Task: Apply validation to custom object Provident fund.
Action: Mouse moved to (721, 48)
Screenshot: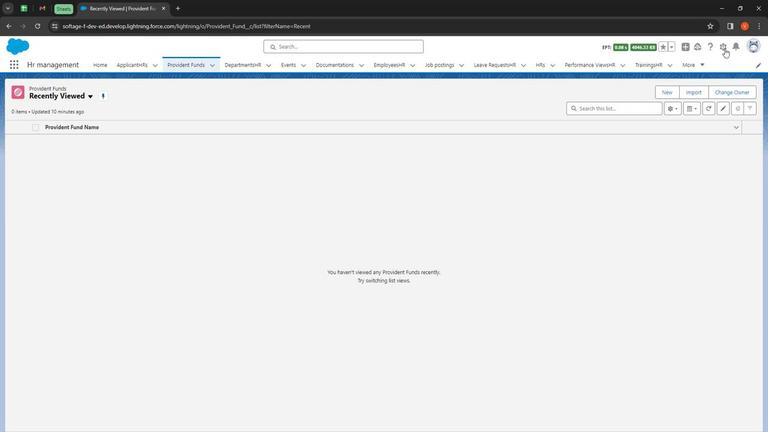 
Action: Mouse pressed left at (721, 48)
Screenshot: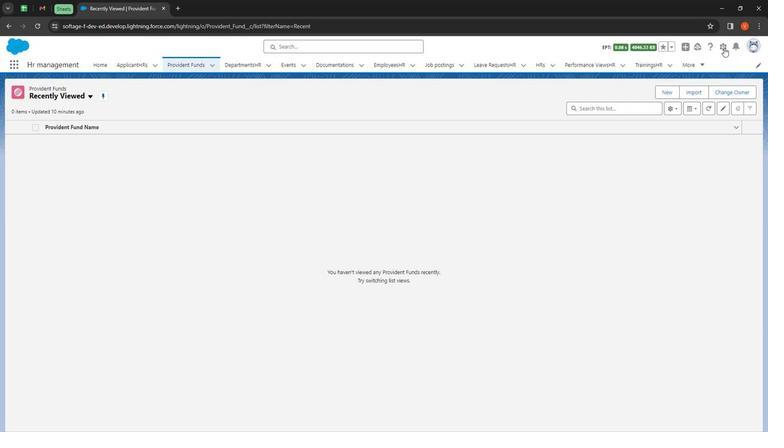 
Action: Mouse moved to (705, 70)
Screenshot: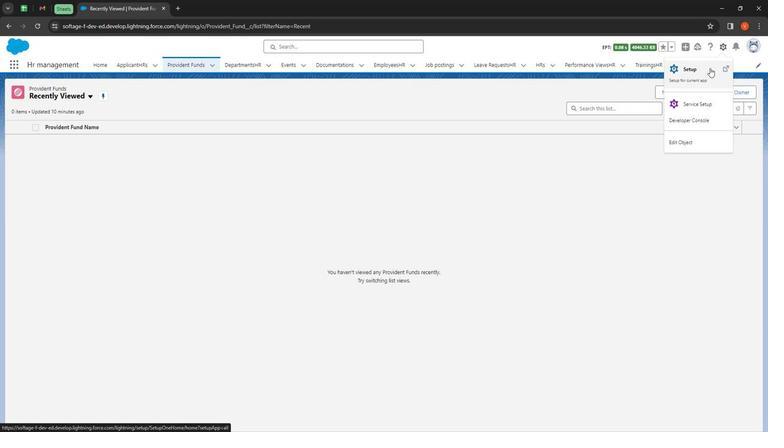 
Action: Mouse pressed left at (705, 70)
Screenshot: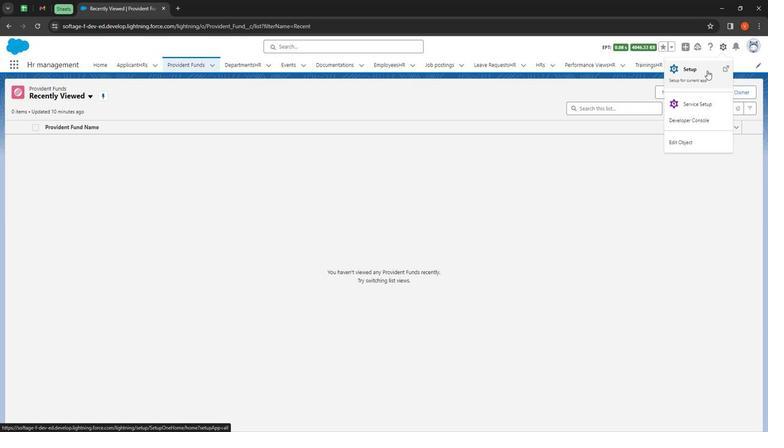 
Action: Mouse moved to (91, 65)
Screenshot: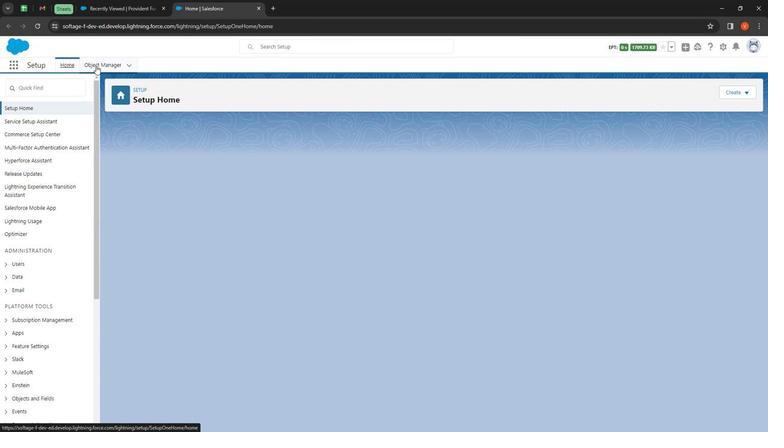 
Action: Mouse pressed left at (91, 65)
Screenshot: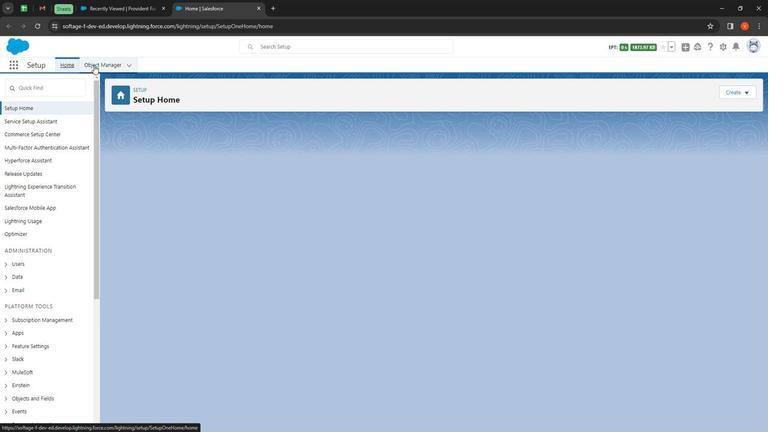 
Action: Mouse moved to (217, 197)
Screenshot: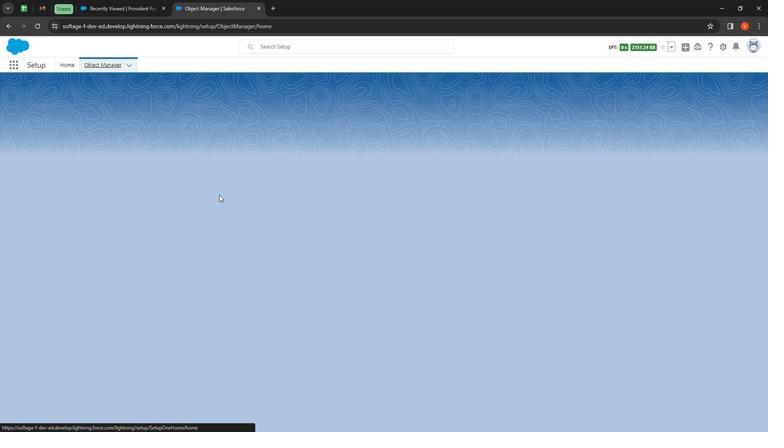 
Action: Mouse scrolled (217, 197) with delta (0, 0)
Screenshot: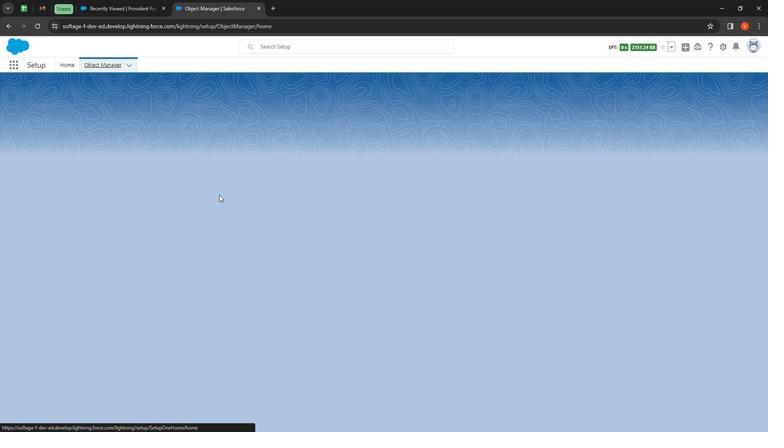 
Action: Mouse moved to (217, 199)
Screenshot: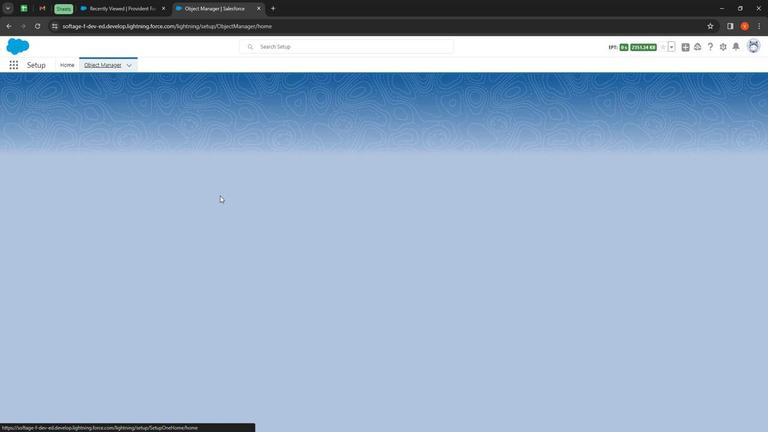 
Action: Mouse scrolled (217, 198) with delta (0, 0)
Screenshot: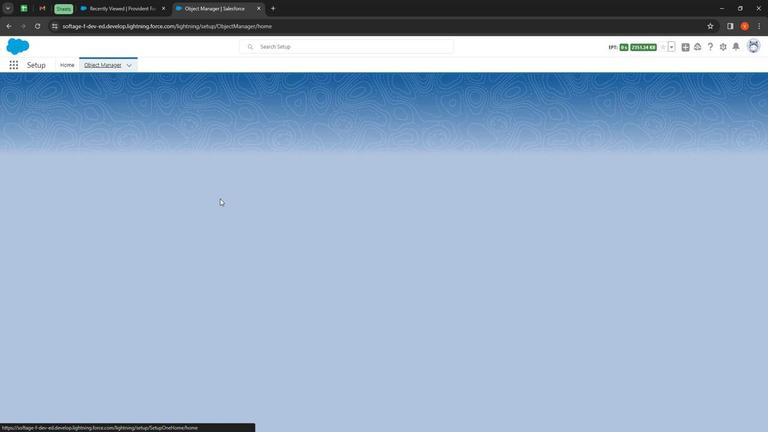 
Action: Mouse moved to (217, 199)
Screenshot: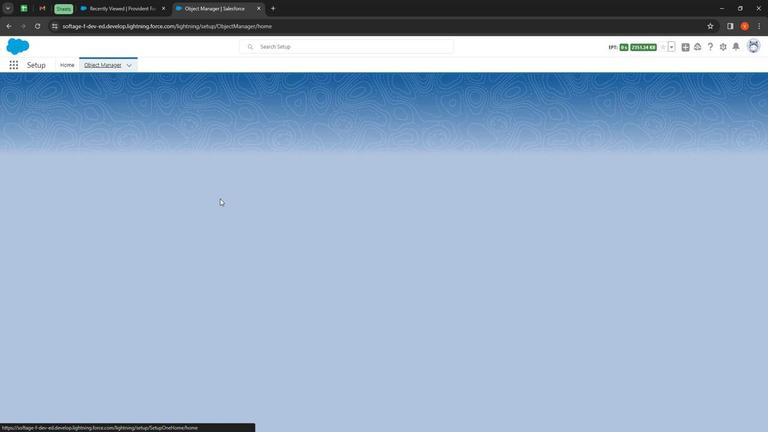 
Action: Mouse scrolled (217, 199) with delta (0, 0)
Screenshot: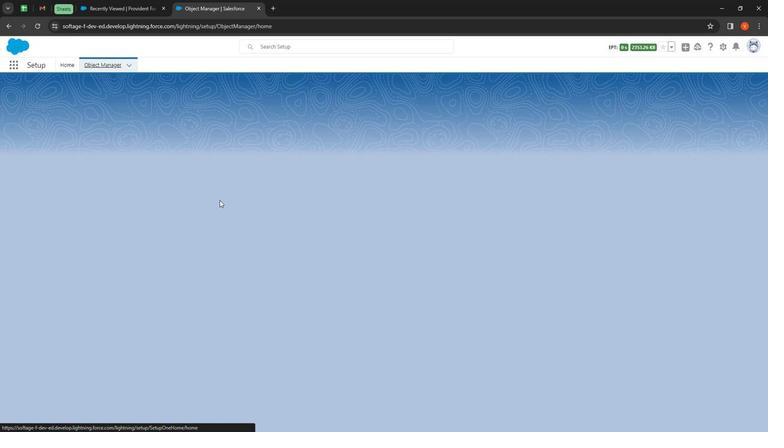 
Action: Mouse moved to (180, 201)
Screenshot: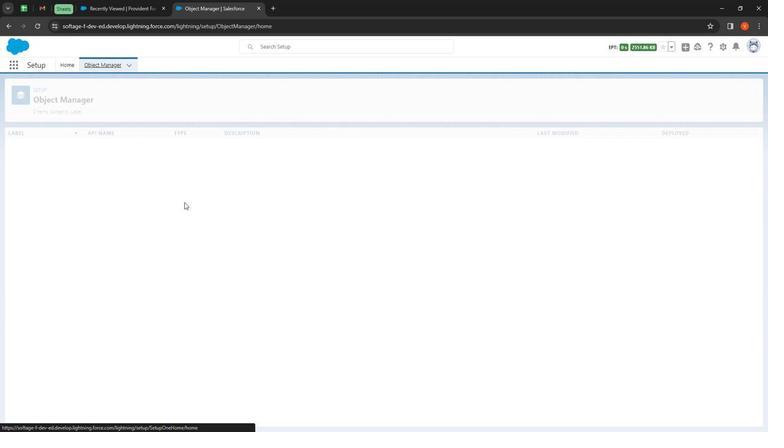 
Action: Mouse scrolled (180, 201) with delta (0, 0)
Screenshot: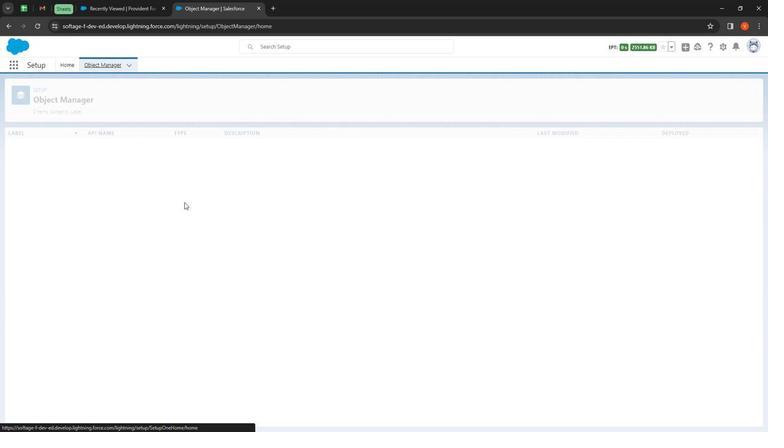 
Action: Mouse moved to (164, 204)
Screenshot: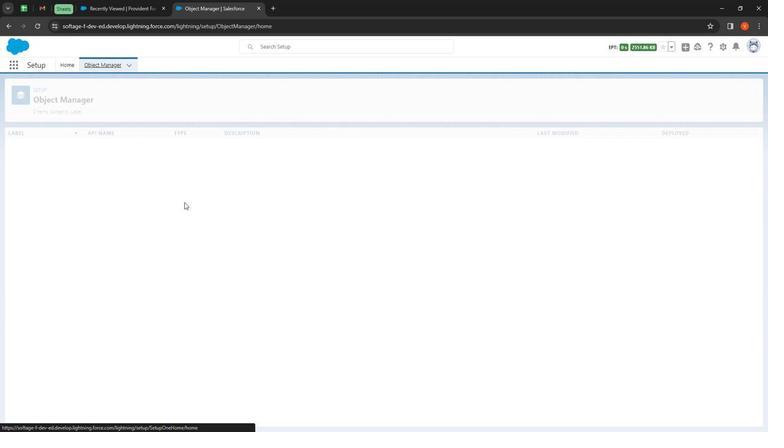 
Action: Mouse scrolled (164, 204) with delta (0, 0)
Screenshot: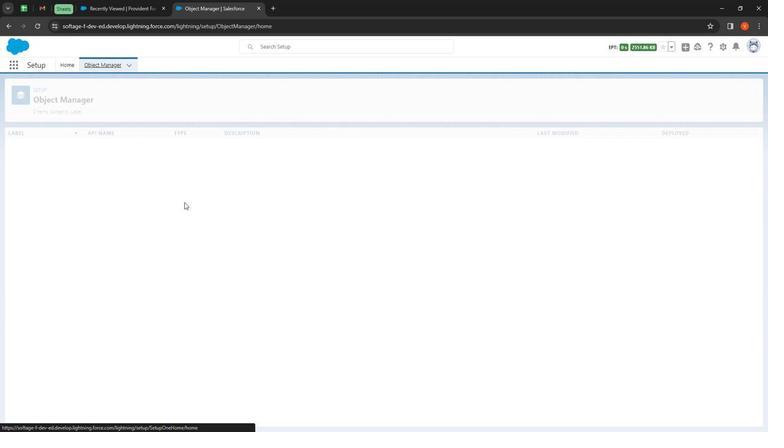 
Action: Mouse moved to (158, 204)
Screenshot: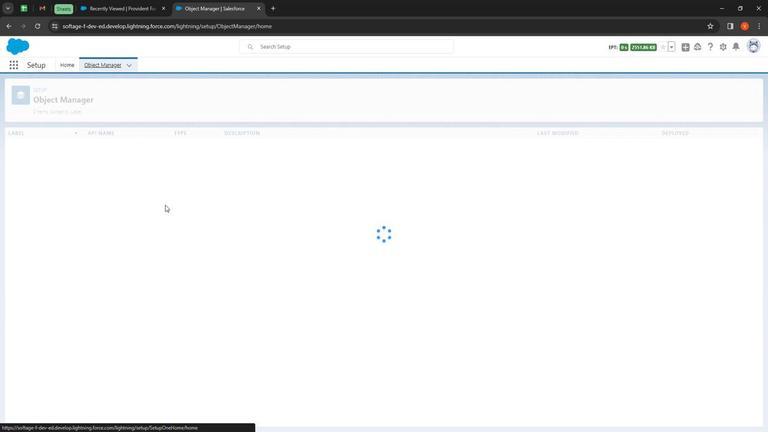 
Action: Mouse scrolled (158, 204) with delta (0, 0)
Screenshot: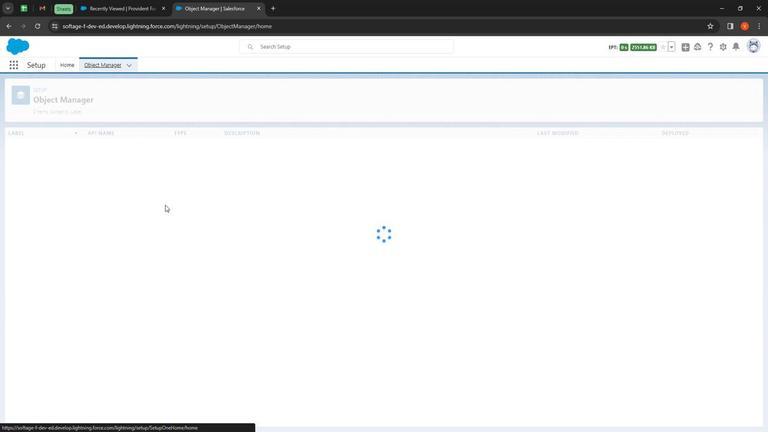 
Action: Mouse moved to (152, 202)
Screenshot: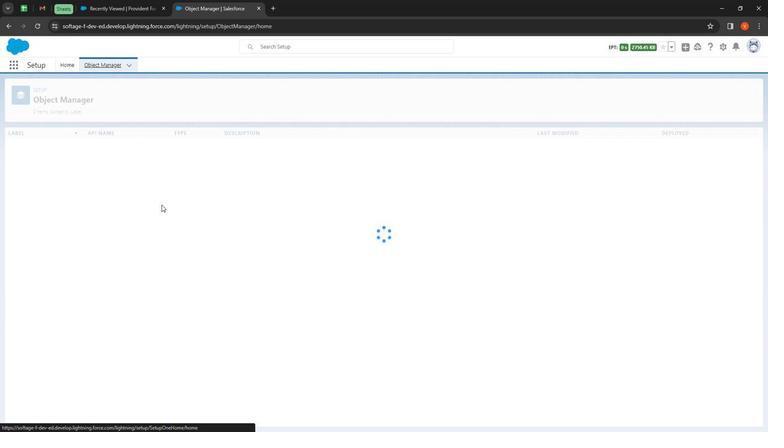 
Action: Mouse scrolled (152, 202) with delta (0, 0)
Screenshot: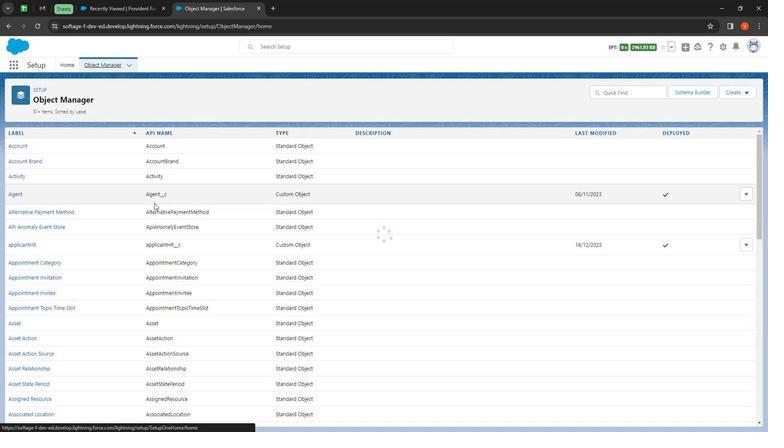 
Action: Mouse scrolled (152, 202) with delta (0, 0)
Screenshot: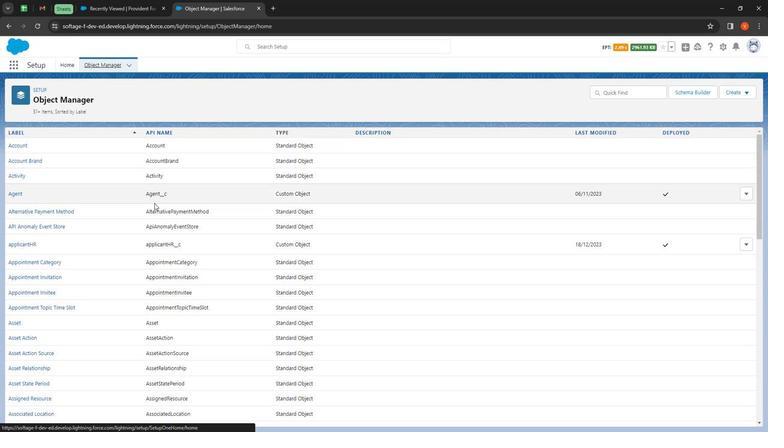 
Action: Mouse scrolled (152, 202) with delta (0, 0)
Screenshot: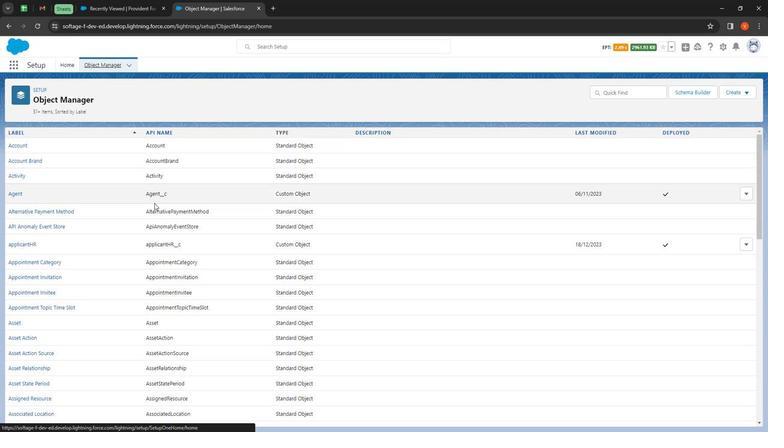 
Action: Mouse scrolled (152, 202) with delta (0, 0)
Screenshot: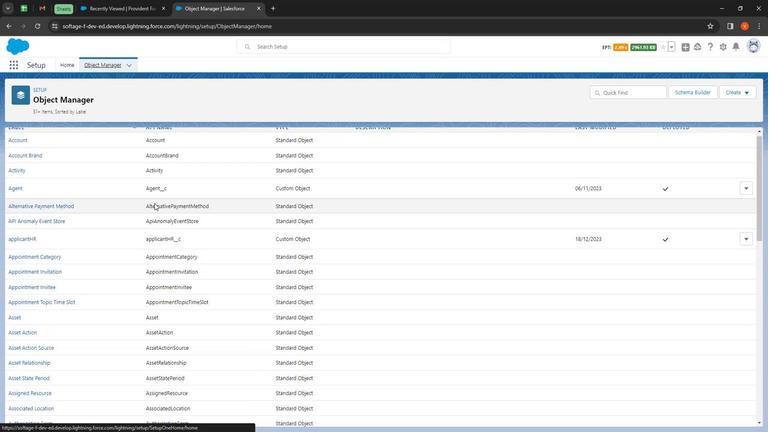 
Action: Mouse scrolled (152, 202) with delta (0, 0)
Screenshot: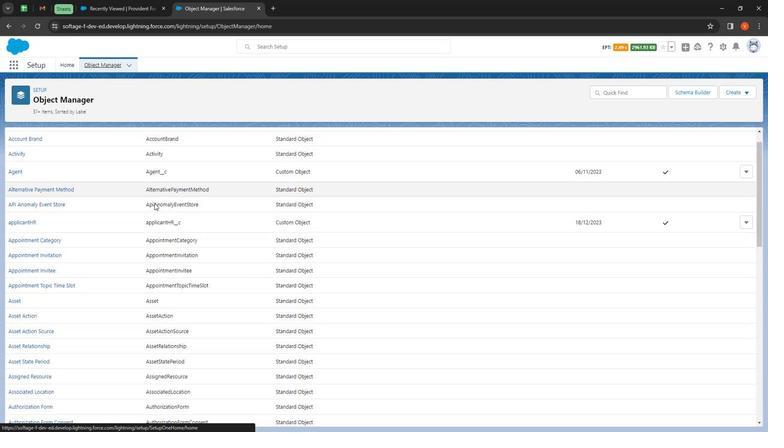 
Action: Mouse scrolled (152, 202) with delta (0, 0)
Screenshot: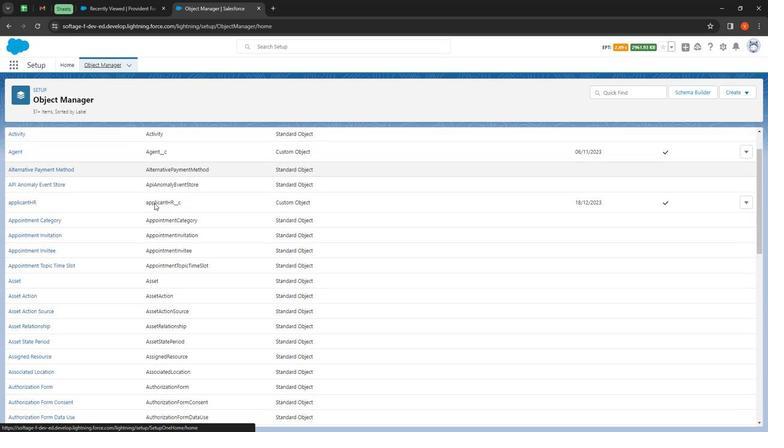 
Action: Mouse scrolled (152, 202) with delta (0, 0)
Screenshot: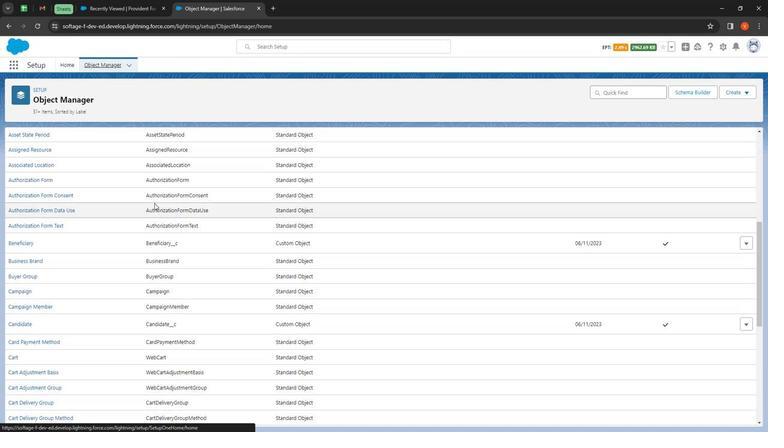 
Action: Mouse scrolled (152, 202) with delta (0, 0)
Screenshot: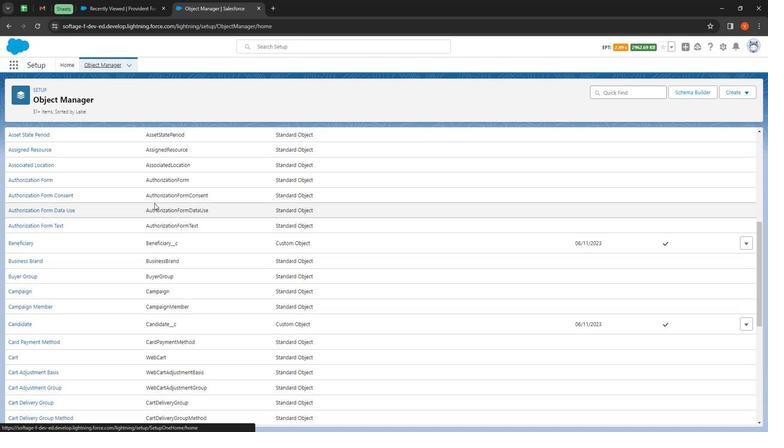 
Action: Mouse scrolled (152, 202) with delta (0, 0)
Screenshot: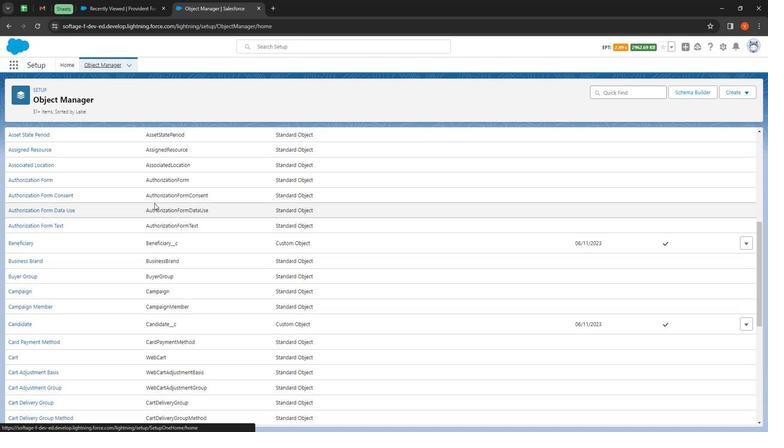 
Action: Mouse scrolled (152, 202) with delta (0, 0)
Screenshot: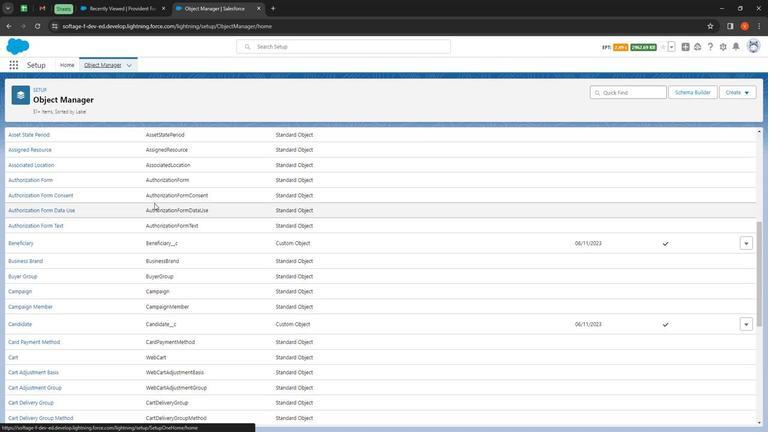 
Action: Mouse scrolled (152, 202) with delta (0, 0)
Screenshot: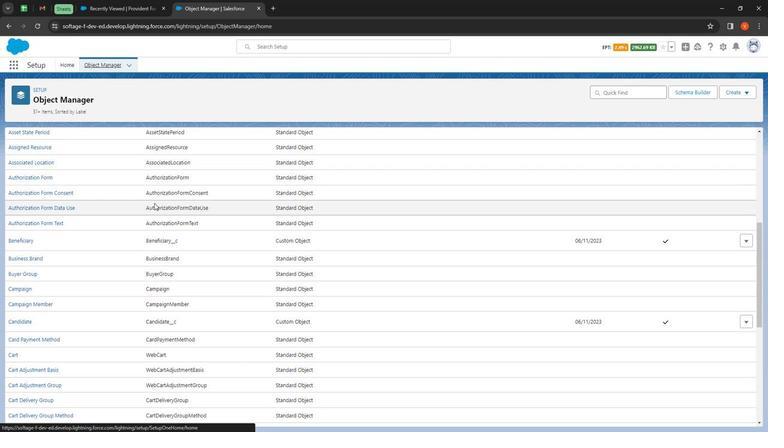 
Action: Mouse scrolled (152, 202) with delta (0, 0)
Screenshot: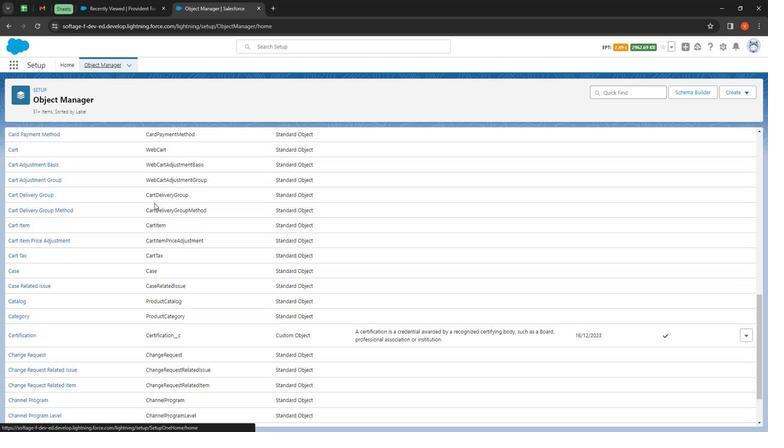 
Action: Mouse scrolled (152, 202) with delta (0, 0)
Screenshot: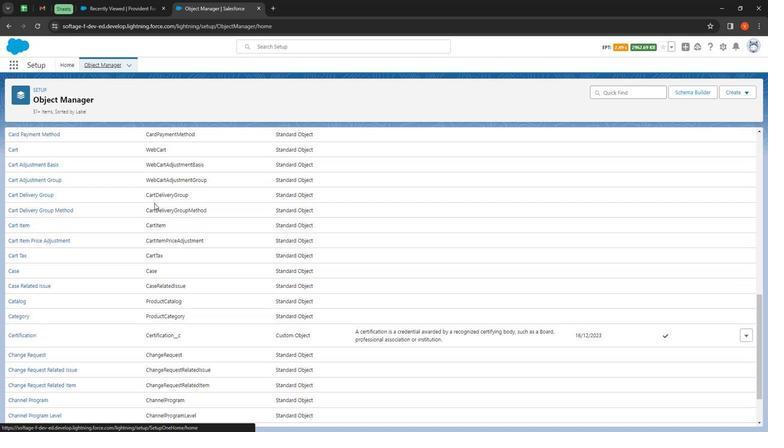 
Action: Mouse scrolled (152, 202) with delta (0, 0)
Screenshot: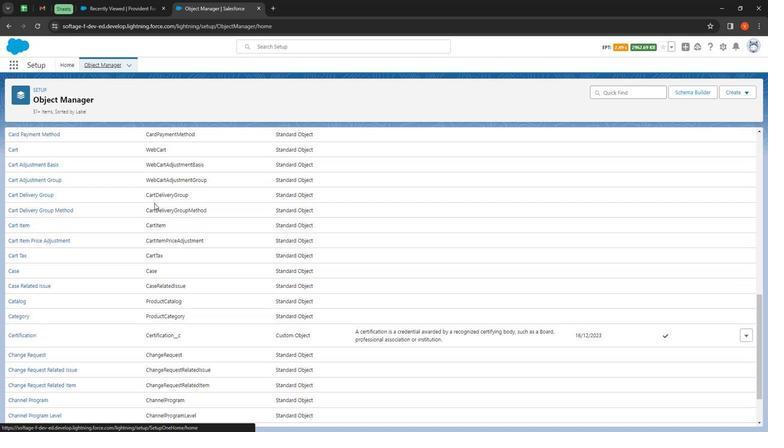 
Action: Mouse scrolled (152, 202) with delta (0, 0)
Screenshot: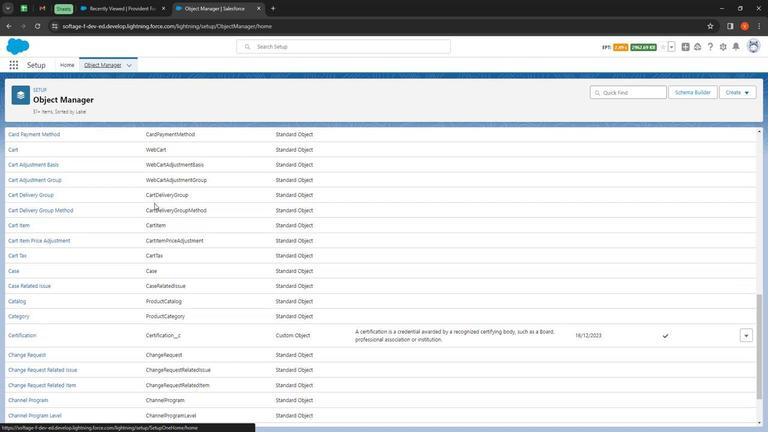 
Action: Mouse scrolled (152, 202) with delta (0, 0)
Screenshot: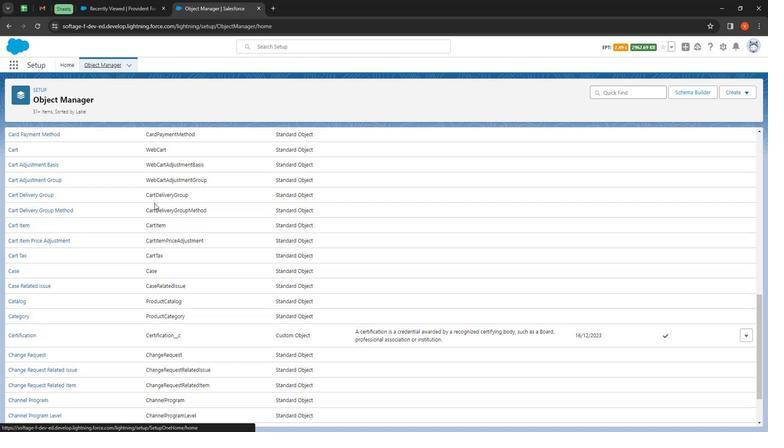 
Action: Mouse moved to (152, 202)
Screenshot: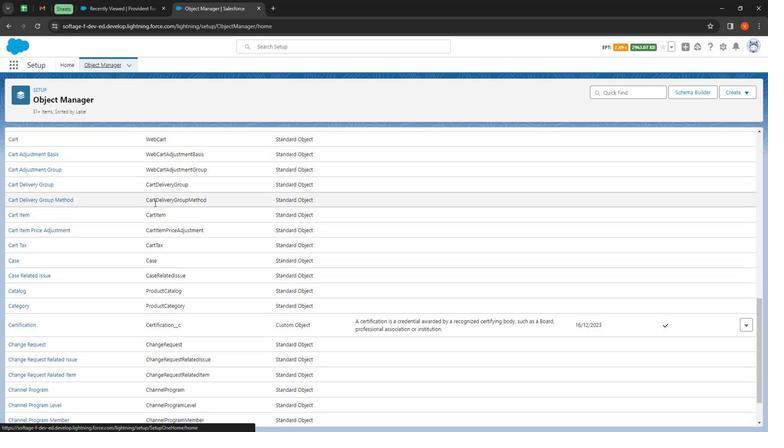 
Action: Mouse scrolled (152, 202) with delta (0, 0)
Screenshot: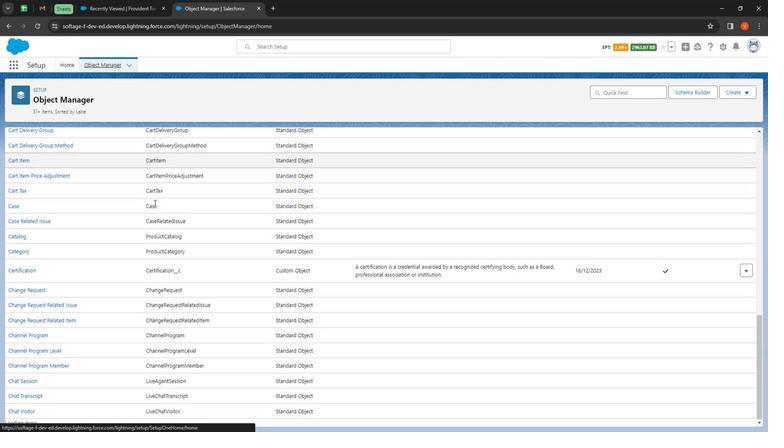 
Action: Mouse scrolled (152, 202) with delta (0, 0)
Screenshot: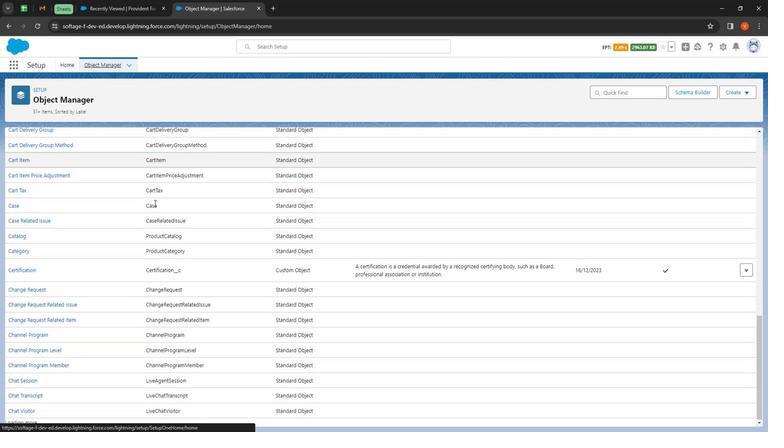 
Action: Mouse scrolled (152, 202) with delta (0, 0)
Screenshot: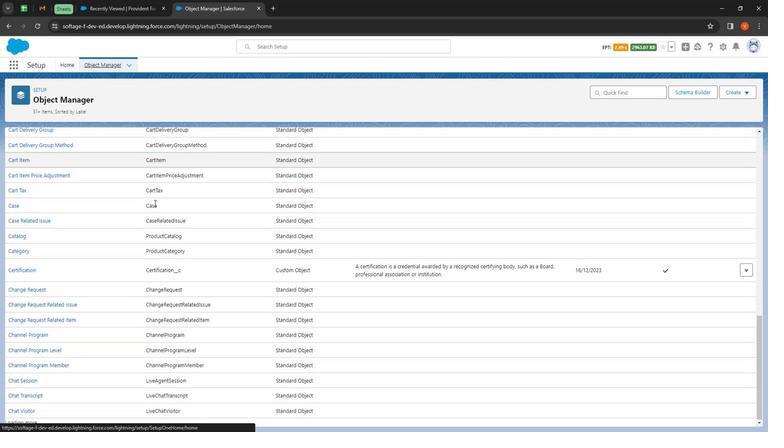 
Action: Mouse scrolled (152, 202) with delta (0, 0)
Screenshot: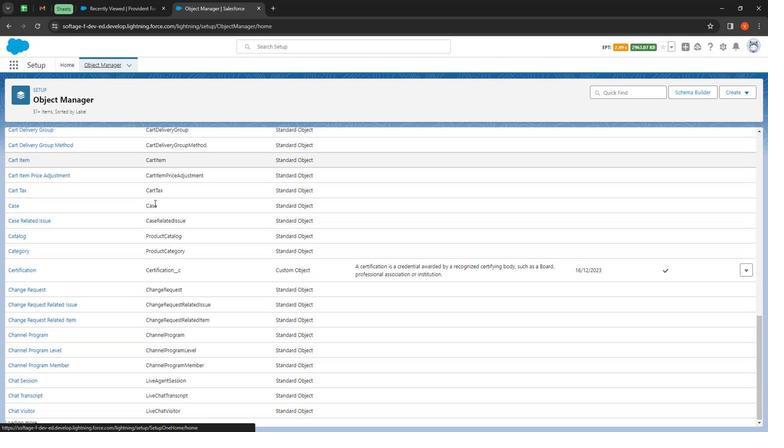 
Action: Mouse scrolled (152, 202) with delta (0, 0)
Screenshot: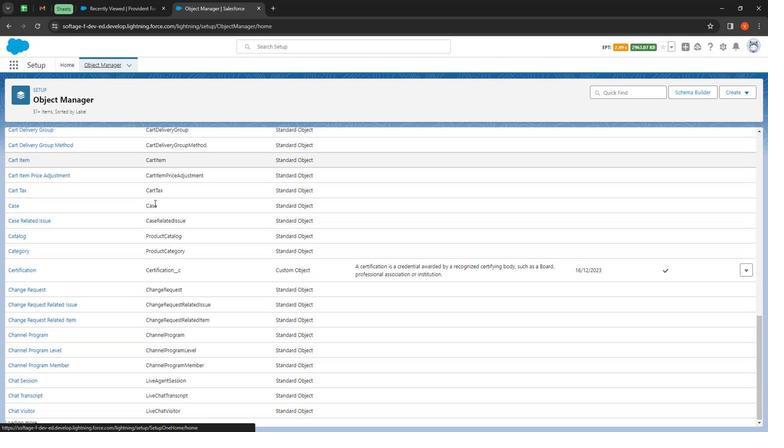 
Action: Mouse scrolled (152, 202) with delta (0, 0)
Screenshot: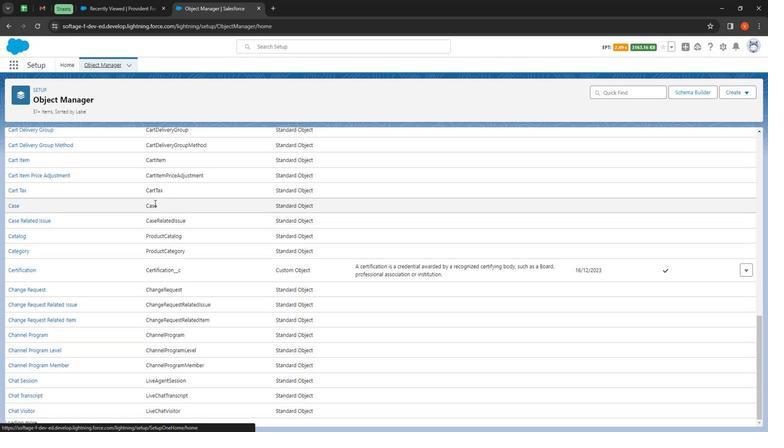 
Action: Mouse scrolled (152, 202) with delta (0, 0)
Screenshot: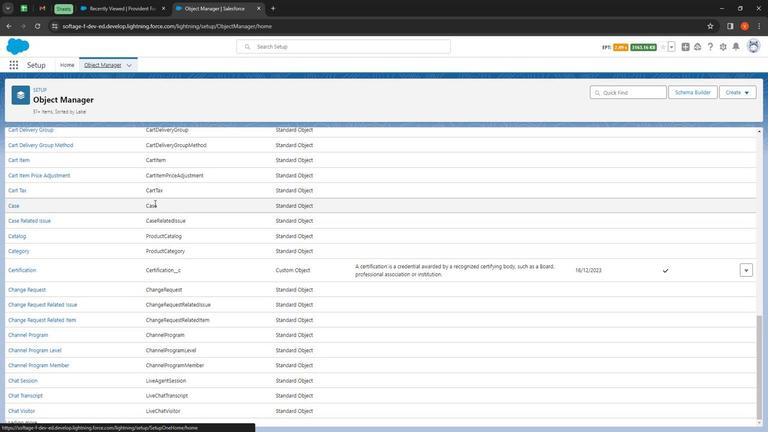 
Action: Mouse scrolled (152, 202) with delta (0, 0)
Screenshot: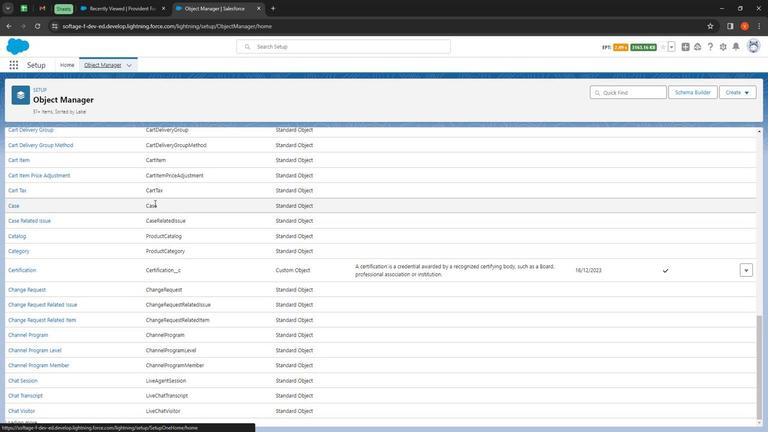 
Action: Mouse scrolled (152, 202) with delta (0, 0)
Screenshot: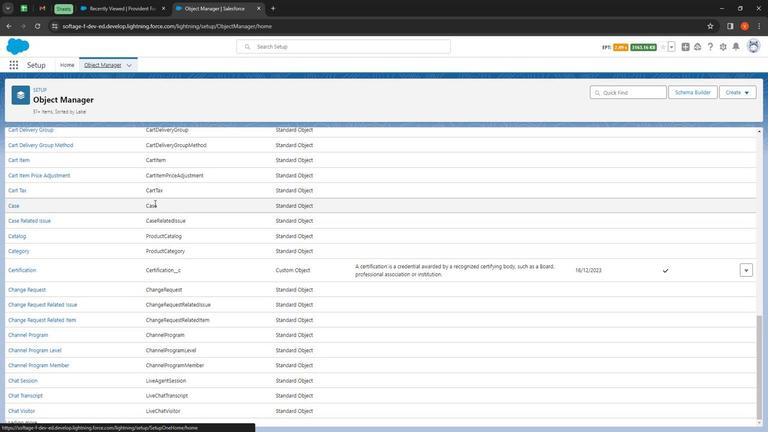
Action: Mouse scrolled (152, 202) with delta (0, 0)
Screenshot: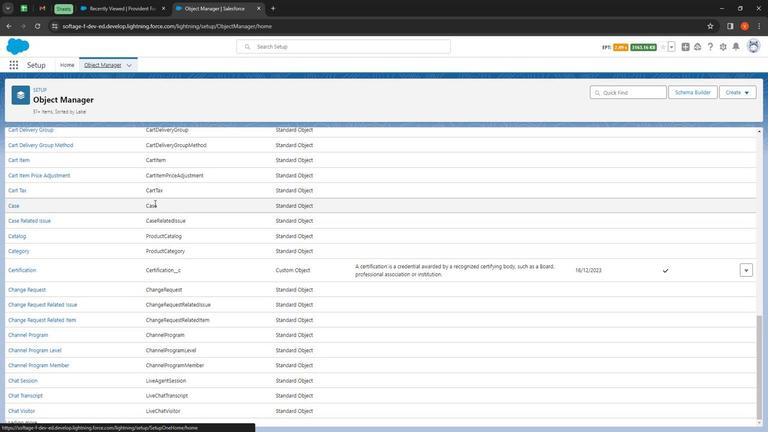 
Action: Mouse scrolled (152, 202) with delta (0, 0)
Screenshot: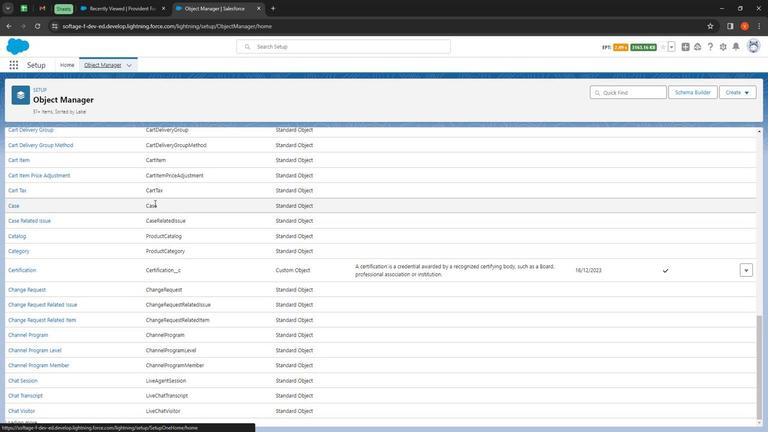 
Action: Mouse scrolled (152, 202) with delta (0, 0)
Screenshot: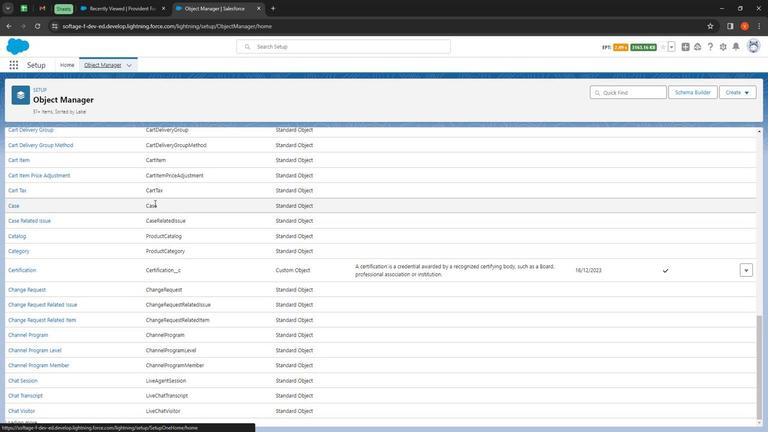 
Action: Mouse scrolled (152, 202) with delta (0, 0)
Screenshot: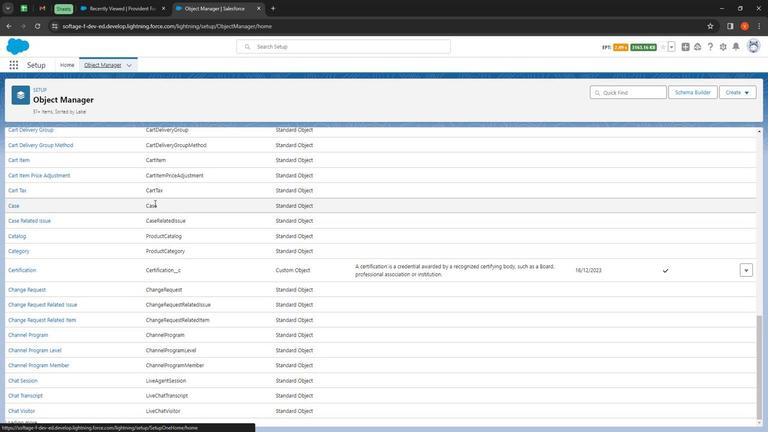 
Action: Mouse moved to (152, 202)
Screenshot: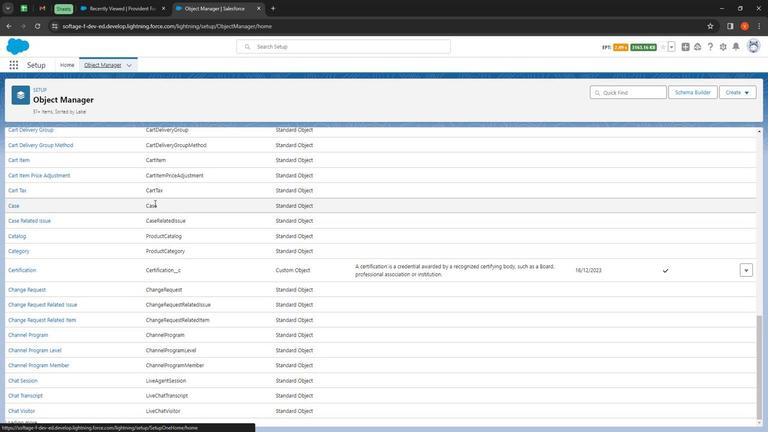
Action: Mouse scrolled (152, 202) with delta (0, 0)
Screenshot: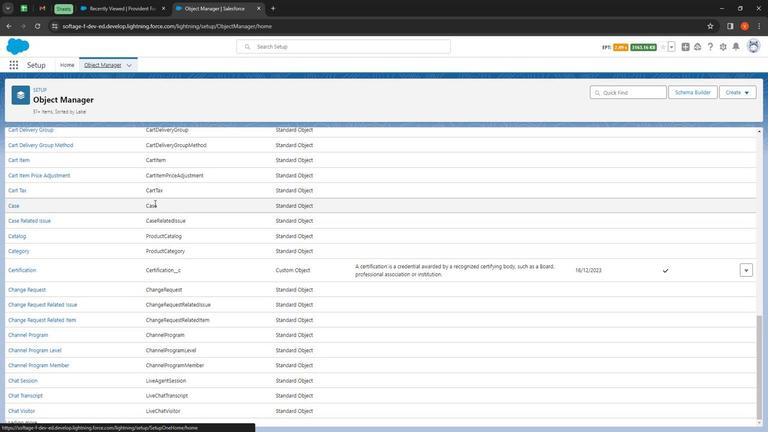
Action: Mouse scrolled (152, 202) with delta (0, 0)
Screenshot: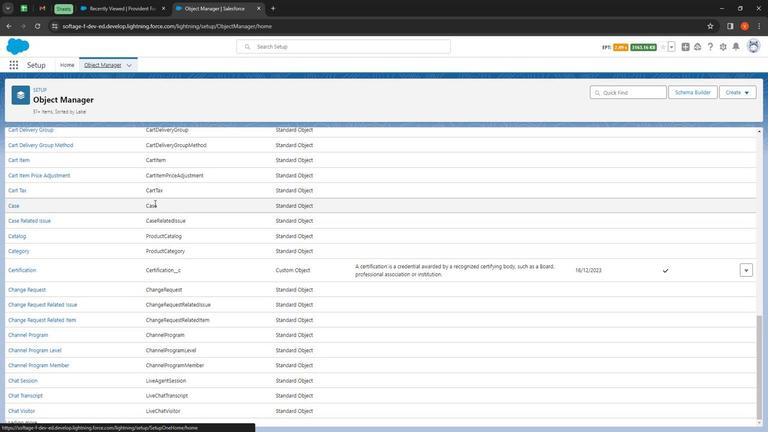 
Action: Mouse scrolled (152, 202) with delta (0, 0)
Screenshot: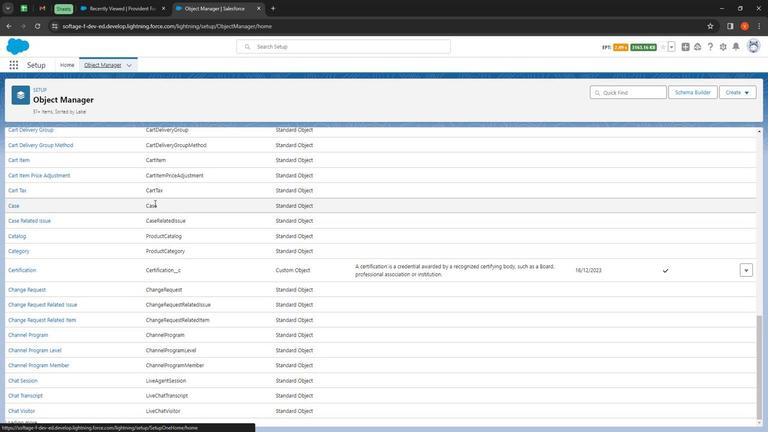 
Action: Mouse scrolled (152, 202) with delta (0, 0)
Screenshot: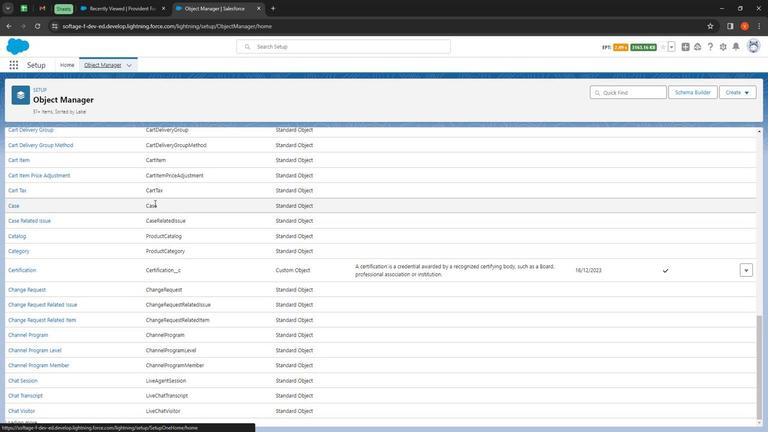 
Action: Mouse scrolled (152, 202) with delta (0, 0)
Screenshot: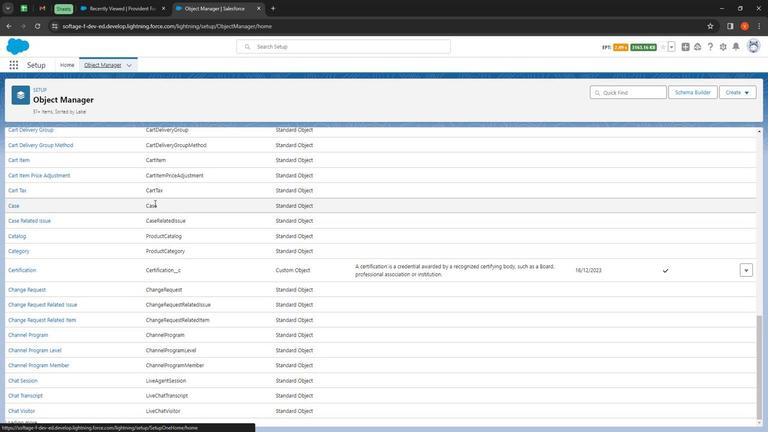 
Action: Mouse moved to (152, 202)
Screenshot: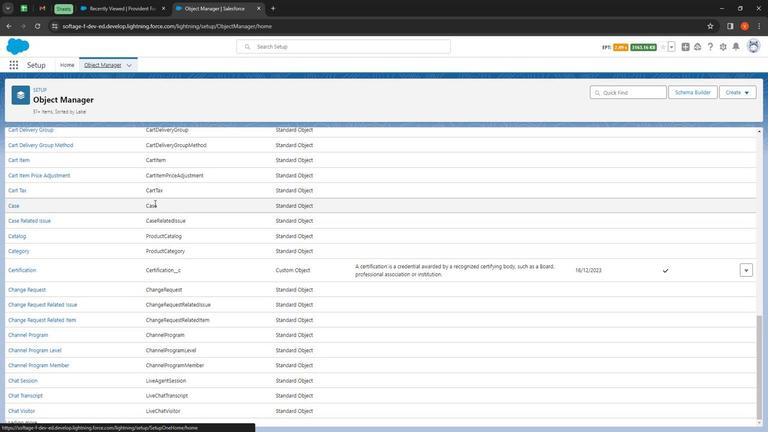 
Action: Mouse scrolled (152, 202) with delta (0, 0)
Screenshot: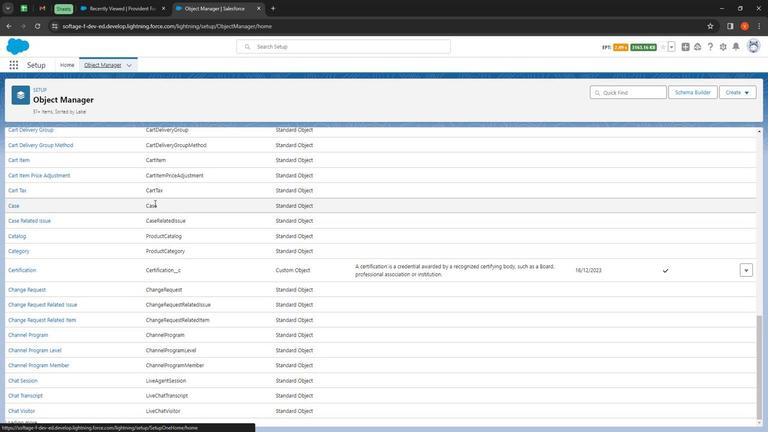 
Action: Mouse moved to (152, 202)
Screenshot: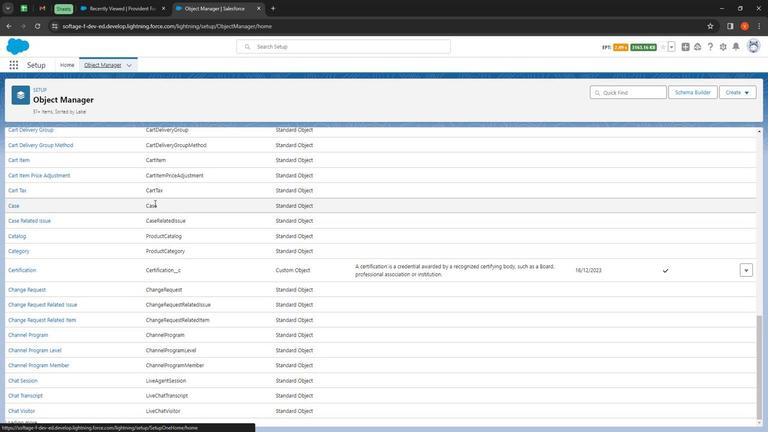 
Action: Mouse scrolled (152, 201) with delta (0, 0)
Screenshot: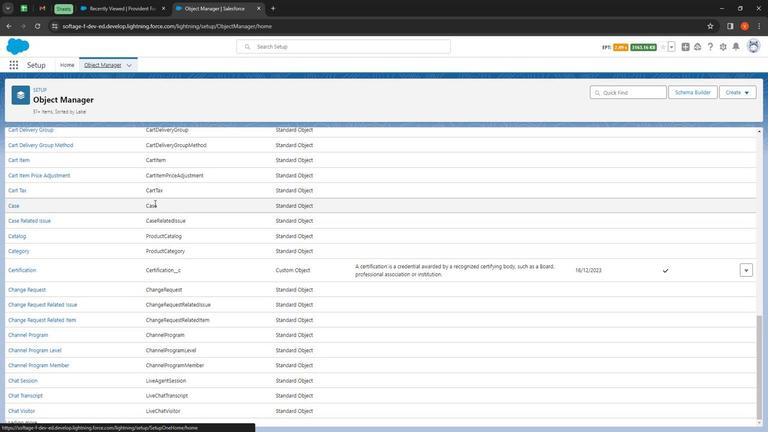 
Action: Mouse scrolled (152, 201) with delta (0, 0)
Screenshot: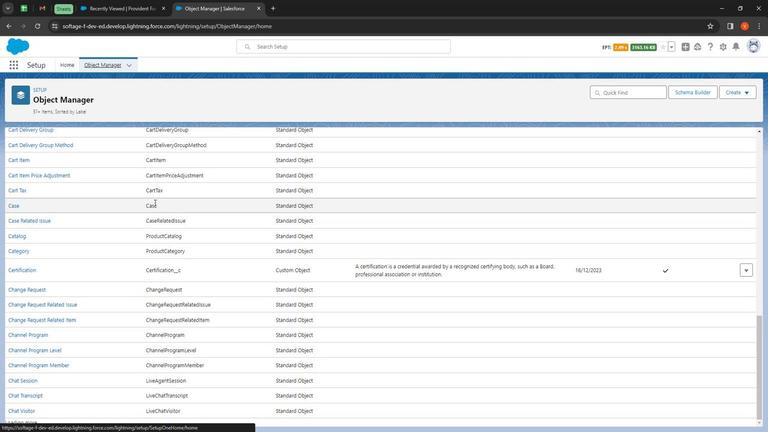 
Action: Mouse scrolled (152, 201) with delta (0, 0)
Screenshot: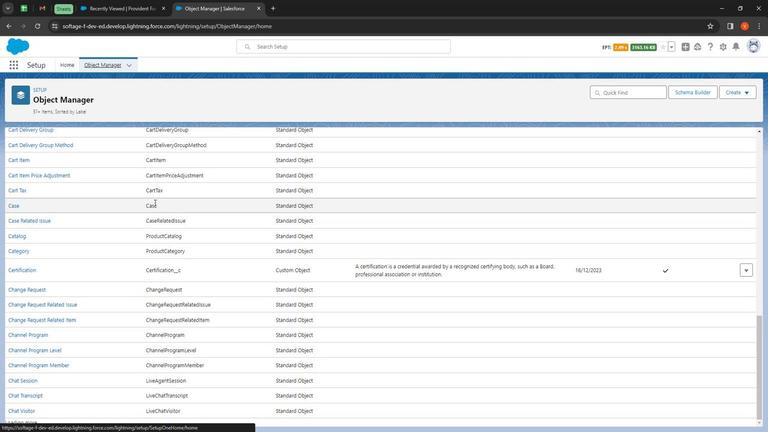 
Action: Mouse moved to (151, 201)
Screenshot: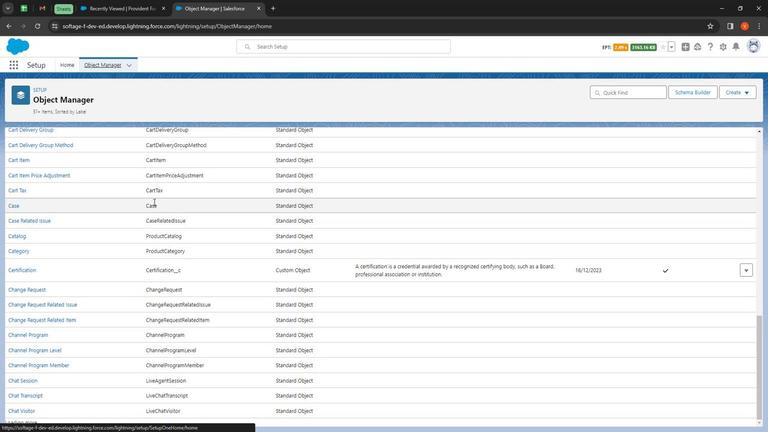 
Action: Mouse scrolled (151, 201) with delta (0, 0)
Screenshot: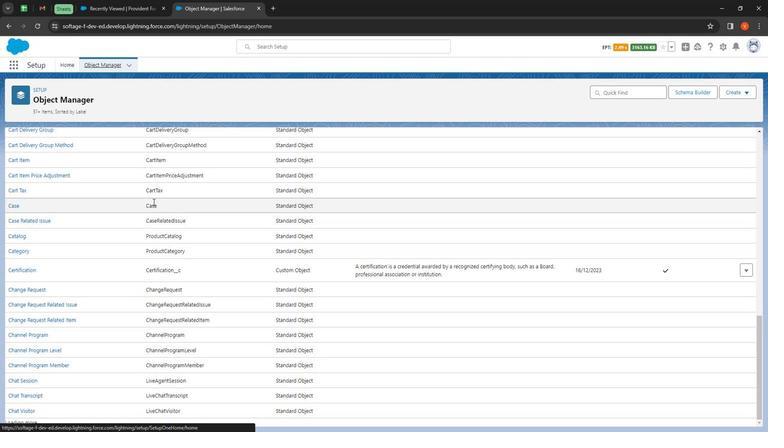 
Action: Mouse scrolled (151, 201) with delta (0, 0)
Screenshot: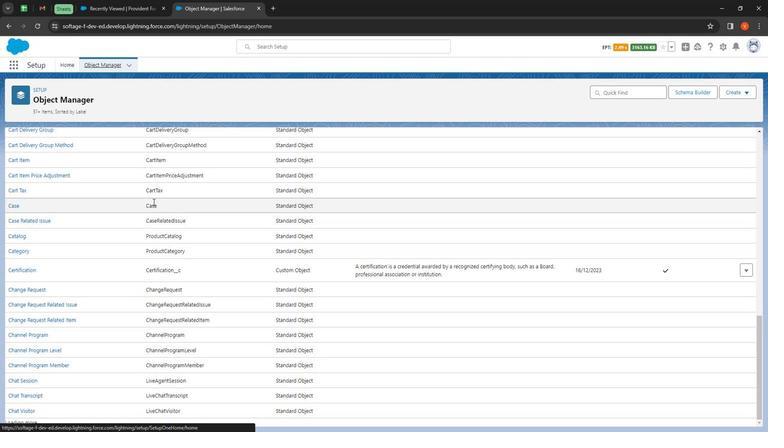 
Action: Mouse scrolled (151, 201) with delta (0, 0)
Screenshot: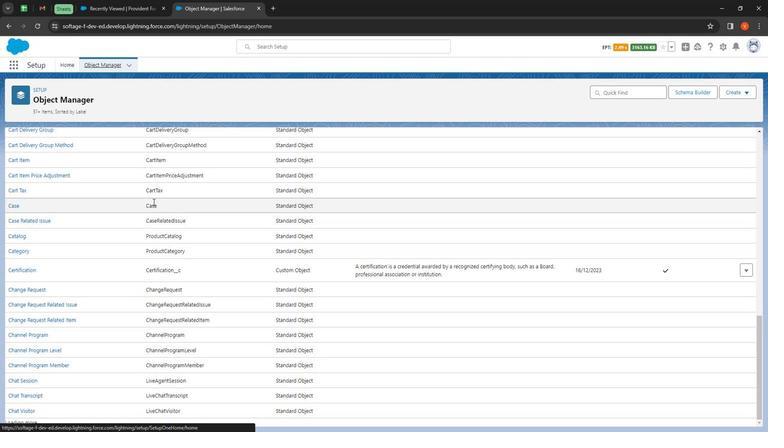 
Action: Mouse scrolled (151, 201) with delta (0, 0)
Screenshot: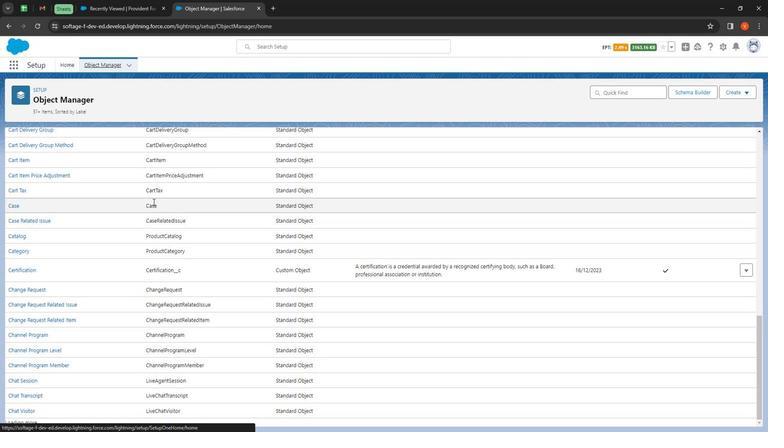 
Action: Mouse scrolled (151, 201) with delta (0, 0)
Screenshot: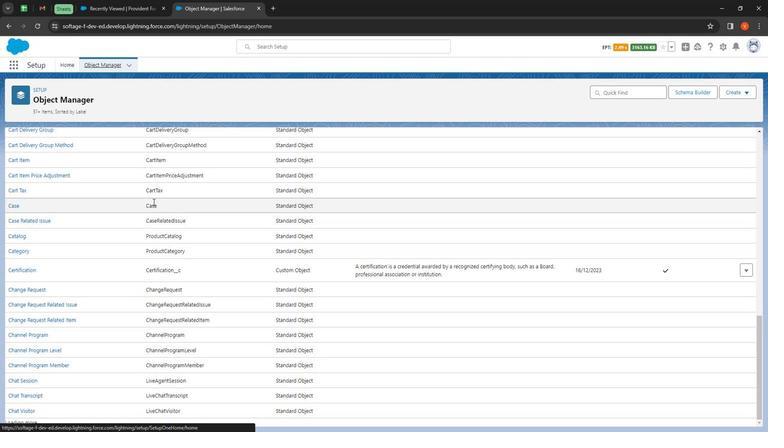
Action: Mouse moved to (198, 201)
Screenshot: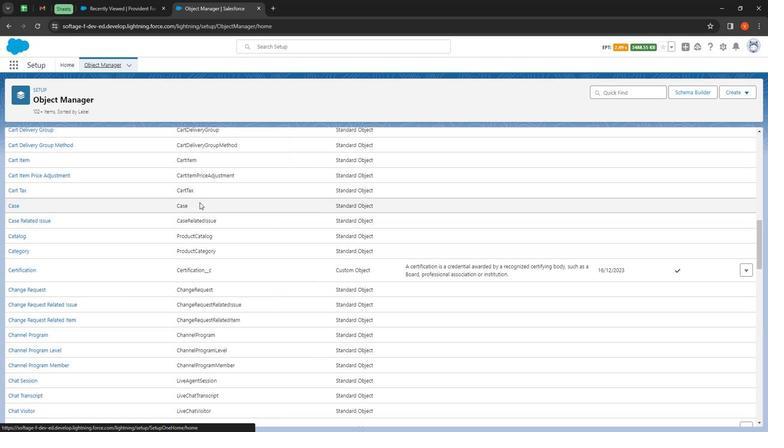 
Action: Mouse scrolled (198, 201) with delta (0, 0)
Screenshot: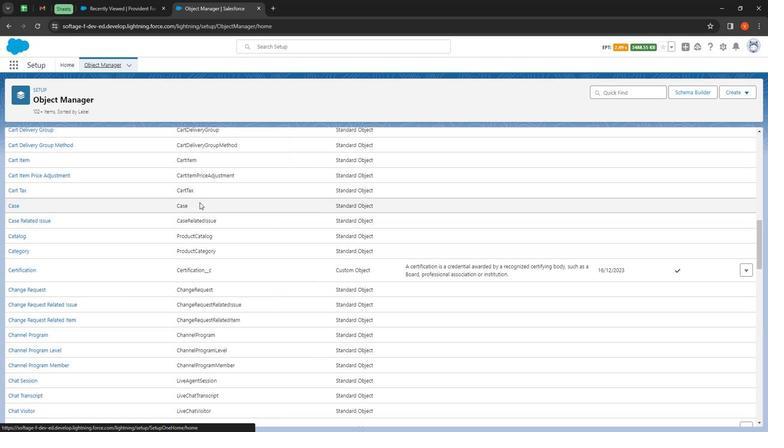 
Action: Mouse moved to (198, 202)
Screenshot: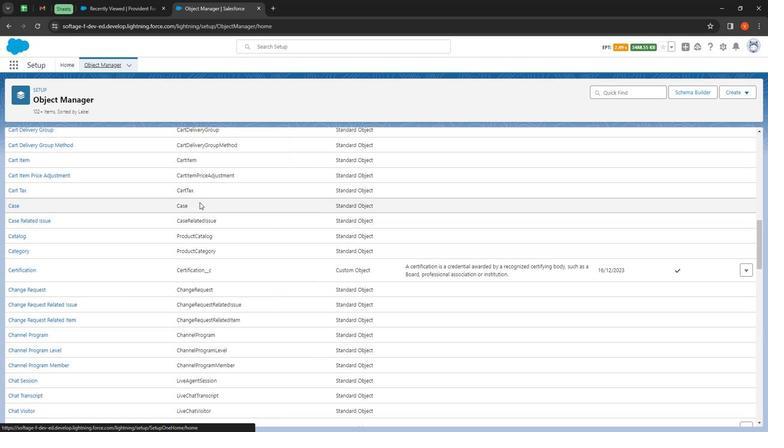 
Action: Mouse scrolled (198, 201) with delta (0, 0)
Screenshot: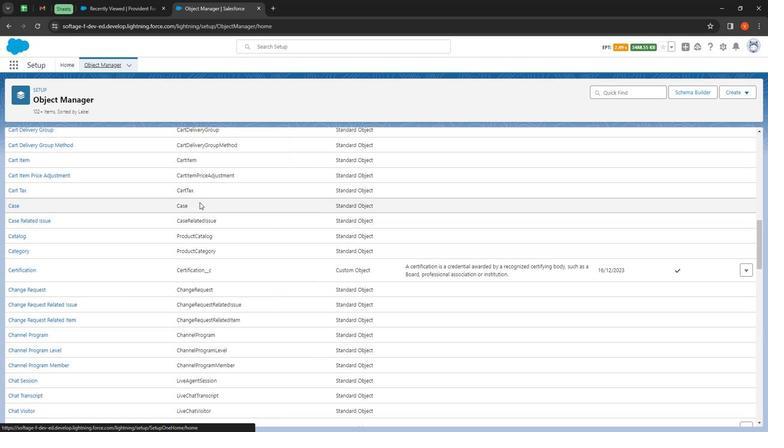 
Action: Mouse moved to (198, 202)
Screenshot: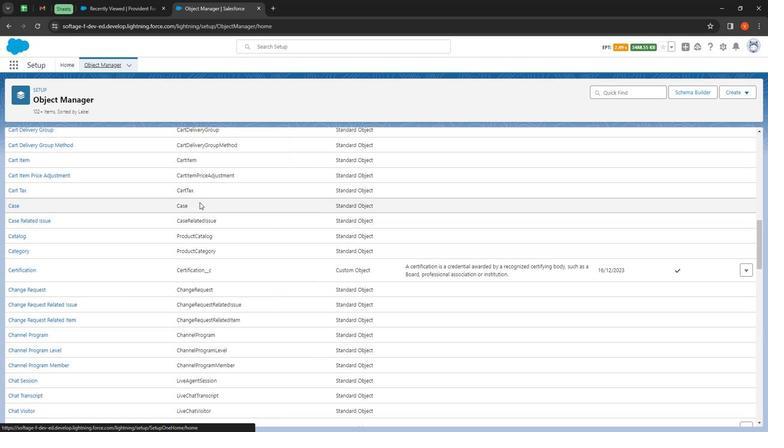 
Action: Mouse scrolled (198, 202) with delta (0, 0)
Screenshot: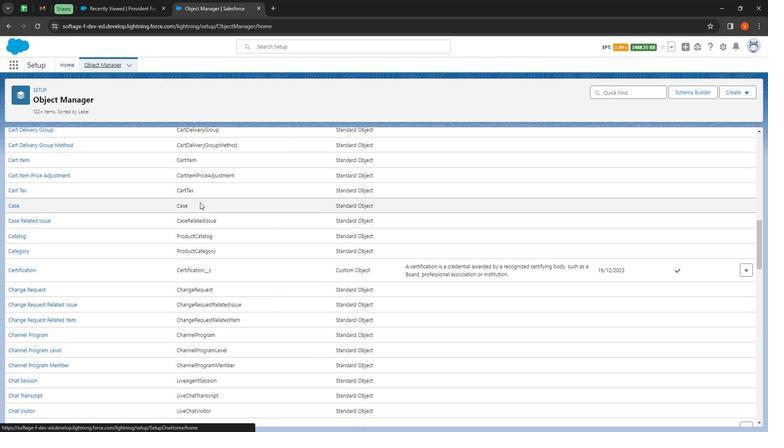 
Action: Mouse moved to (199, 205)
Screenshot: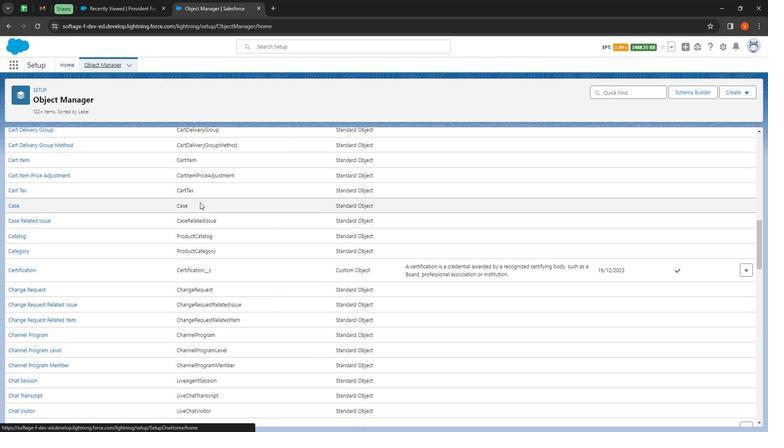 
Action: Mouse scrolled (199, 204) with delta (0, 0)
Screenshot: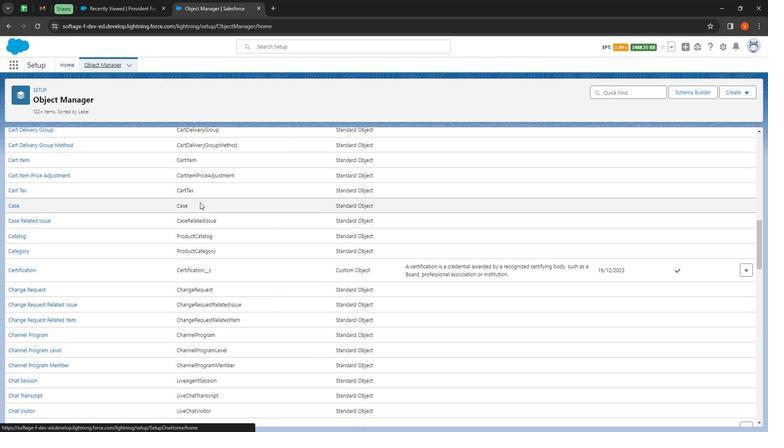 
Action: Mouse moved to (201, 206)
Screenshot: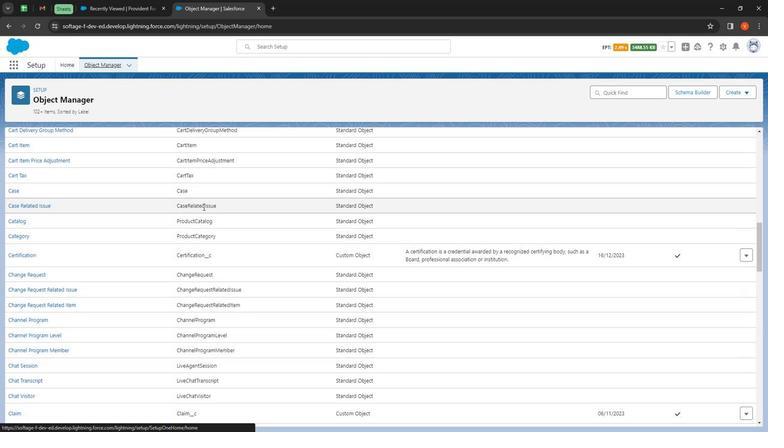 
Action: Mouse scrolled (201, 205) with delta (0, 0)
Screenshot: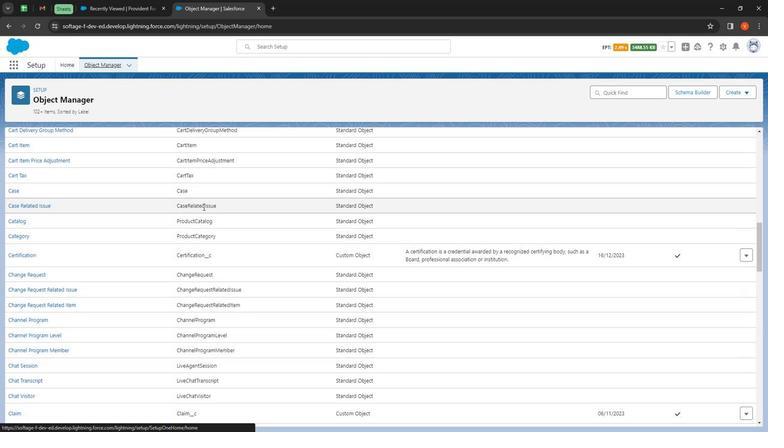 
Action: Mouse moved to (300, 220)
Screenshot: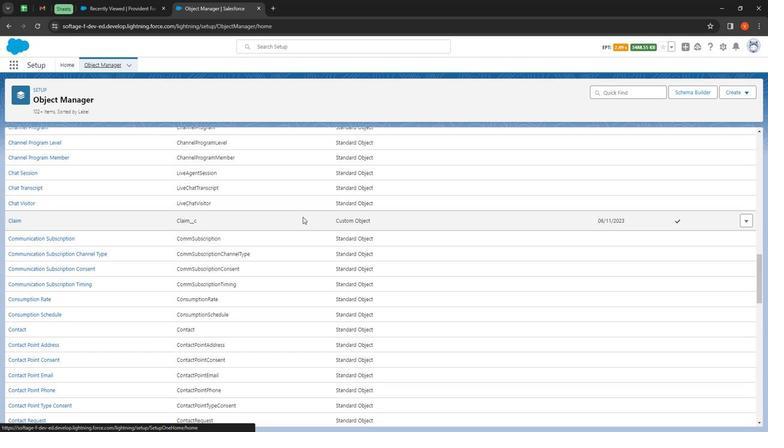 
Action: Mouse scrolled (300, 220) with delta (0, 0)
Screenshot: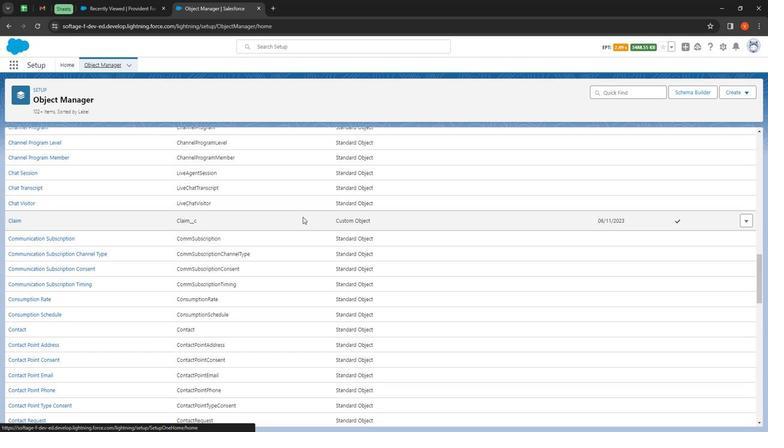 
Action: Mouse moved to (300, 222)
Screenshot: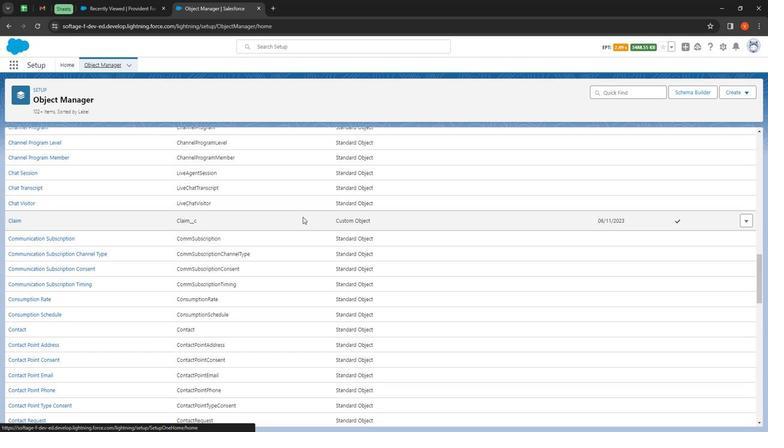 
Action: Mouse scrolled (300, 221) with delta (0, 0)
Screenshot: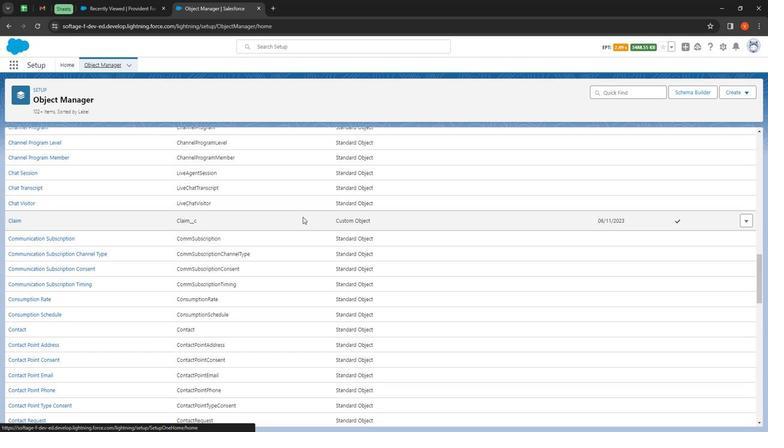 
Action: Mouse moved to (300, 222)
Screenshot: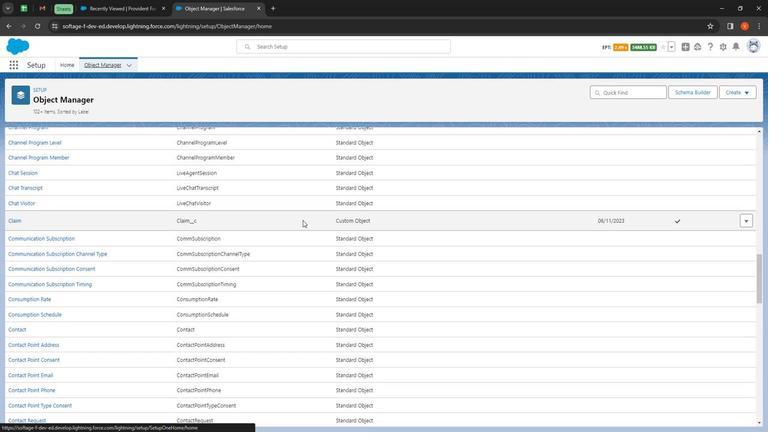 
Action: Mouse scrolled (300, 222) with delta (0, 0)
Screenshot: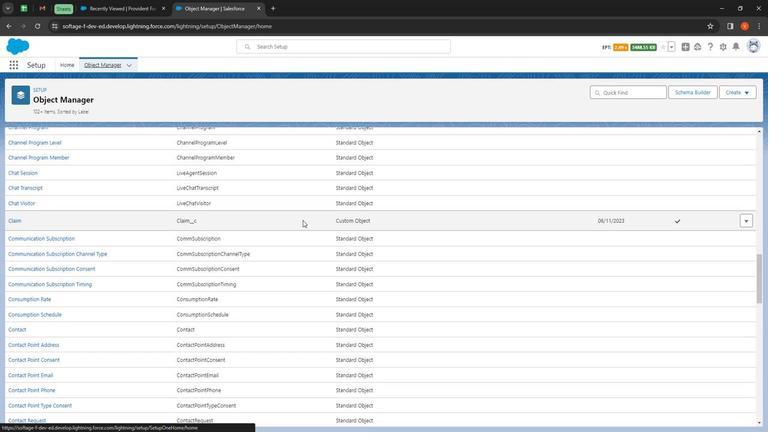 
Action: Mouse moved to (300, 222)
Screenshot: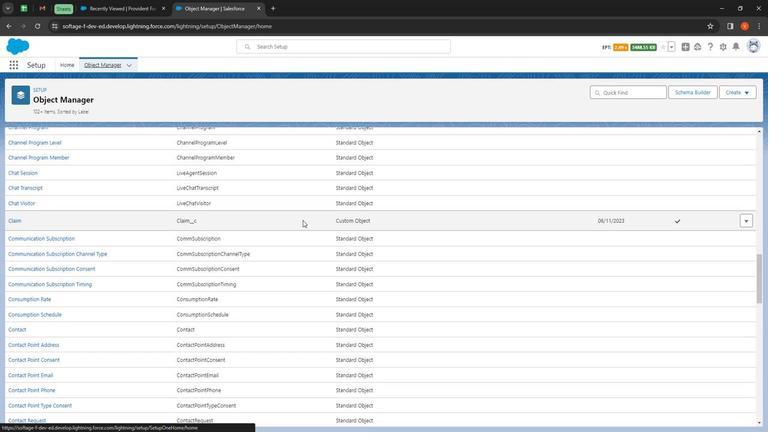 
Action: Mouse scrolled (300, 222) with delta (0, 0)
Screenshot: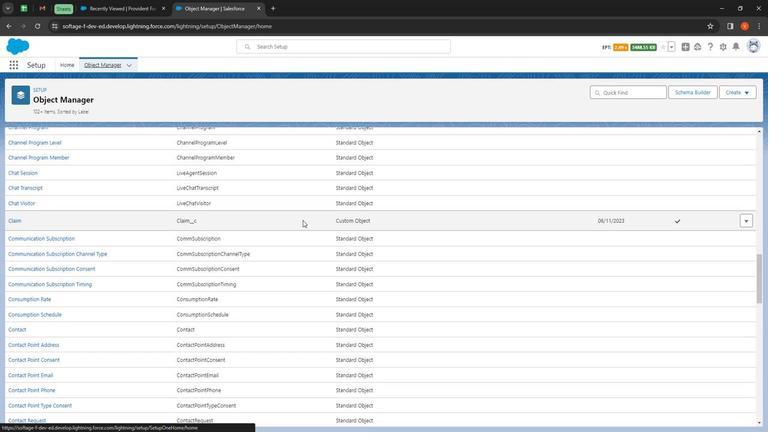 
Action: Mouse moved to (300, 222)
Screenshot: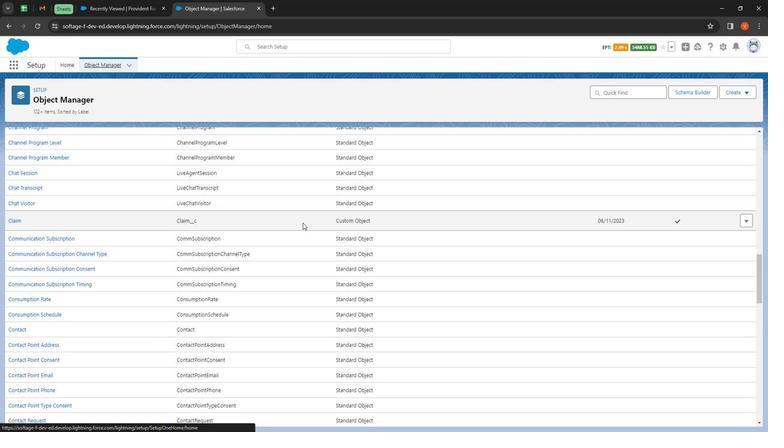 
Action: Mouse scrolled (300, 222) with delta (0, 0)
Screenshot: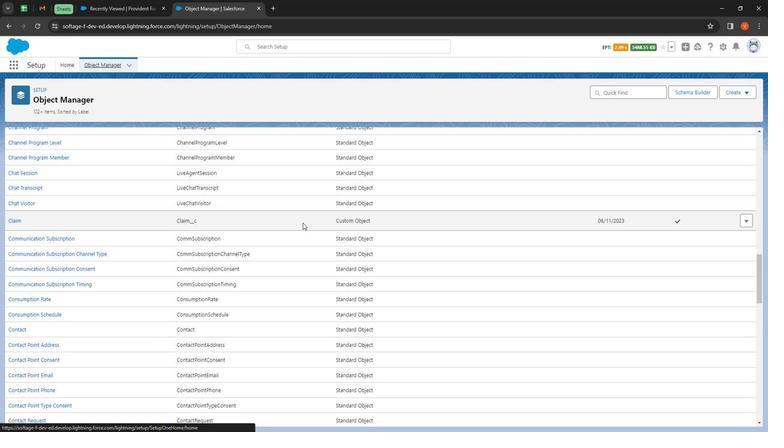 
Action: Mouse moved to (301, 223)
Screenshot: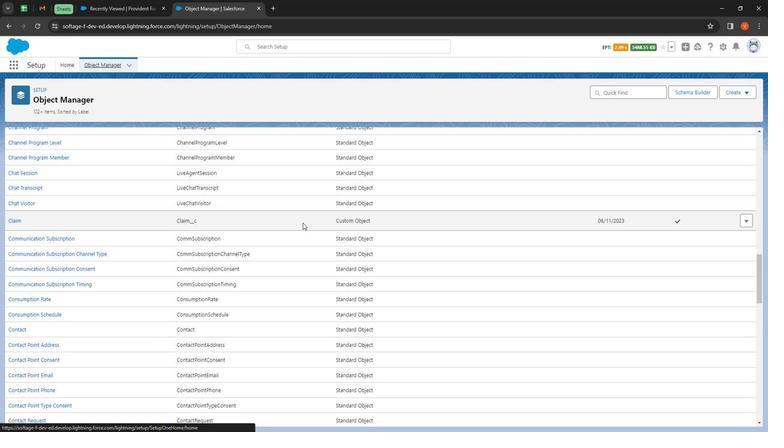 
Action: Mouse scrolled (301, 223) with delta (0, 0)
Screenshot: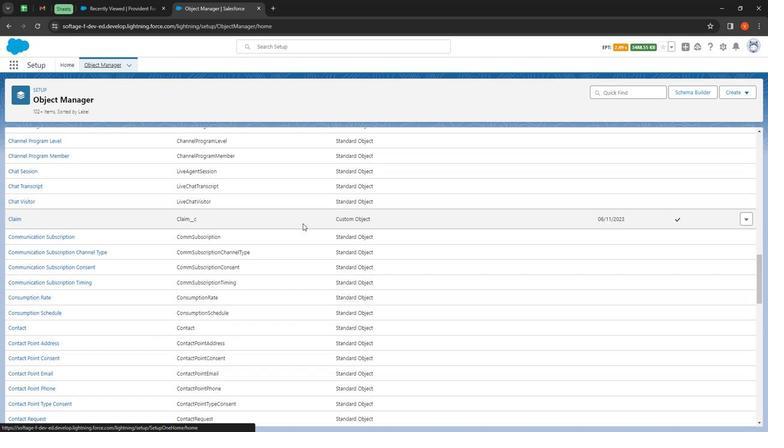 
Action: Mouse moved to (226, 214)
Screenshot: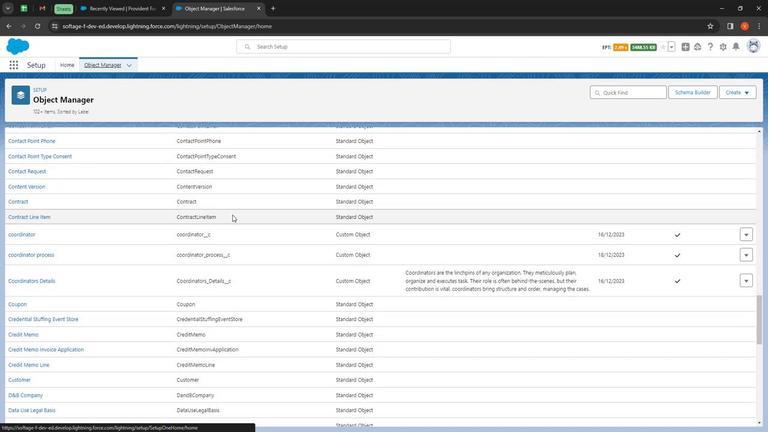 
Action: Mouse scrolled (226, 214) with delta (0, 0)
Screenshot: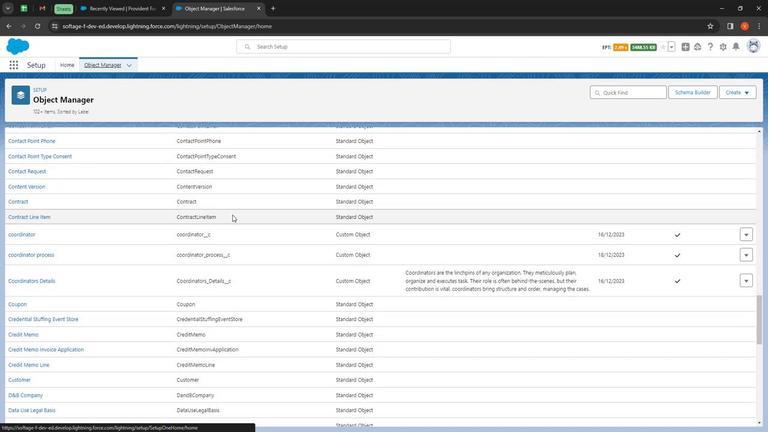 
Action: Mouse moved to (226, 214)
Screenshot: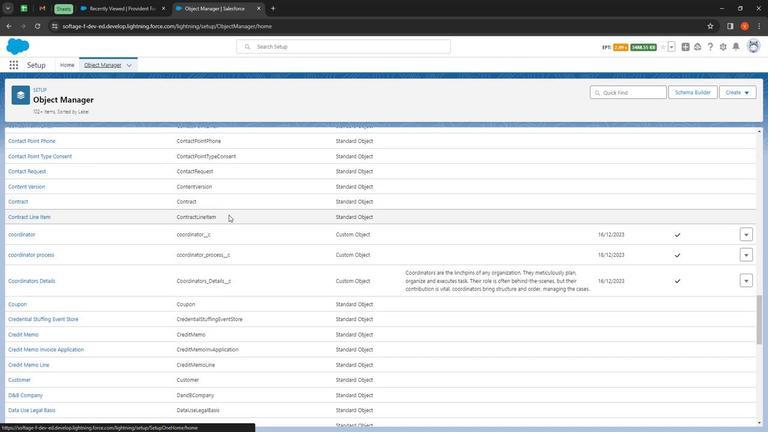 
Action: Mouse scrolled (226, 214) with delta (0, 0)
Screenshot: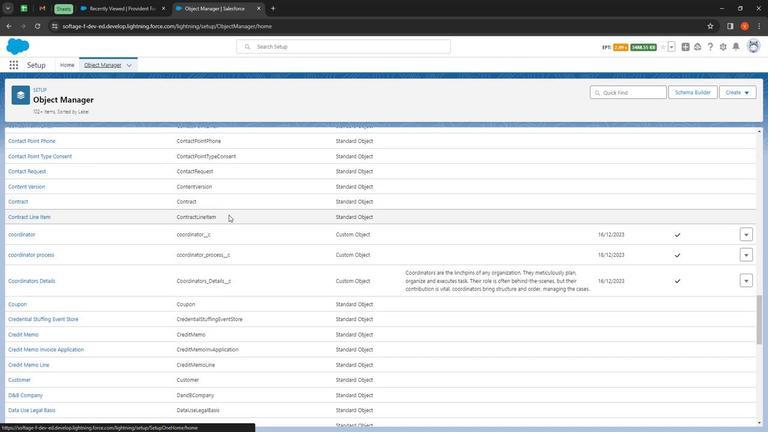 
Action: Mouse moved to (226, 216)
Screenshot: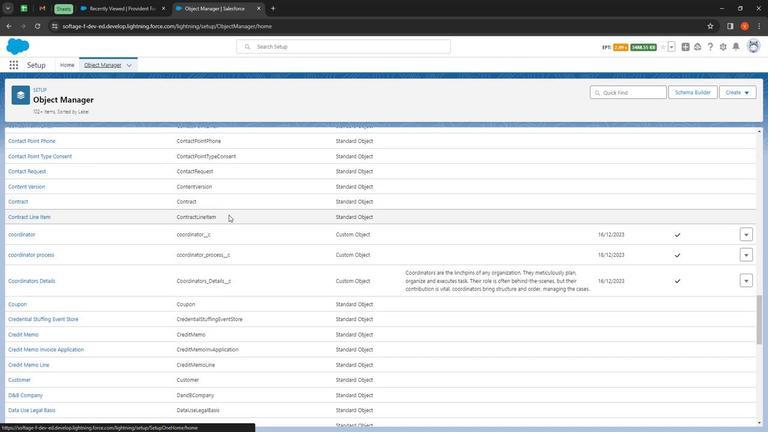 
Action: Mouse scrolled (226, 215) with delta (0, 0)
Screenshot: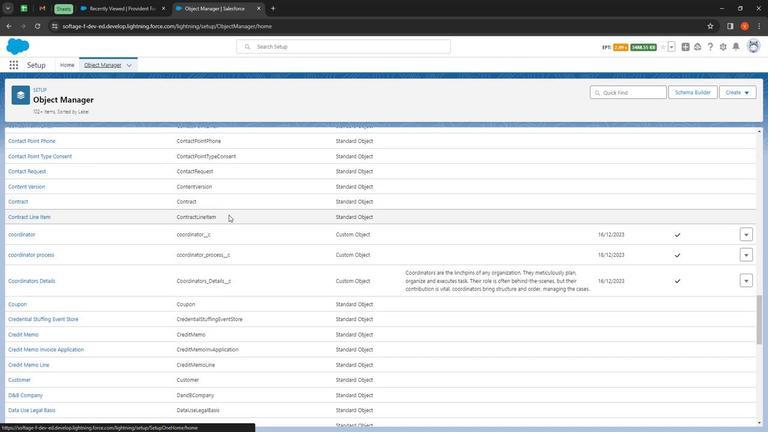 
Action: Mouse moved to (226, 216)
Screenshot: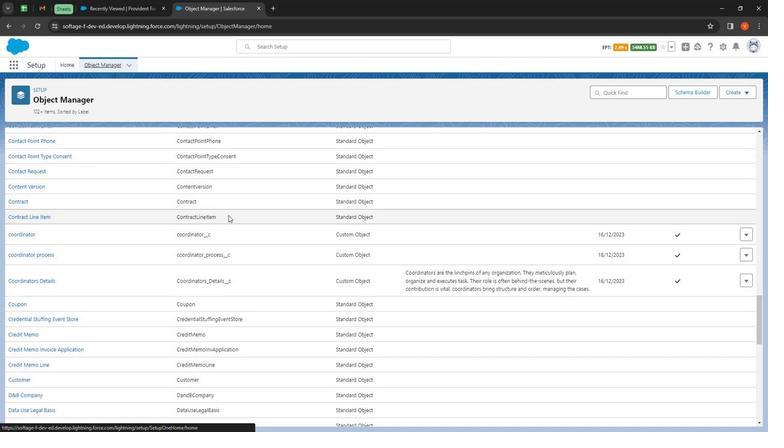
Action: Mouse scrolled (226, 216) with delta (0, 0)
Screenshot: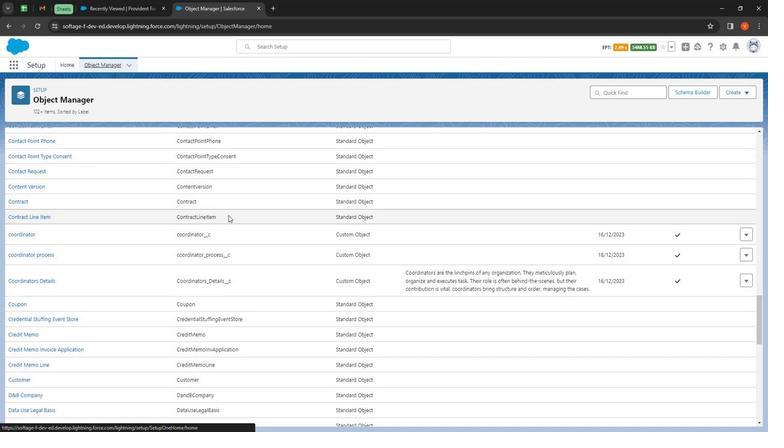 
Action: Mouse moved to (226, 217)
Screenshot: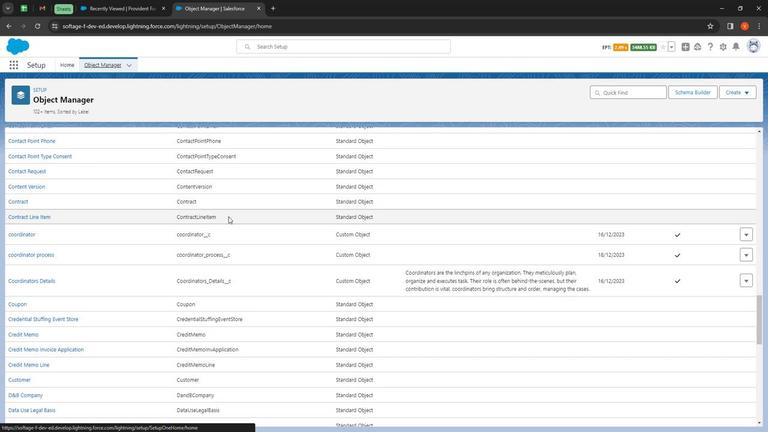 
Action: Mouse scrolled (226, 217) with delta (0, 0)
Screenshot: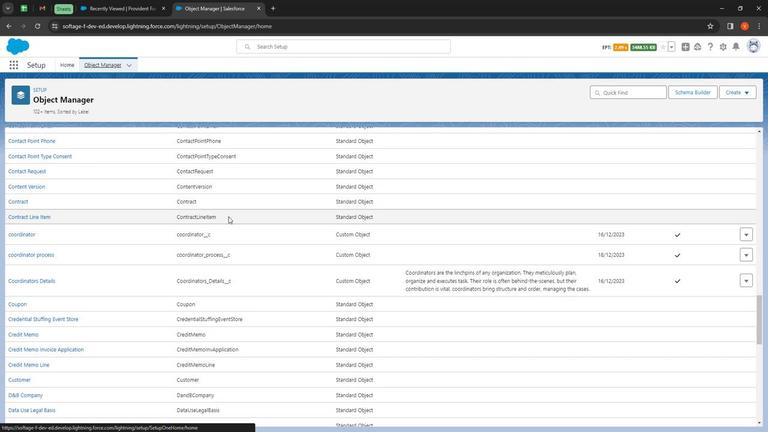 
Action: Mouse moved to (242, 213)
Screenshot: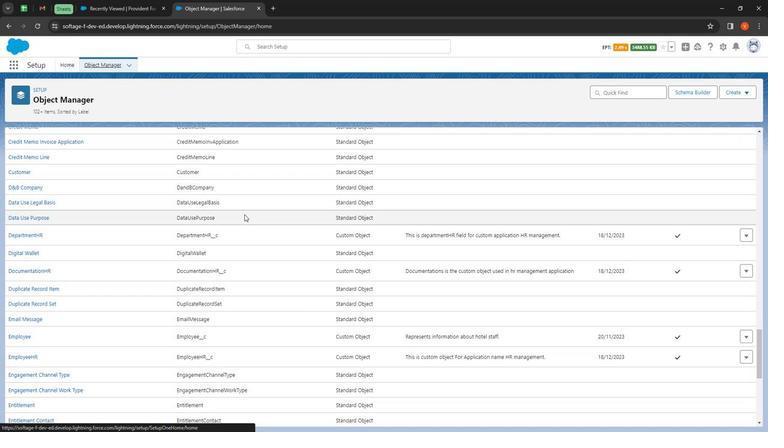 
Action: Mouse scrolled (242, 212) with delta (0, 0)
Screenshot: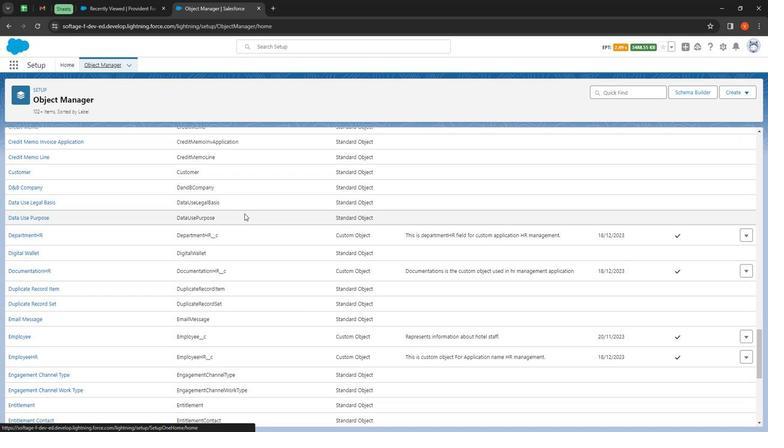 
Action: Mouse scrolled (242, 212) with delta (0, 0)
Screenshot: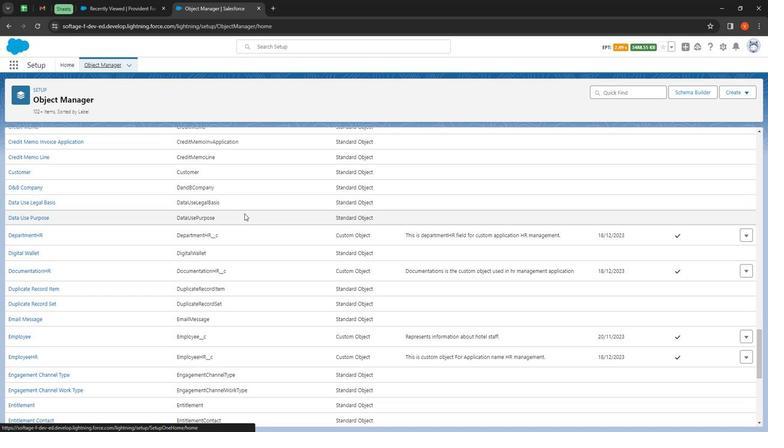 
Action: Mouse scrolled (242, 212) with delta (0, 0)
Screenshot: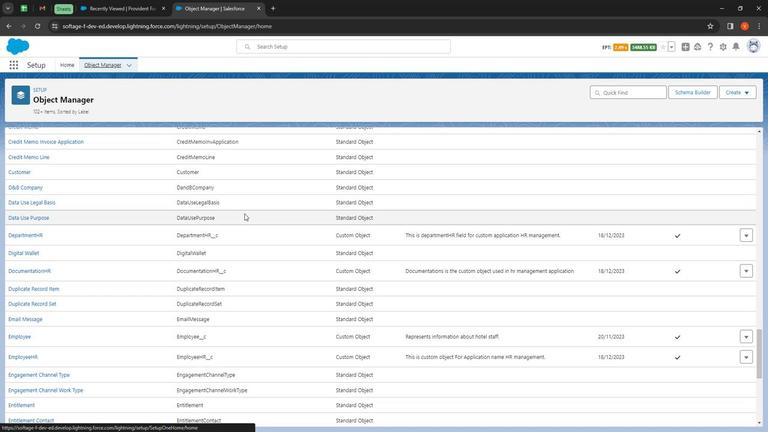 
Action: Mouse scrolled (242, 212) with delta (0, 0)
Screenshot: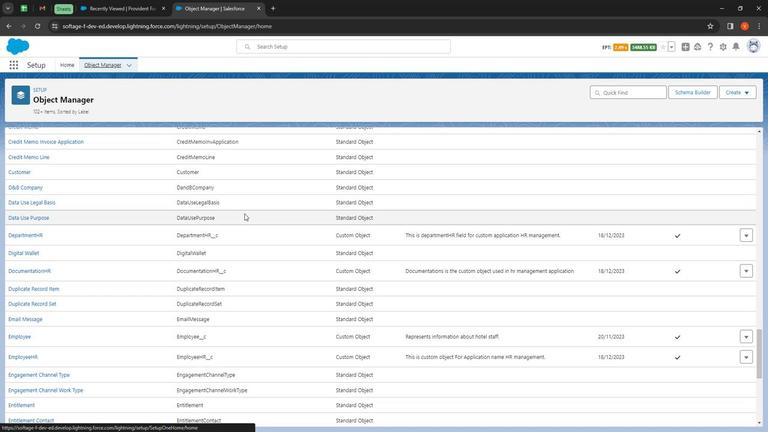 
Action: Mouse moved to (243, 213)
Screenshot: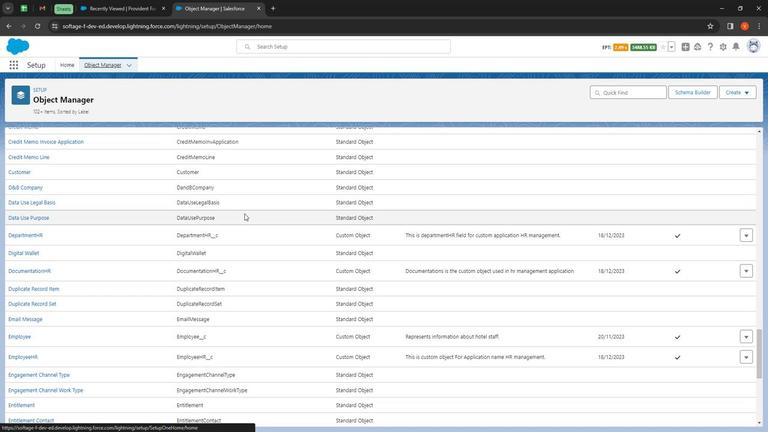 
Action: Mouse scrolled (243, 213) with delta (0, 0)
Screenshot: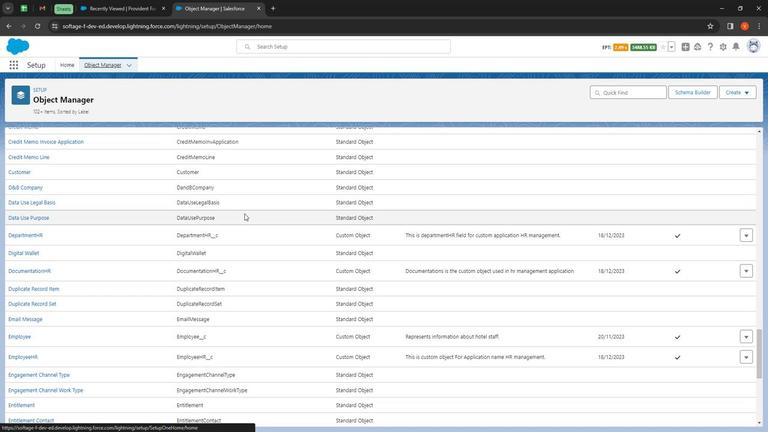 
Action: Mouse moved to (243, 214)
Screenshot: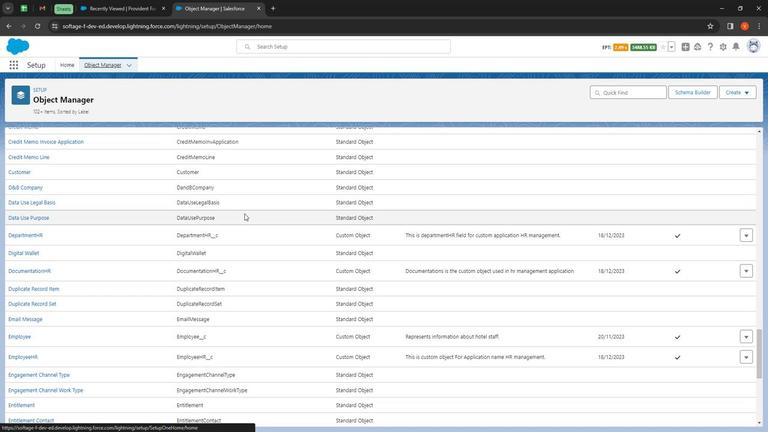 
Action: Mouse scrolled (243, 213) with delta (0, 0)
Screenshot: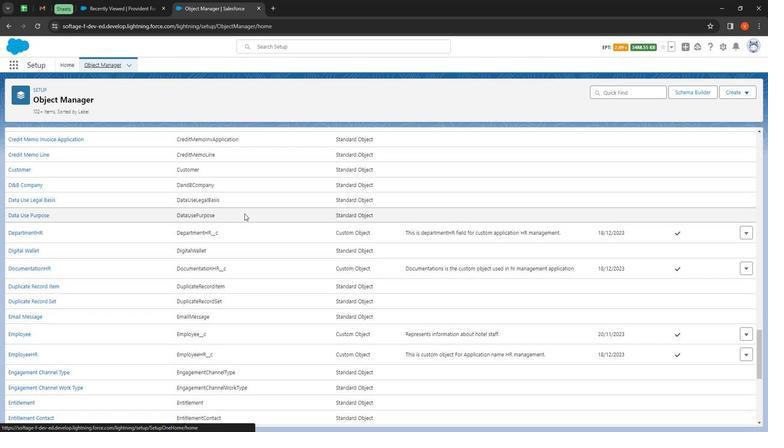 
Action: Mouse moved to (244, 214)
Screenshot: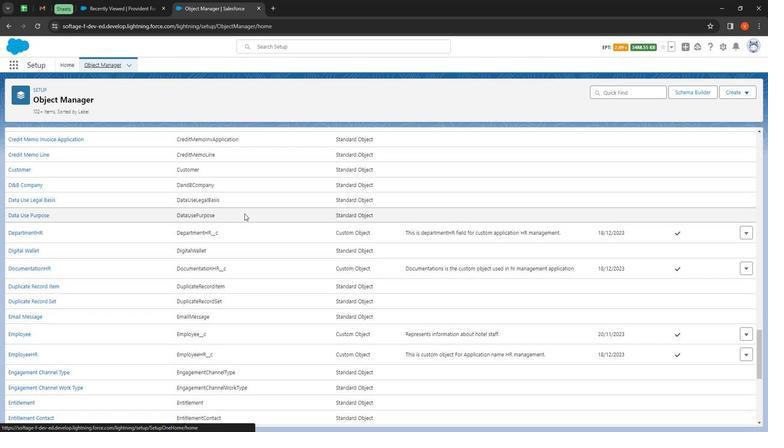 
Action: Mouse scrolled (244, 214) with delta (0, 0)
Screenshot: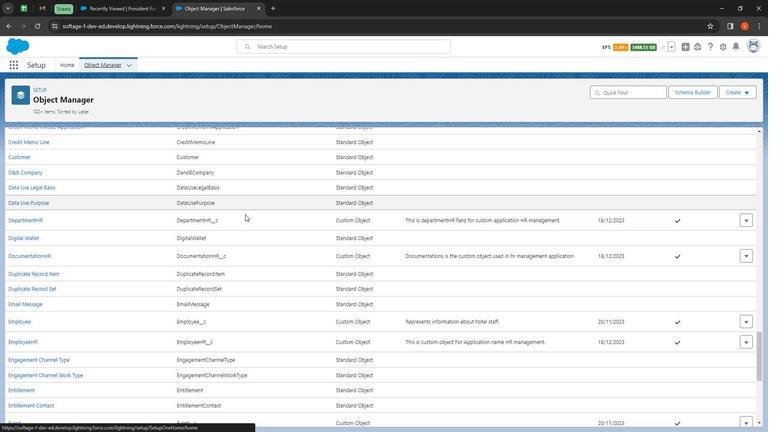 
Action: Mouse moved to (247, 212)
Screenshot: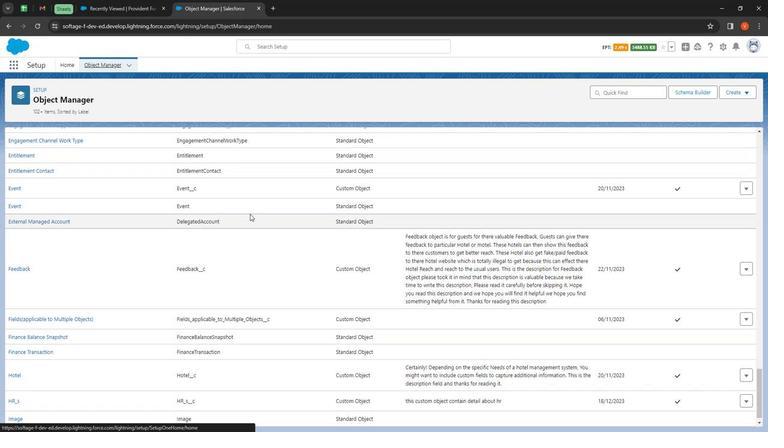 
Action: Mouse scrolled (247, 211) with delta (0, 0)
Screenshot: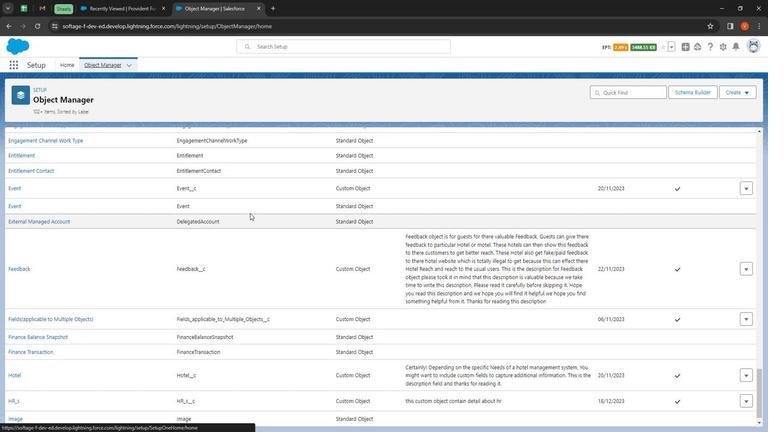 
Action: Mouse scrolled (247, 211) with delta (0, 0)
Screenshot: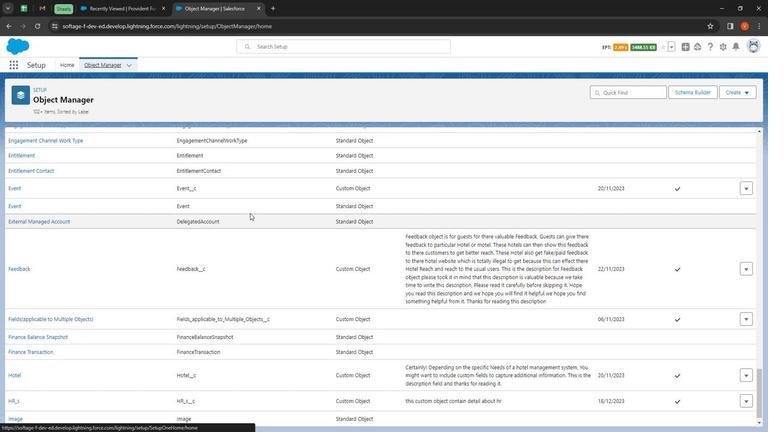 
Action: Mouse scrolled (247, 211) with delta (0, 0)
Screenshot: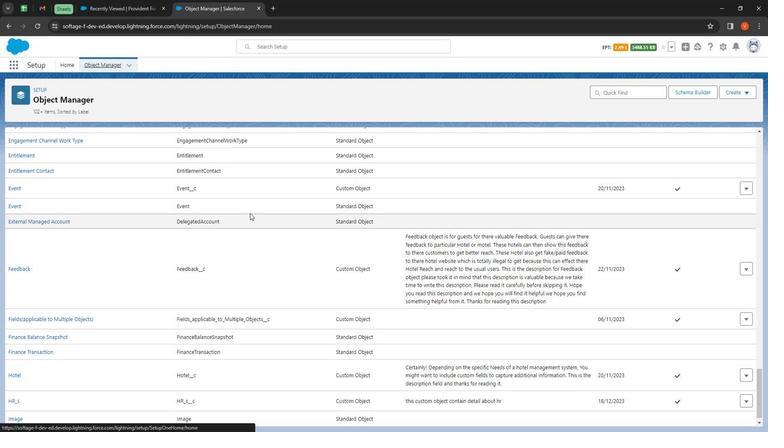 
Action: Mouse scrolled (247, 211) with delta (0, 0)
Screenshot: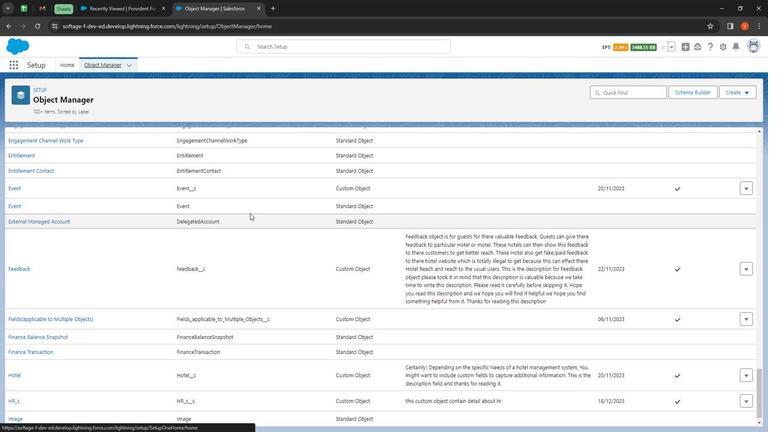 
Action: Mouse scrolled (247, 211) with delta (0, 0)
Screenshot: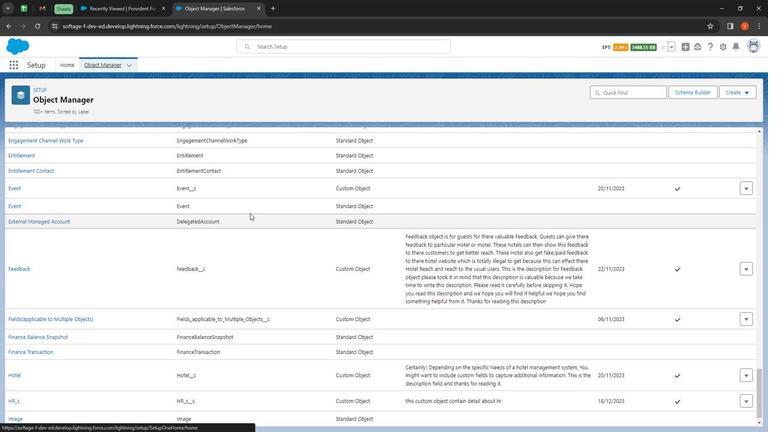 
Action: Mouse moved to (247, 212)
Screenshot: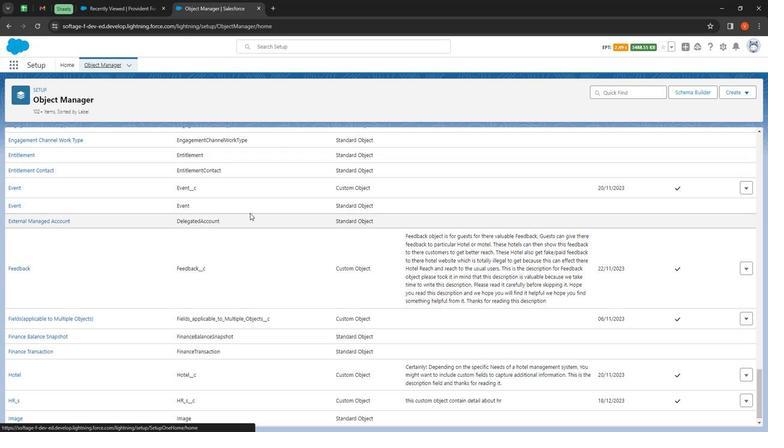 
Action: Mouse scrolled (247, 211) with delta (0, 0)
Screenshot: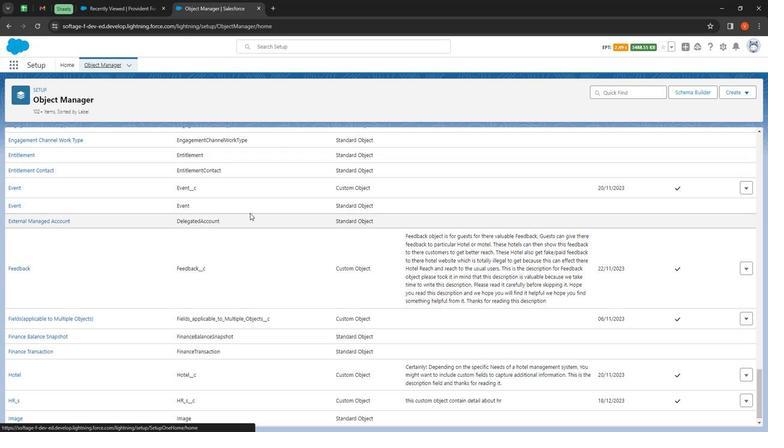 
Action: Mouse moved to (247, 213)
Screenshot: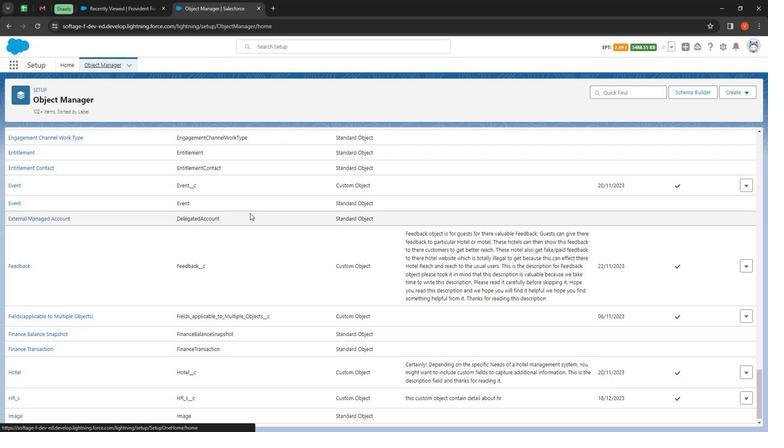 
Action: Mouse scrolled (247, 212) with delta (0, 0)
Screenshot: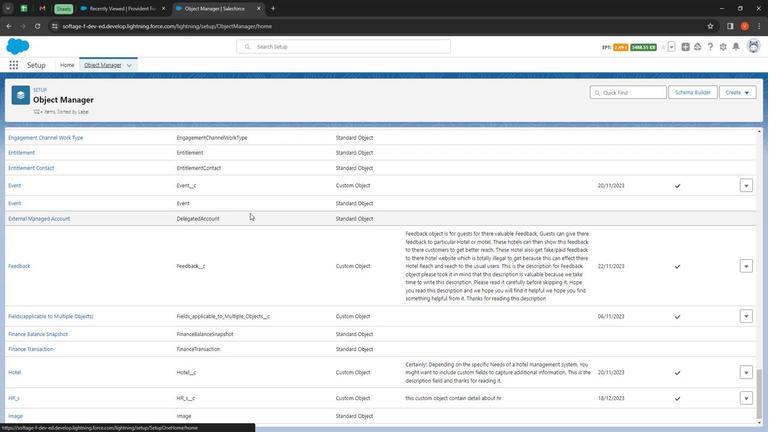 
Action: Mouse moved to (248, 213)
Screenshot: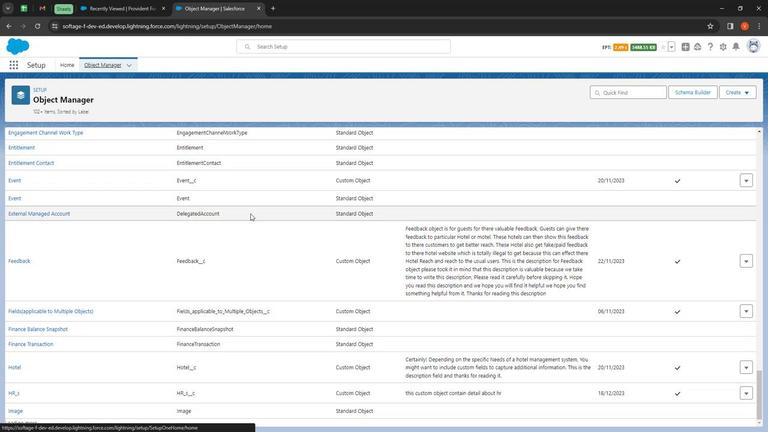 
Action: Mouse scrolled (248, 212) with delta (0, 0)
Screenshot: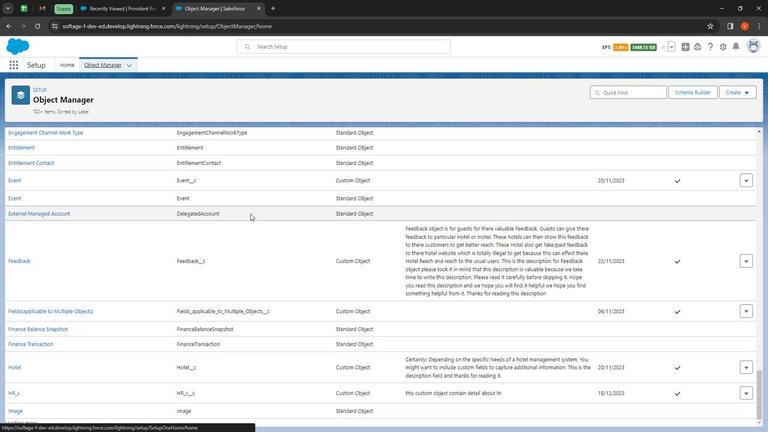 
Action: Mouse scrolled (248, 212) with delta (0, 0)
Screenshot: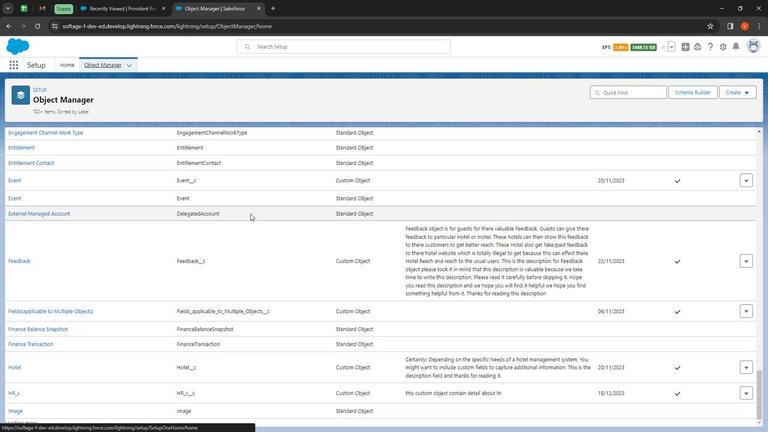 
Action: Mouse scrolled (248, 212) with delta (0, 0)
Screenshot: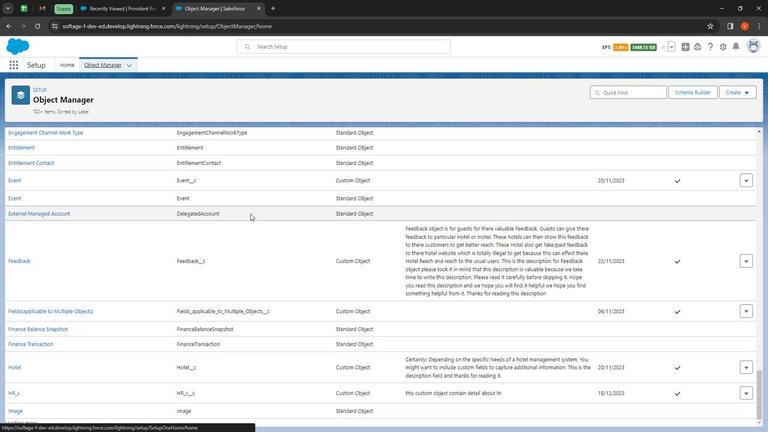 
Action: Mouse scrolled (248, 212) with delta (0, 0)
Screenshot: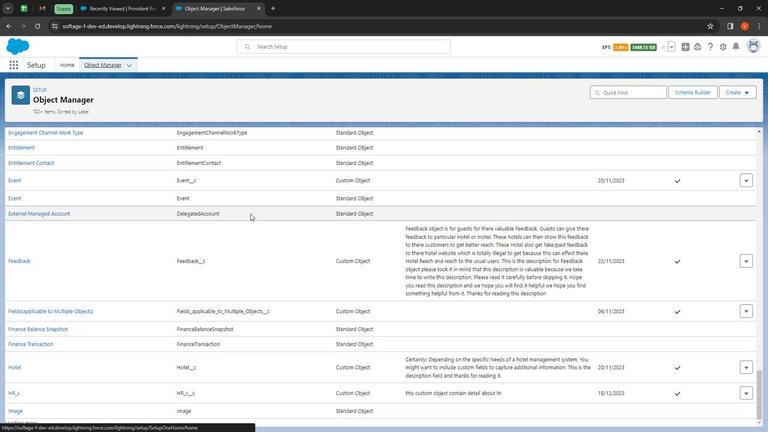 
Action: Mouse scrolled (248, 212) with delta (0, 0)
Screenshot: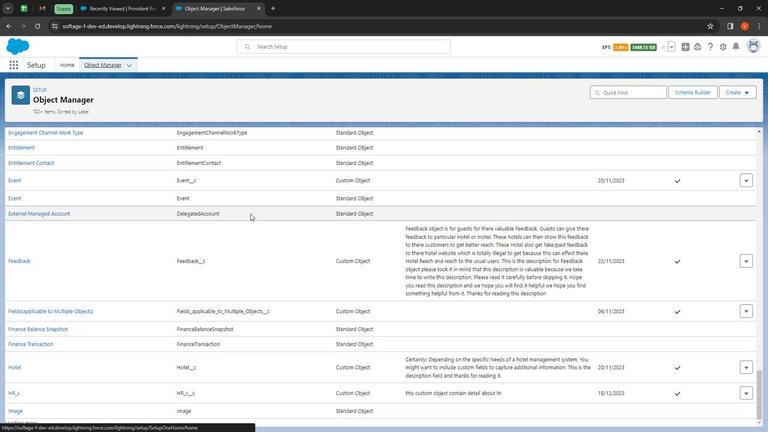 
Action: Mouse moved to (255, 207)
Screenshot: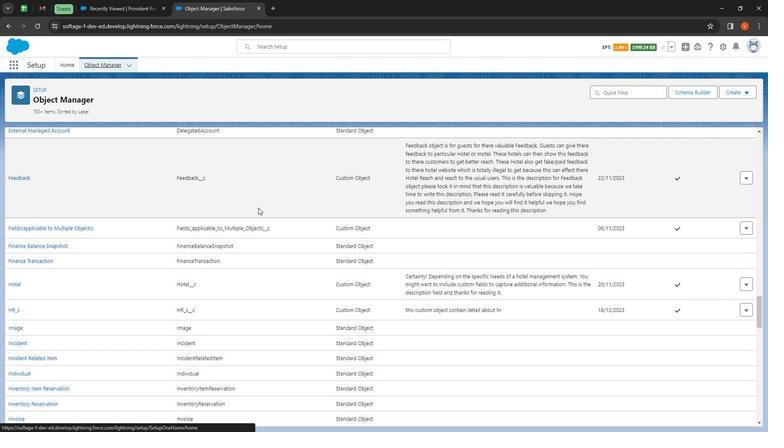 
Action: Mouse scrolled (255, 206) with delta (0, 0)
Screenshot: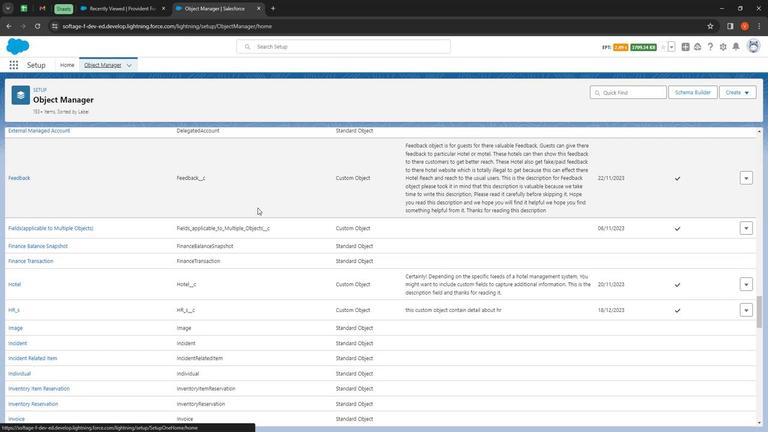 
Action: Mouse moved to (254, 207)
Screenshot: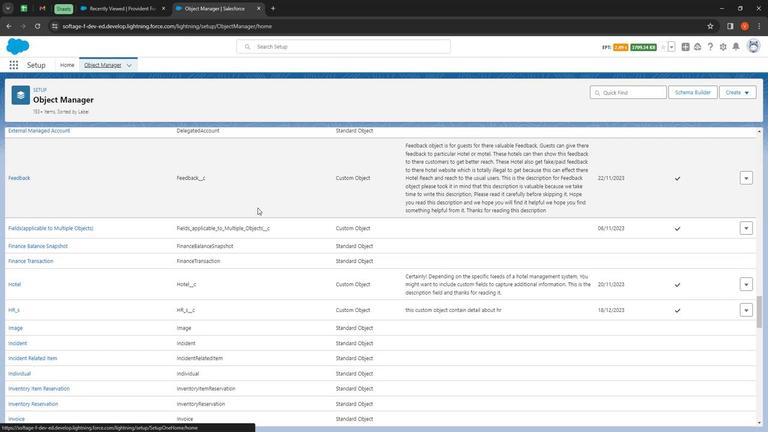 
Action: Mouse scrolled (254, 207) with delta (0, 0)
Screenshot: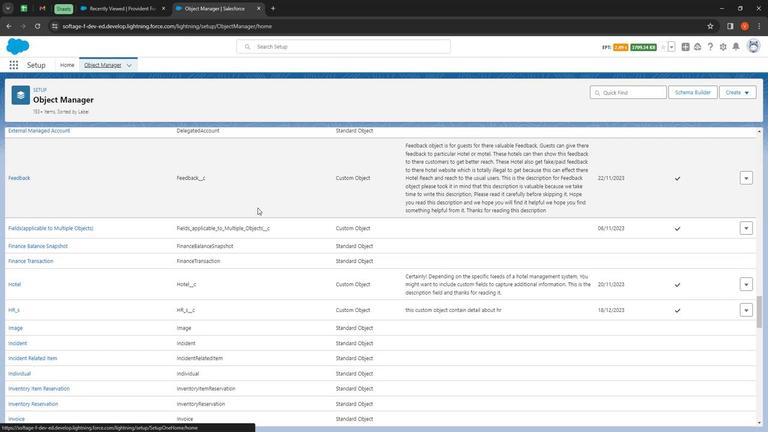 
Action: Mouse moved to (254, 208)
Screenshot: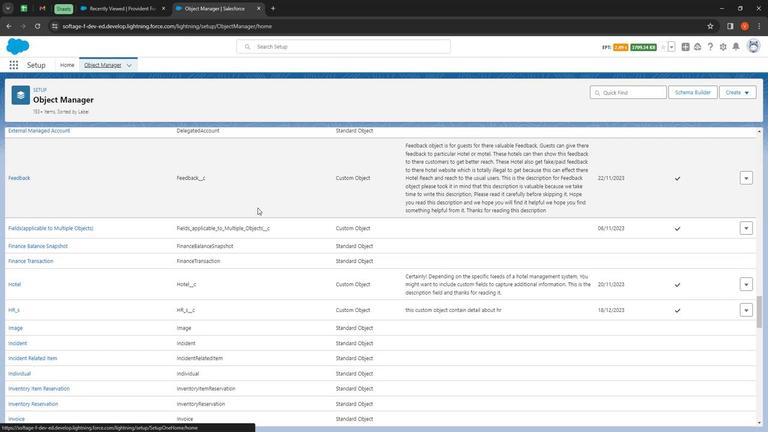 
Action: Mouse scrolled (254, 208) with delta (0, 0)
Screenshot: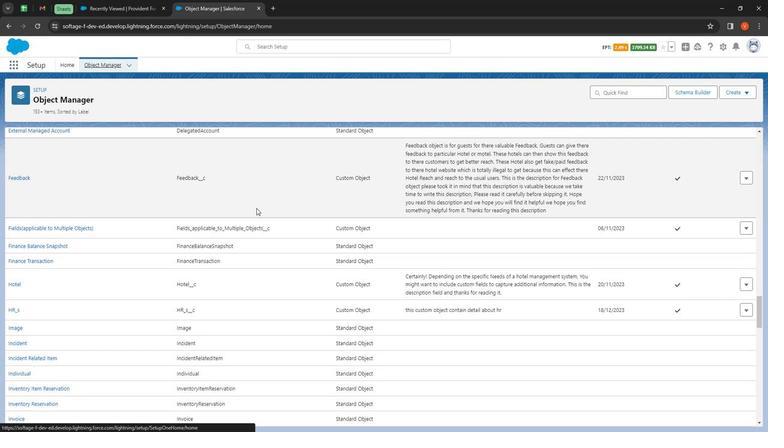 
Action: Mouse scrolled (254, 208) with delta (0, 0)
Screenshot: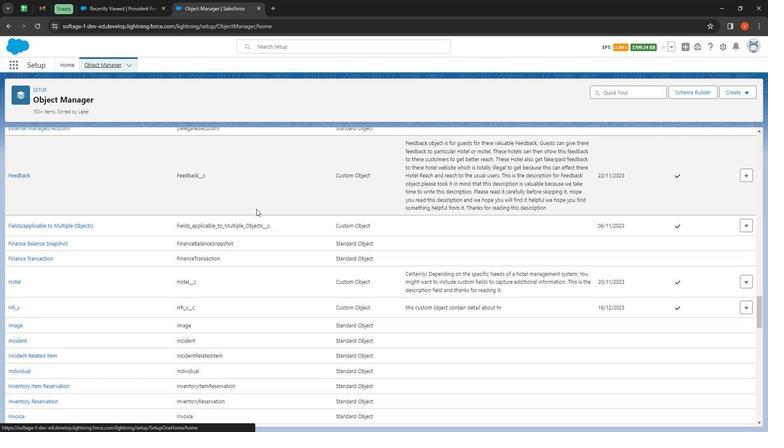 
Action: Mouse moved to (254, 208)
Screenshot: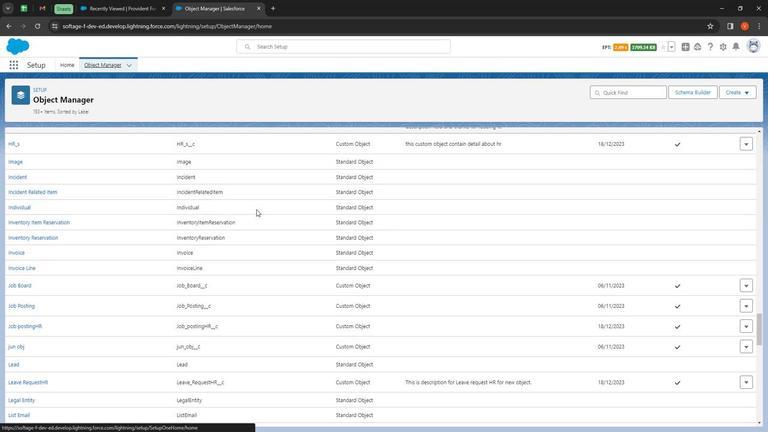 
Action: Mouse scrolled (254, 208) with delta (0, 0)
Screenshot: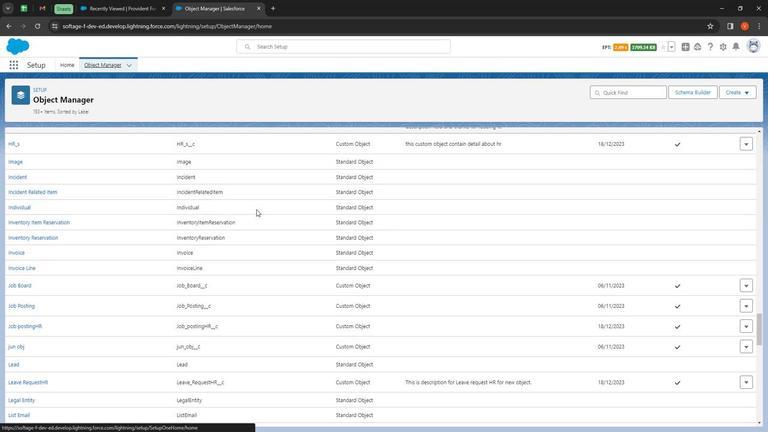 
Action: Mouse scrolled (254, 208) with delta (0, 0)
Screenshot: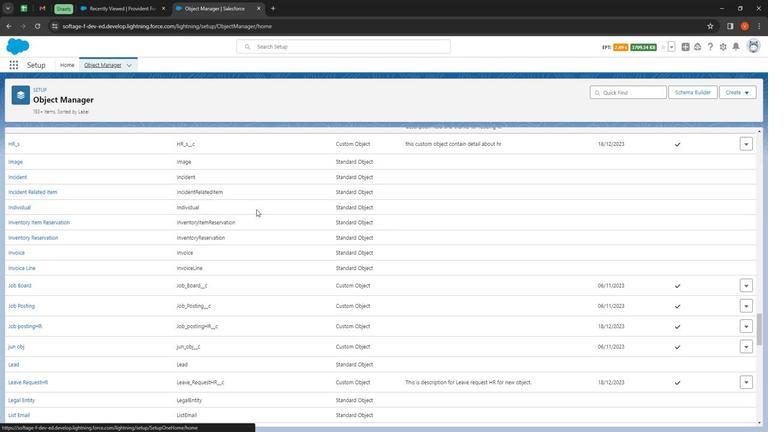 
Action: Mouse moved to (253, 209)
Screenshot: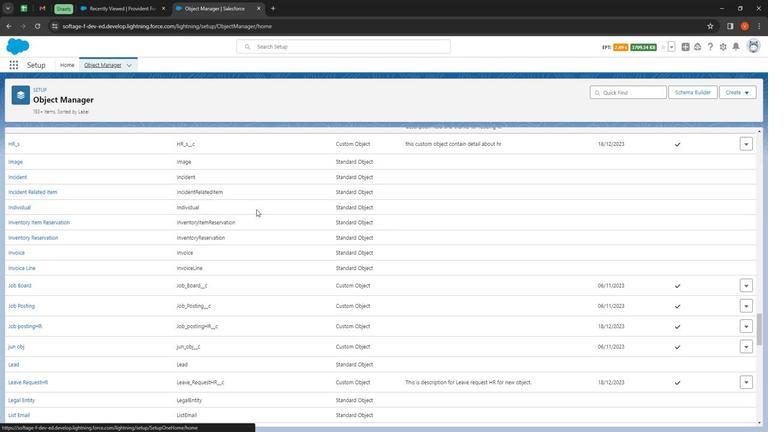 
Action: Mouse scrolled (253, 208) with delta (0, 0)
Screenshot: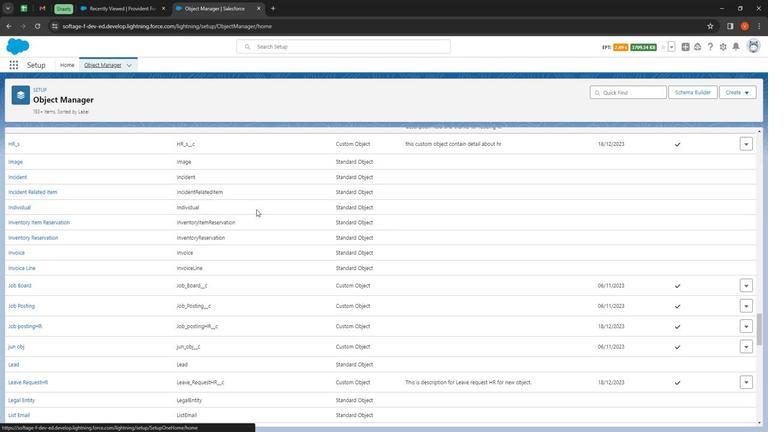 
Action: Mouse scrolled (253, 208) with delta (0, 0)
Screenshot: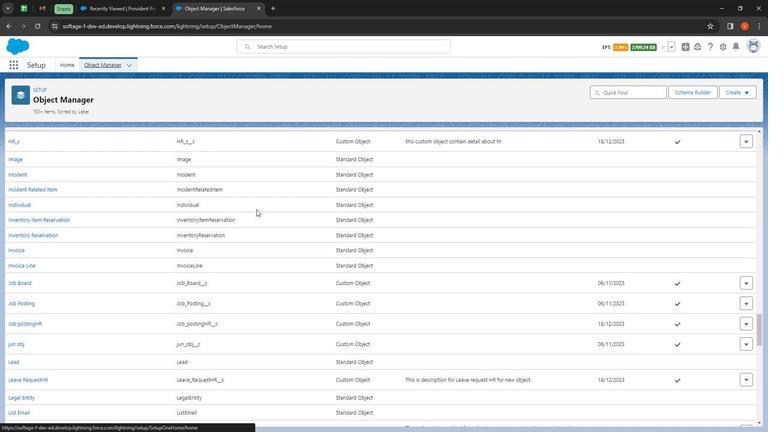 
Action: Mouse moved to (253, 209)
Screenshot: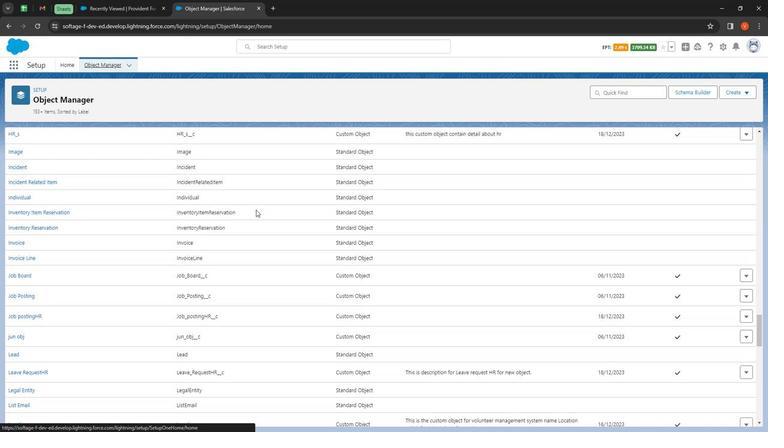 
Action: Mouse scrolled (253, 208) with delta (0, 0)
Screenshot: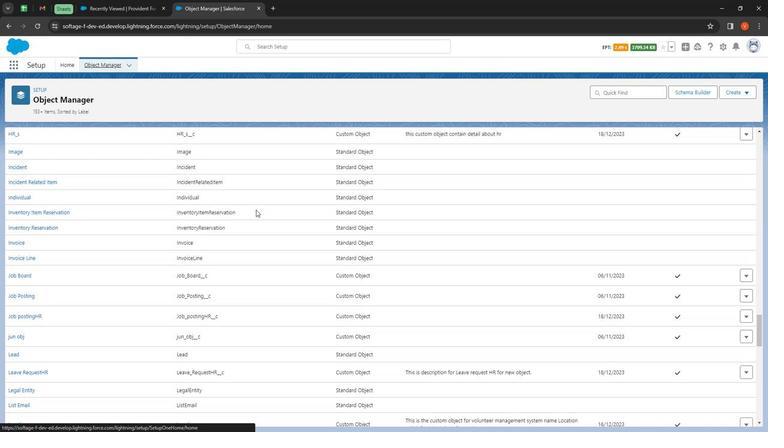 
Action: Mouse scrolled (253, 208) with delta (0, 0)
Screenshot: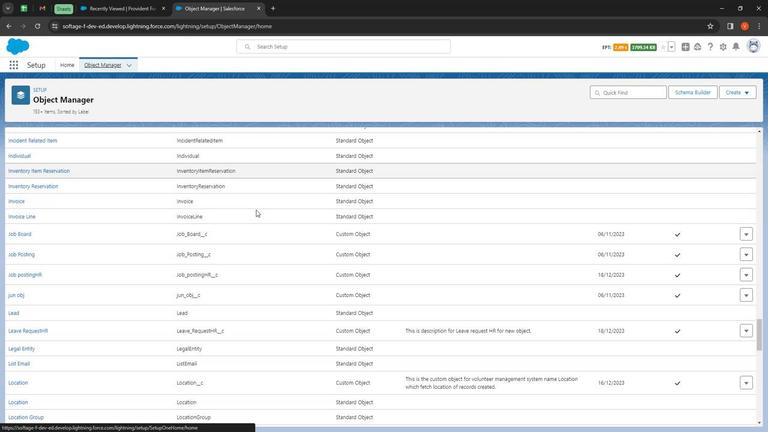 
Action: Mouse moved to (253, 209)
Screenshot: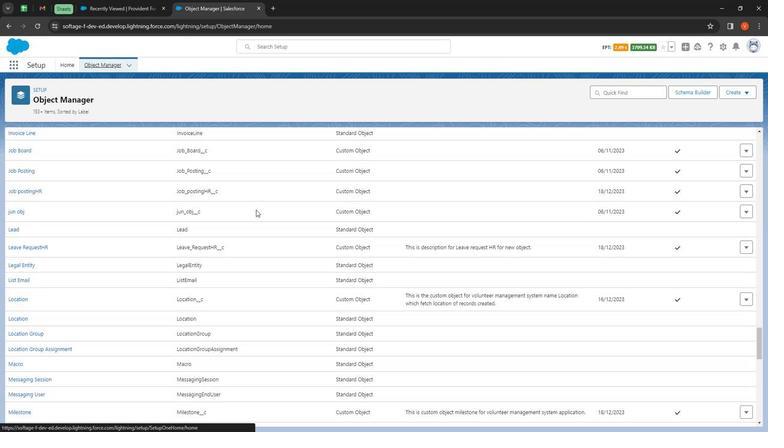 
Action: Mouse scrolled (253, 208) with delta (0, 0)
Screenshot: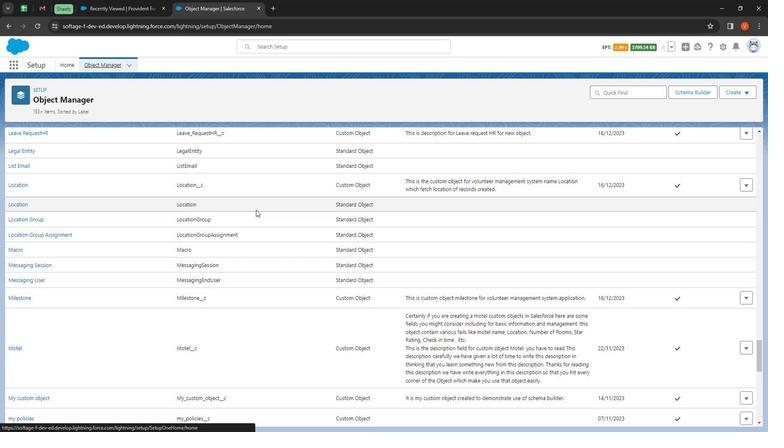 
Action: Mouse scrolled (253, 208) with delta (0, 0)
Screenshot: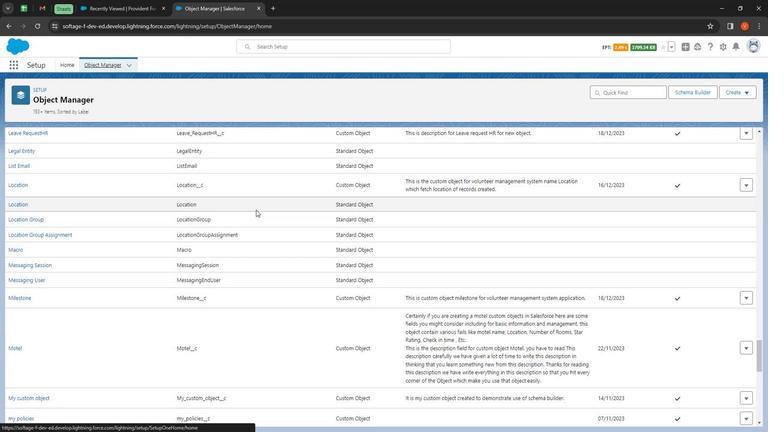 
Action: Mouse moved to (253, 209)
Screenshot: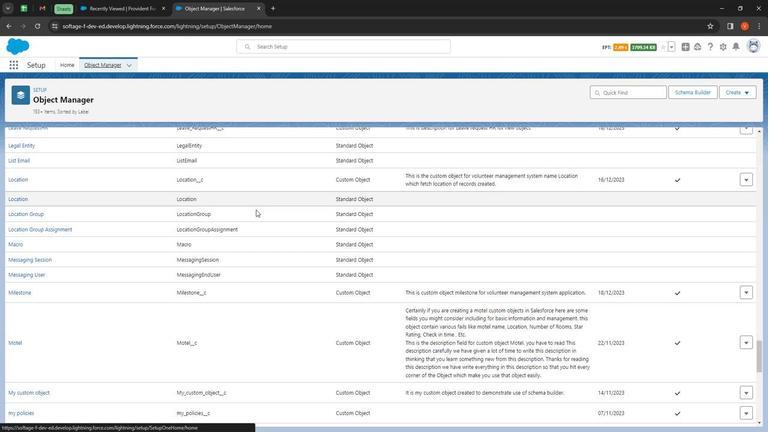 
Action: Mouse scrolled (253, 209) with delta (0, 0)
Screenshot: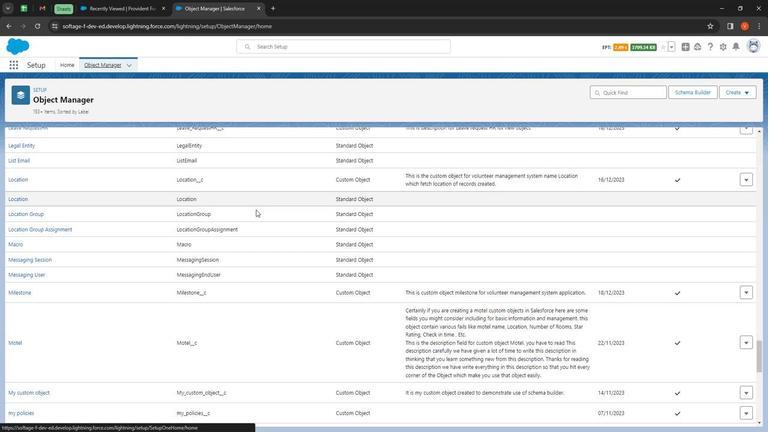 
Action: Mouse scrolled (253, 209) with delta (0, 0)
Screenshot: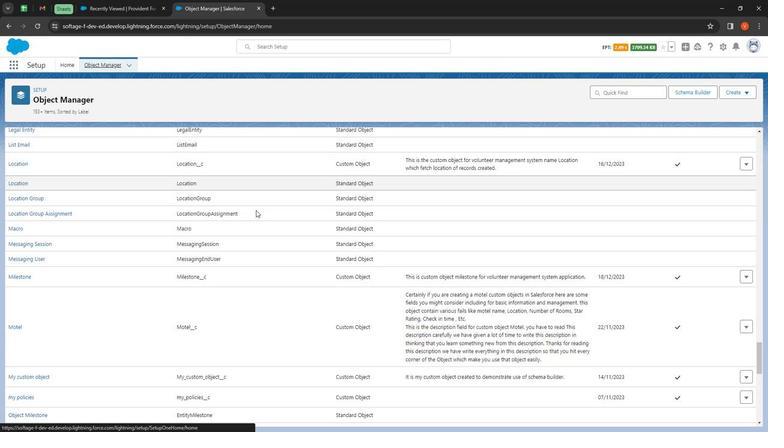 
Action: Mouse moved to (253, 210)
Screenshot: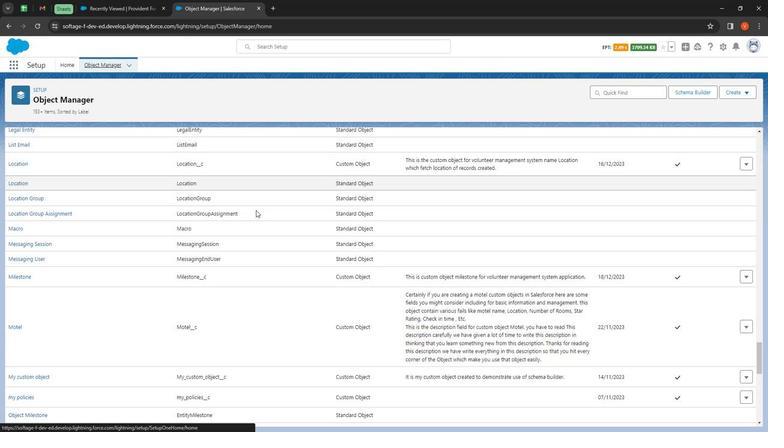 
Action: Mouse scrolled (253, 209) with delta (0, 0)
Screenshot: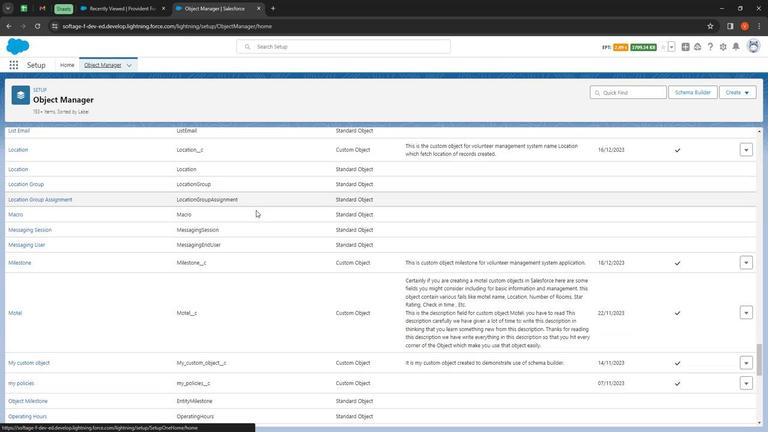 
Action: Mouse moved to (255, 209)
Screenshot: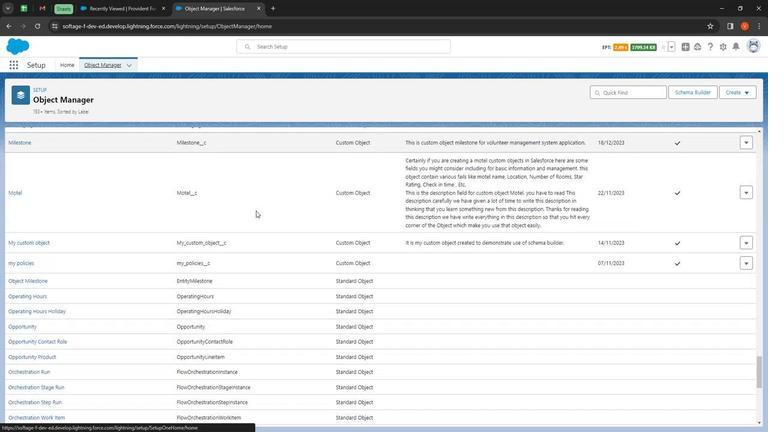 
Action: Mouse scrolled (255, 208) with delta (0, 0)
Screenshot: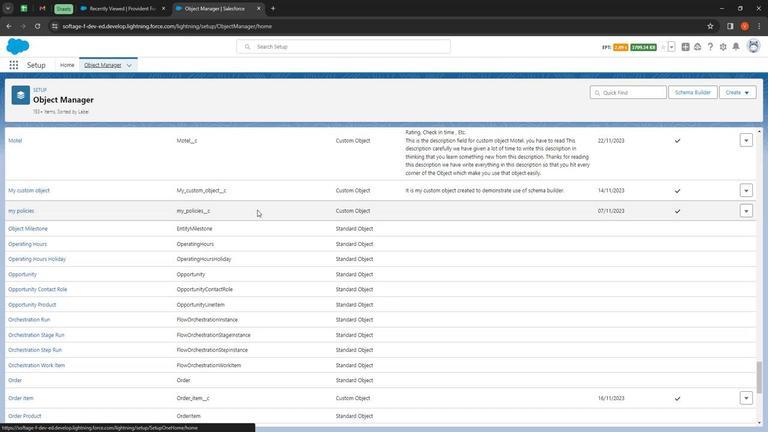 
Action: Mouse moved to (255, 208)
Screenshot: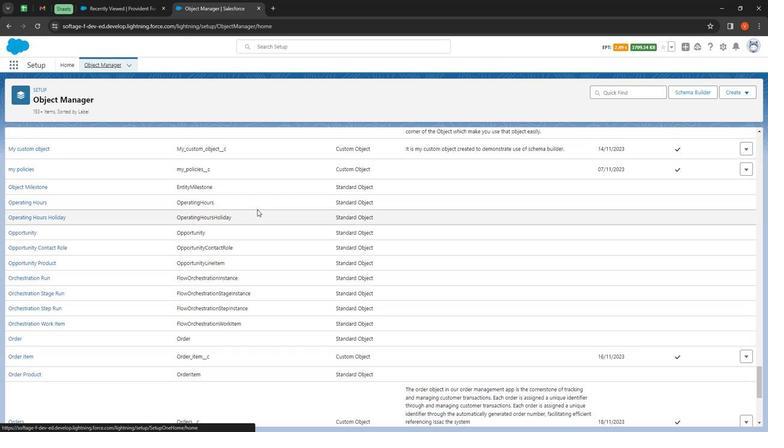
Action: Mouse scrolled (255, 208) with delta (0, 0)
Screenshot: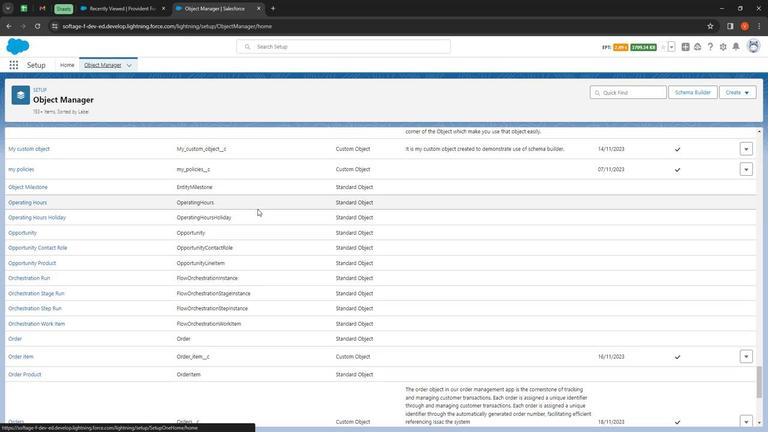 
Action: Mouse scrolled (255, 208) with delta (0, 0)
Screenshot: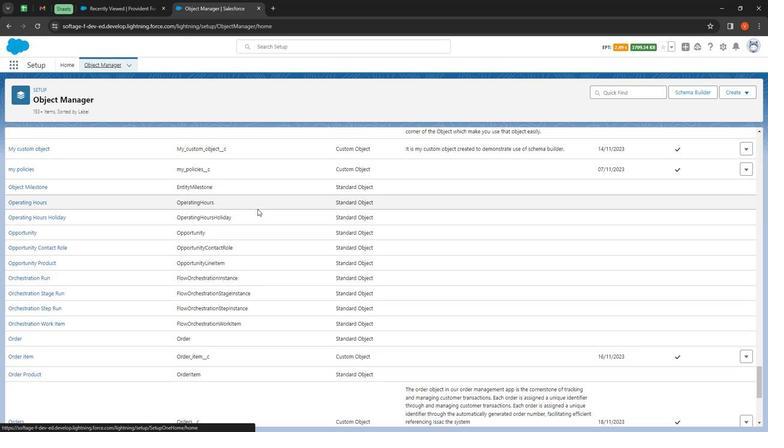
Action: Mouse scrolled (255, 208) with delta (0, 0)
Screenshot: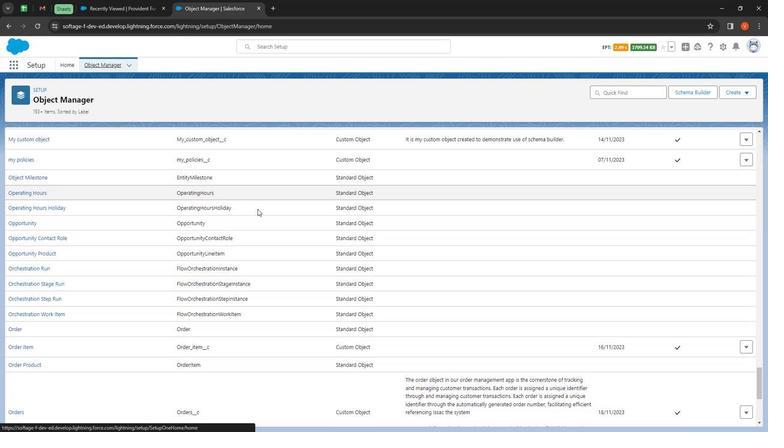
Action: Mouse scrolled (255, 208) with delta (0, 0)
Screenshot: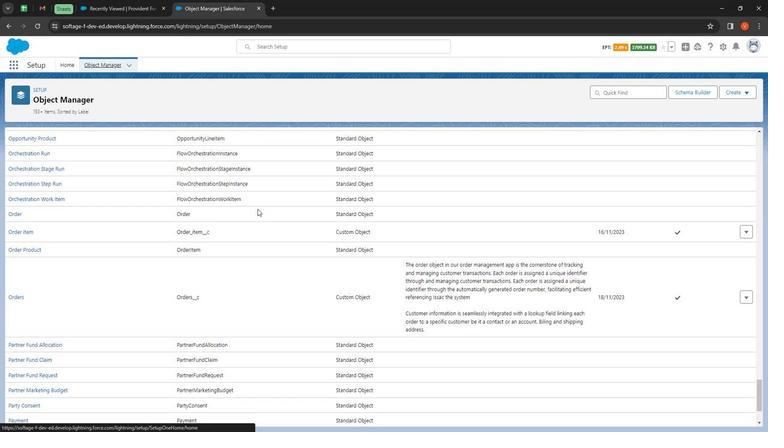 
Action: Mouse moved to (255, 208)
Screenshot: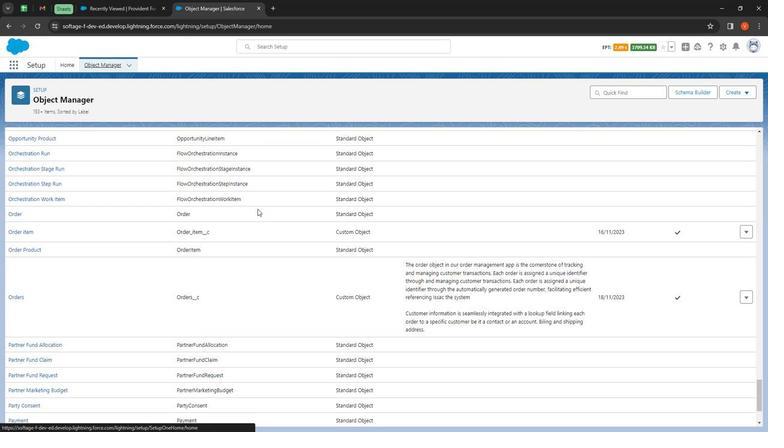 
Action: Mouse scrolled (255, 208) with delta (0, 0)
Screenshot: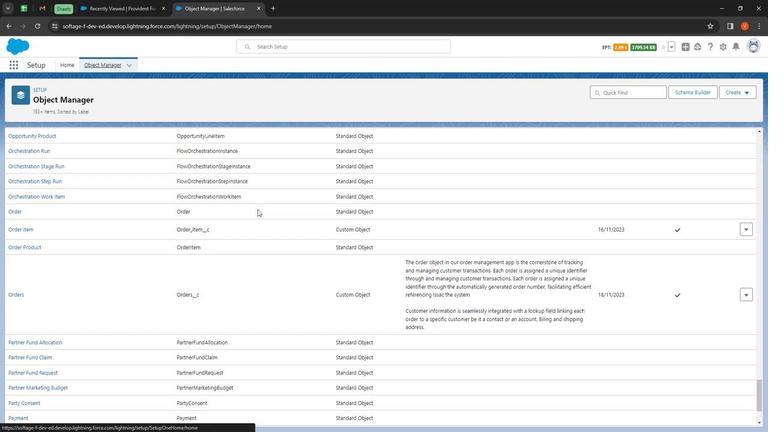 
Action: Mouse scrolled (255, 208) with delta (0, 0)
Screenshot: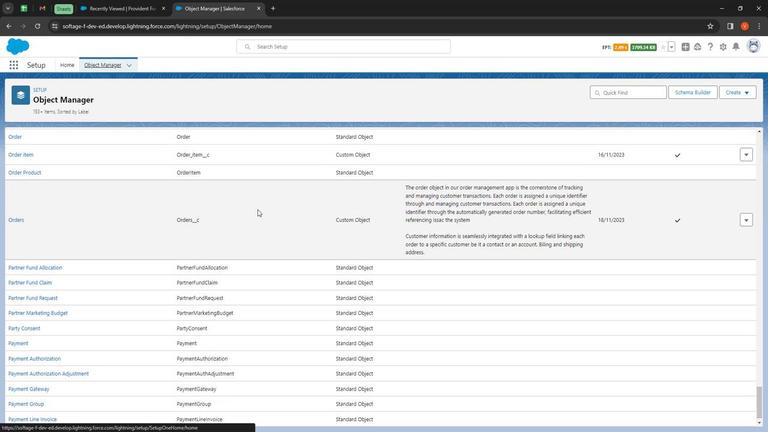 
Action: Mouse scrolled (255, 208) with delta (0, 0)
Screenshot: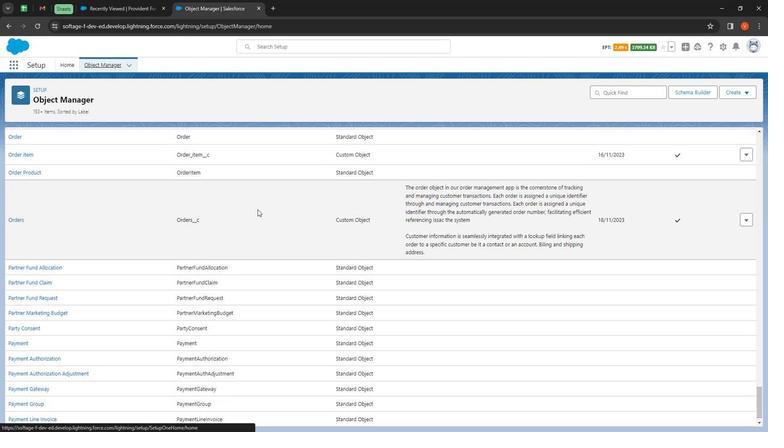 
Action: Mouse scrolled (255, 208) with delta (0, 0)
Screenshot: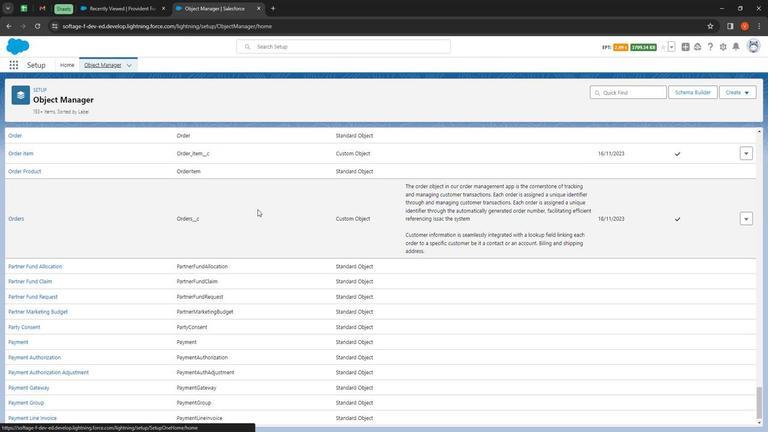 
Action: Mouse moved to (187, 258)
Screenshot: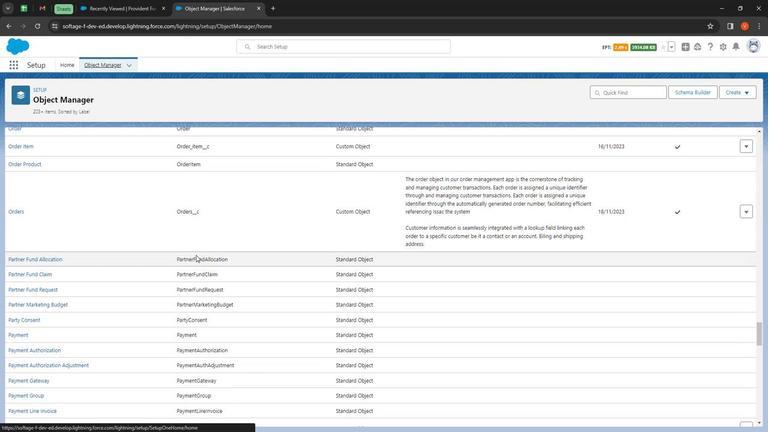 
Action: Mouse scrolled (187, 258) with delta (0, 0)
Screenshot: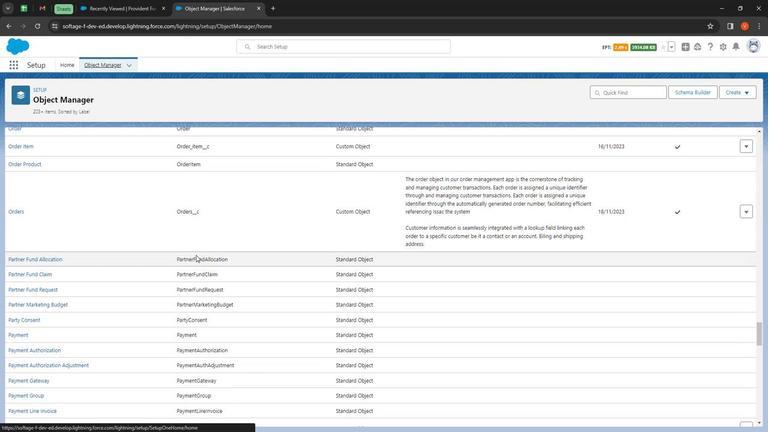 
Action: Mouse moved to (82, 239)
Screenshot: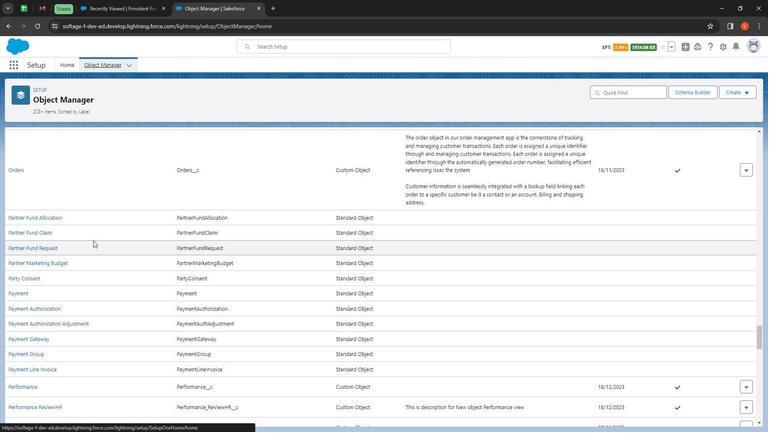
Action: Mouse scrolled (82, 238) with delta (0, 0)
Screenshot: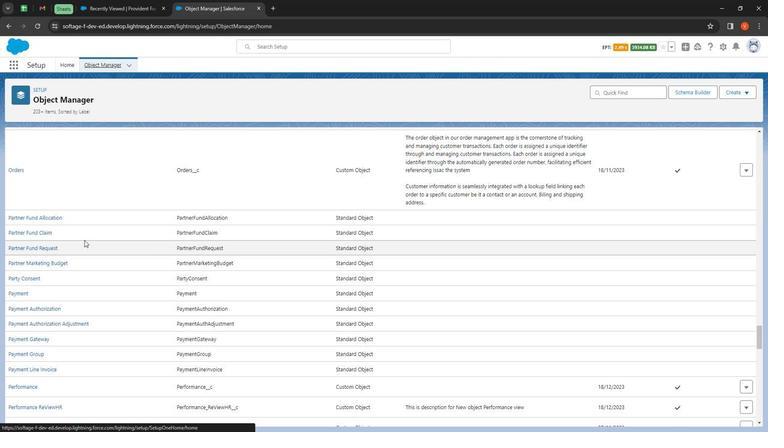 
Action: Mouse moved to (96, 219)
Screenshot: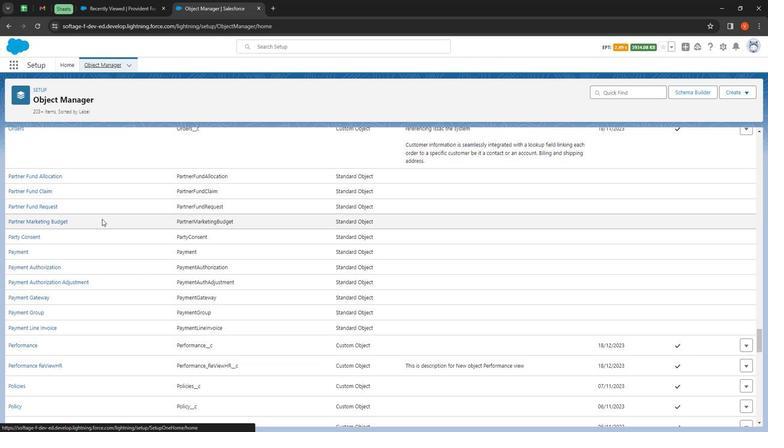 
Action: Mouse scrolled (96, 218) with delta (0, 0)
Screenshot: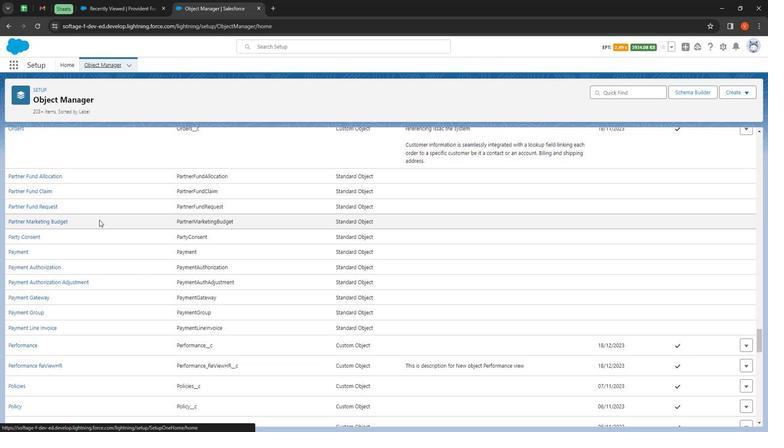 
Action: Mouse moved to (127, 220)
Screenshot: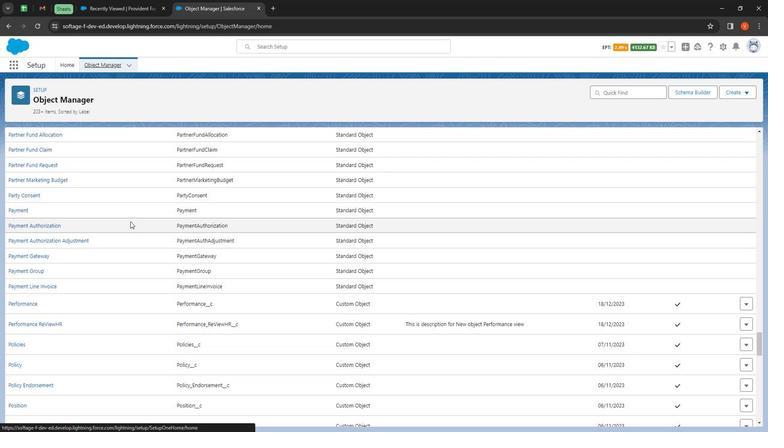 
Action: Mouse scrolled (127, 220) with delta (0, 0)
Screenshot: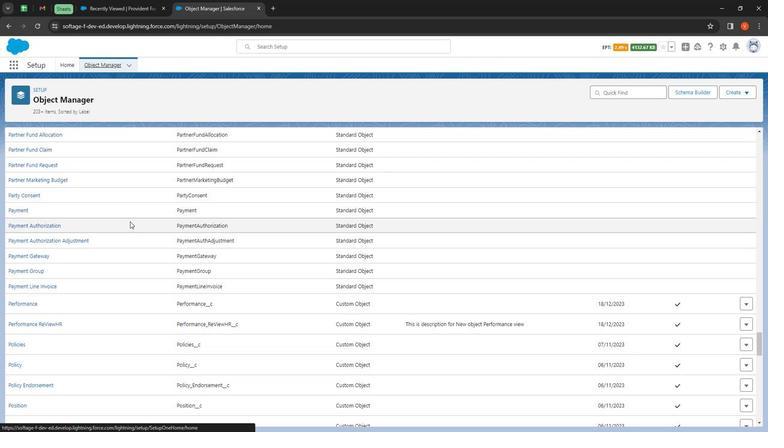 
Action: Mouse moved to (128, 220)
Screenshot: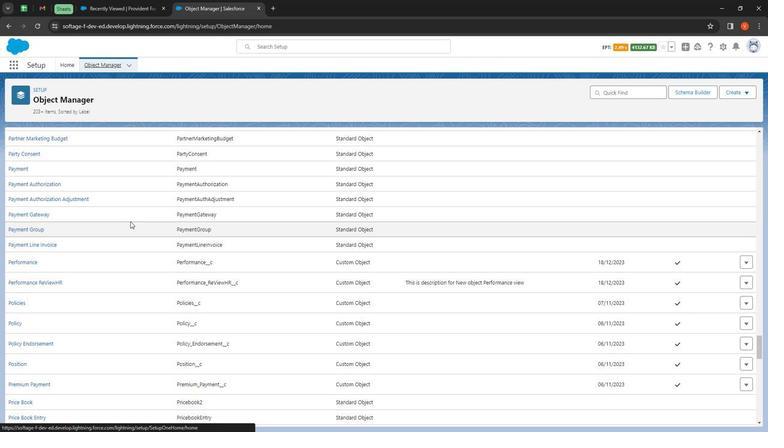 
Action: Mouse scrolled (128, 220) with delta (0, 0)
Screenshot: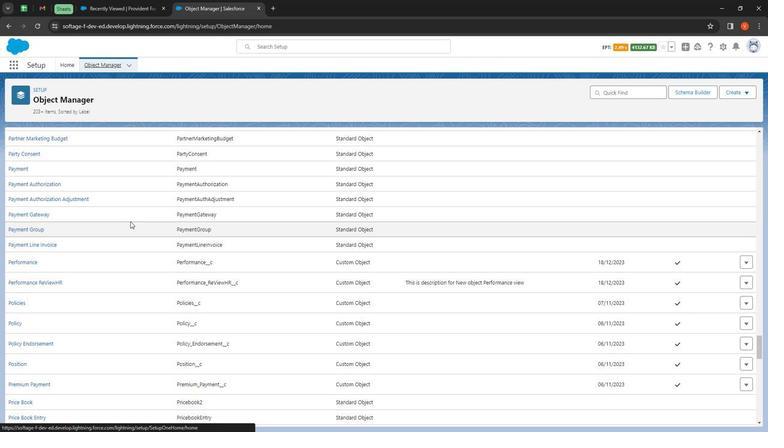 
Action: Mouse moved to (124, 219)
Screenshot: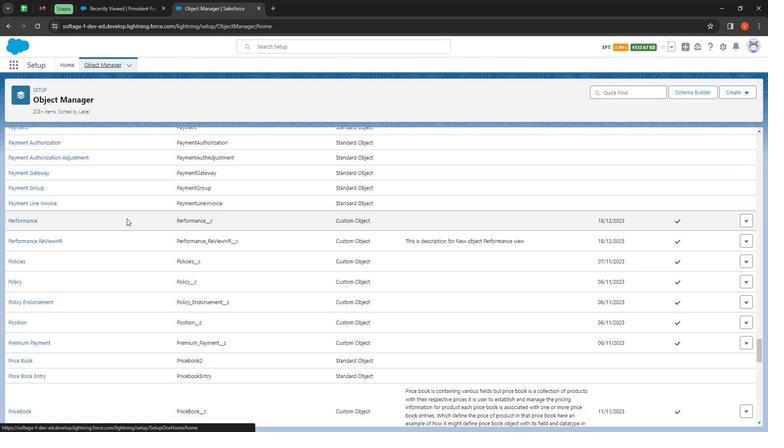 
Action: Mouse scrolled (124, 218) with delta (0, 0)
Screenshot: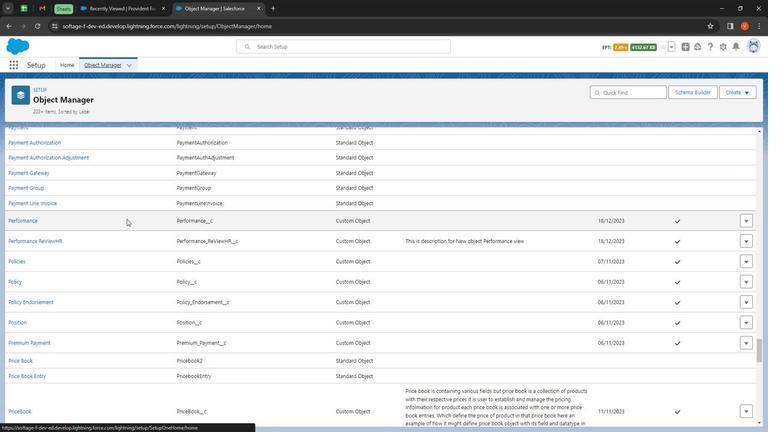 
Action: Mouse moved to (105, 220)
Screenshot: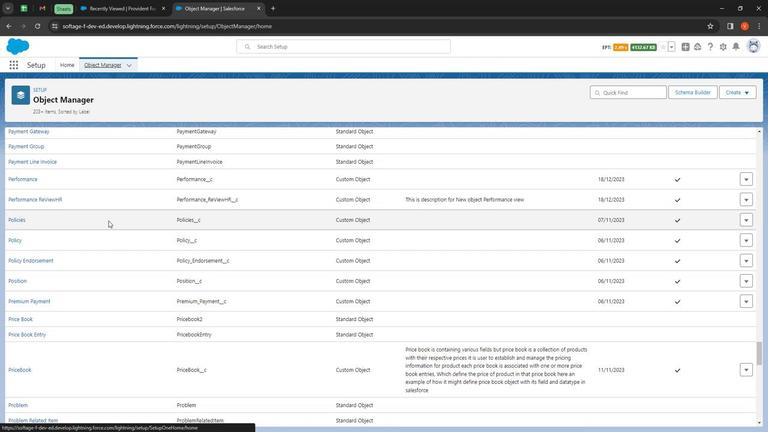 
Action: Mouse scrolled (105, 219) with delta (0, 0)
Screenshot: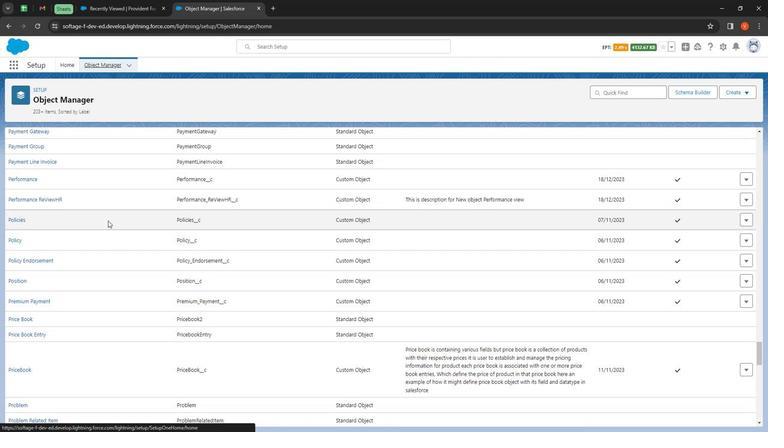 
Action: Mouse moved to (105, 220)
Screenshot: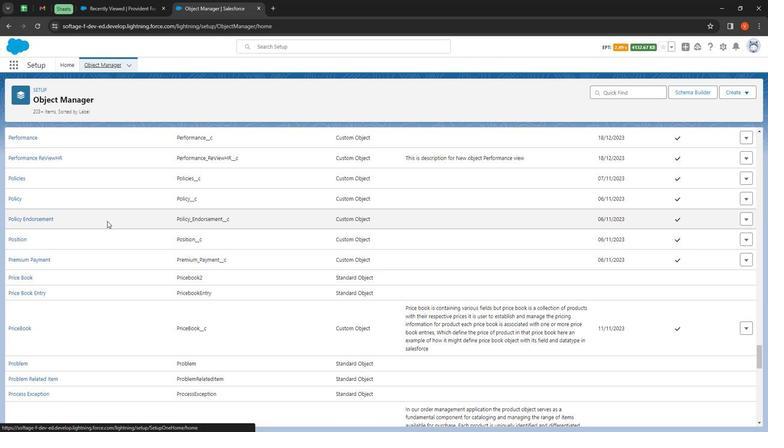 
Action: Mouse scrolled (105, 220) with delta (0, 0)
Screenshot: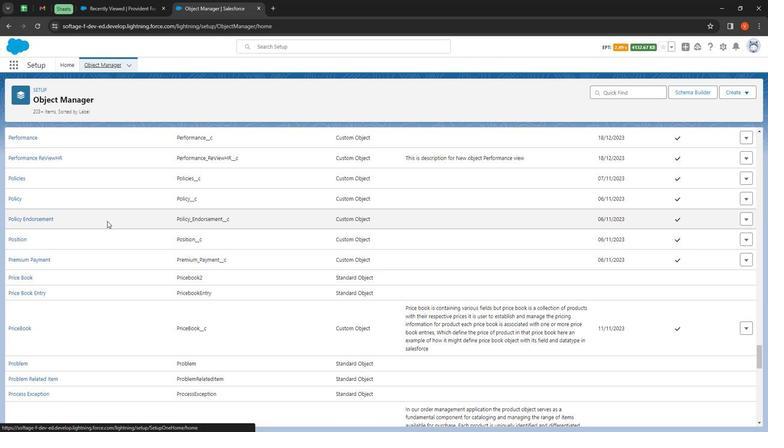 
Action: Mouse moved to (104, 220)
Screenshot: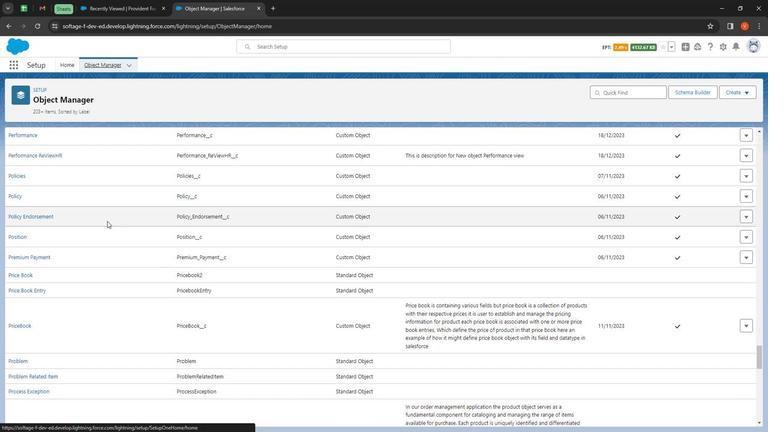 
Action: Mouse scrolled (104, 220) with delta (0, 0)
Screenshot: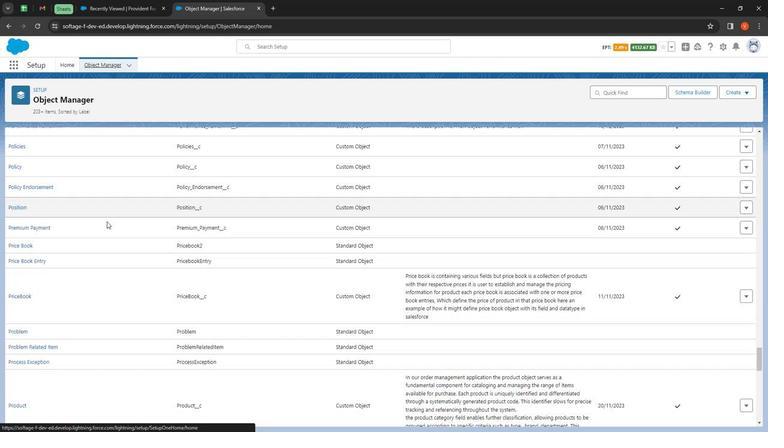 
Action: Mouse moved to (60, 333)
Screenshot: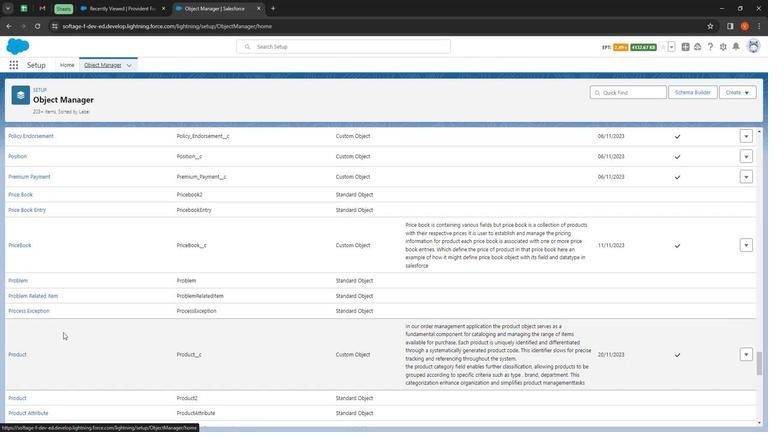
Action: Mouse scrolled (60, 332) with delta (0, 0)
Screenshot: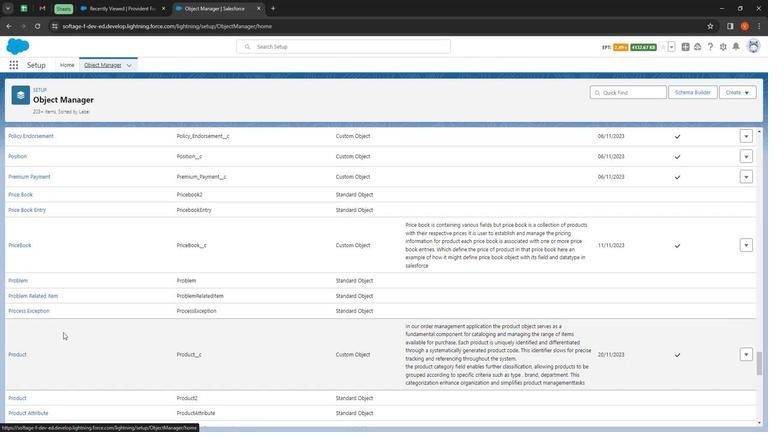 
Action: Mouse moved to (71, 322)
Screenshot: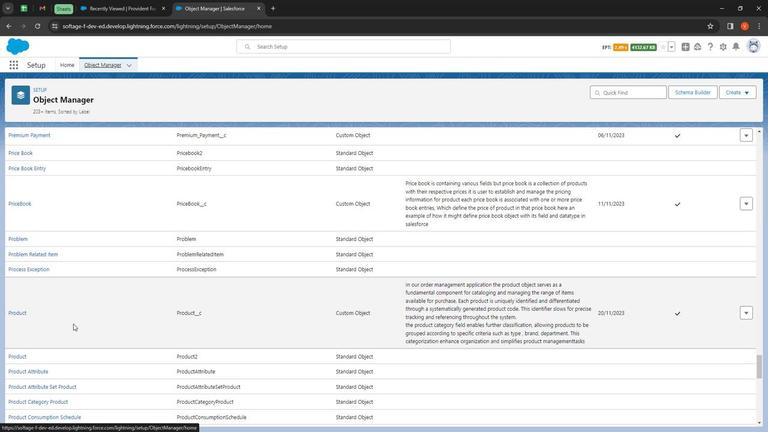 
Action: Mouse scrolled (71, 321) with delta (0, 0)
Screenshot: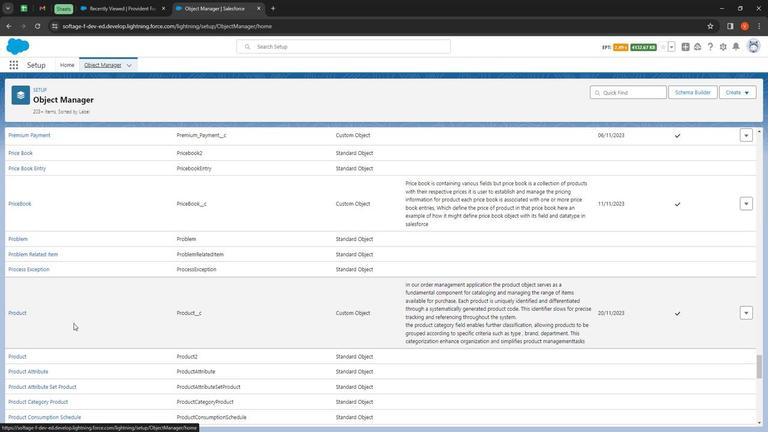 
Action: Mouse scrolled (71, 321) with delta (0, 0)
Screenshot: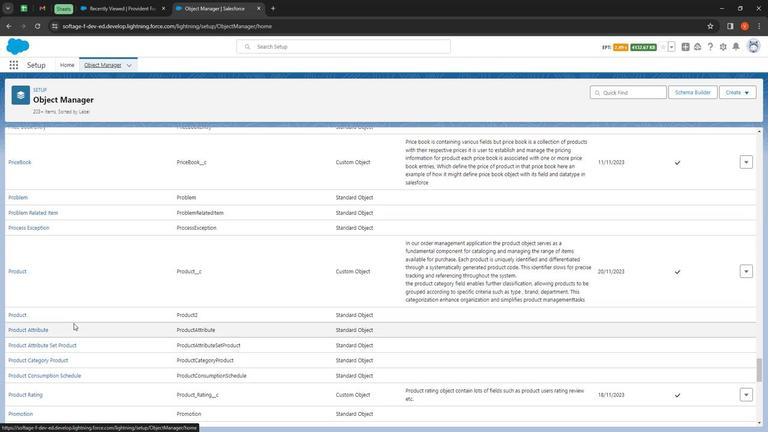 
Action: Mouse moved to (71, 325)
Screenshot: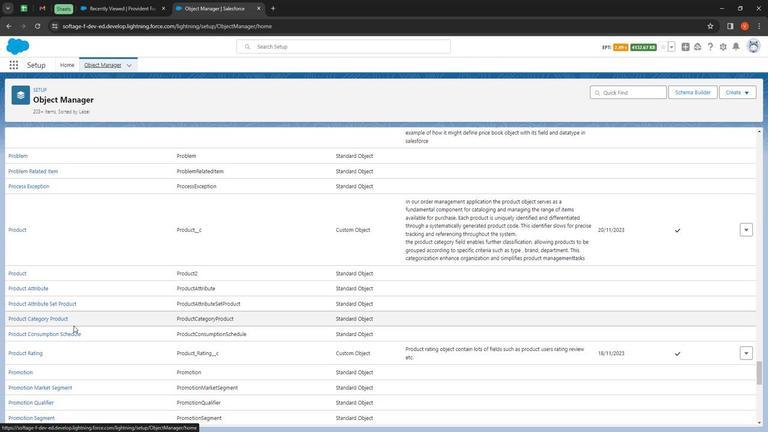 
Action: Mouse scrolled (71, 325) with delta (0, 0)
Screenshot: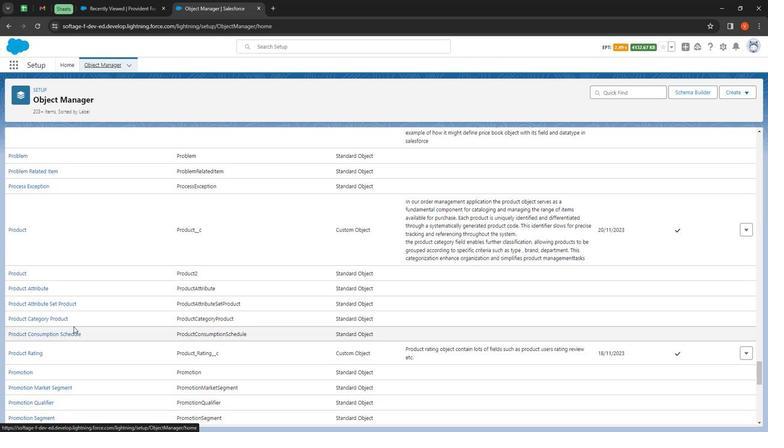 
Action: Mouse scrolled (71, 325) with delta (0, 0)
Screenshot: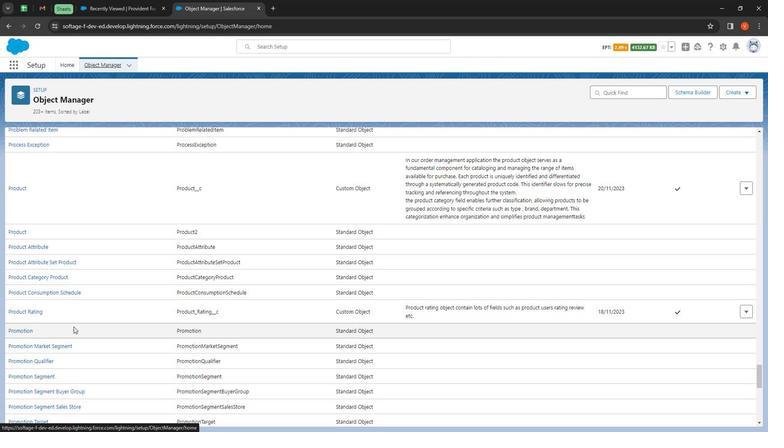 
Action: Mouse moved to (71, 327)
Screenshot: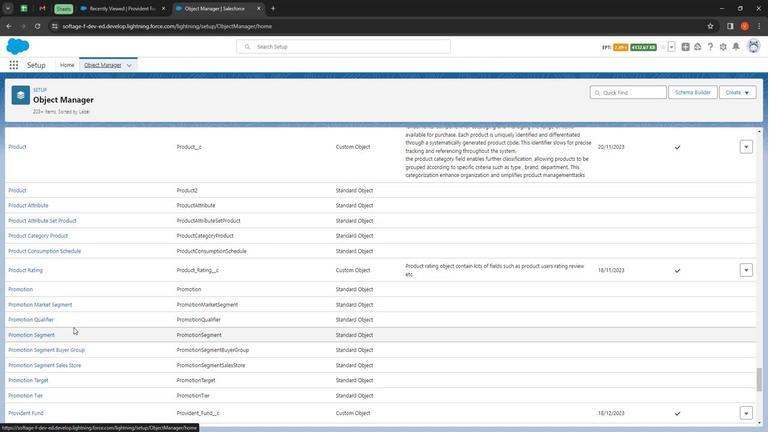 
Action: Mouse scrolled (71, 327) with delta (0, 0)
Screenshot: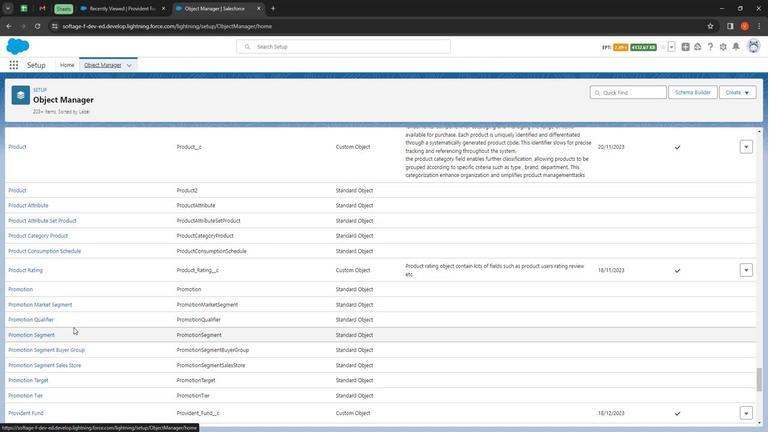 
Action: Mouse moved to (16, 364)
Screenshot: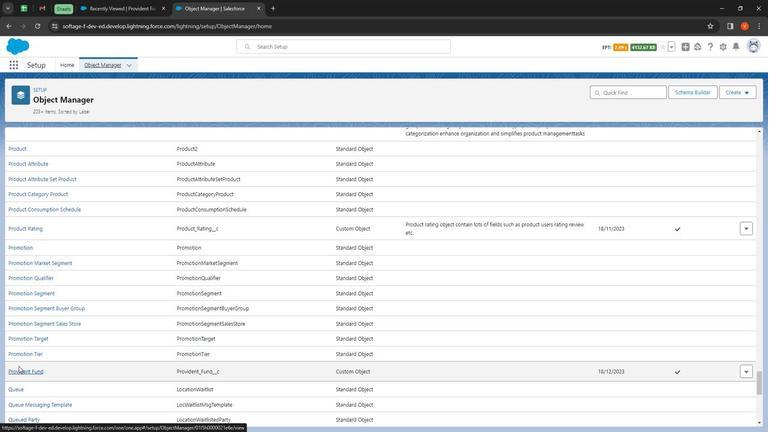 
Action: Mouse pressed left at (16, 364)
Screenshot: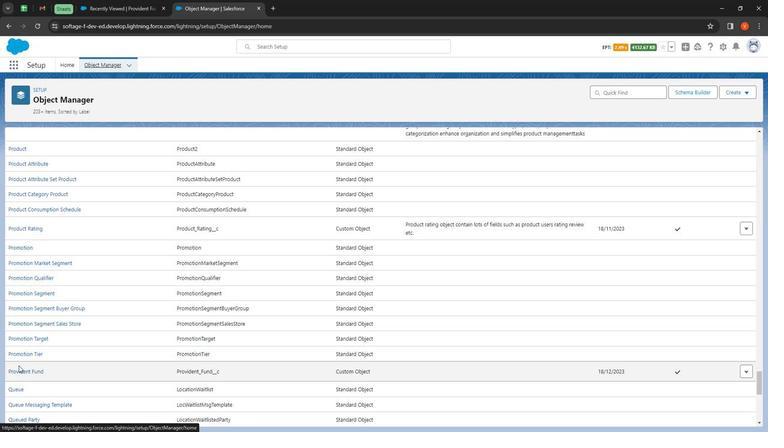 
Action: Mouse moved to (18, 370)
Screenshot: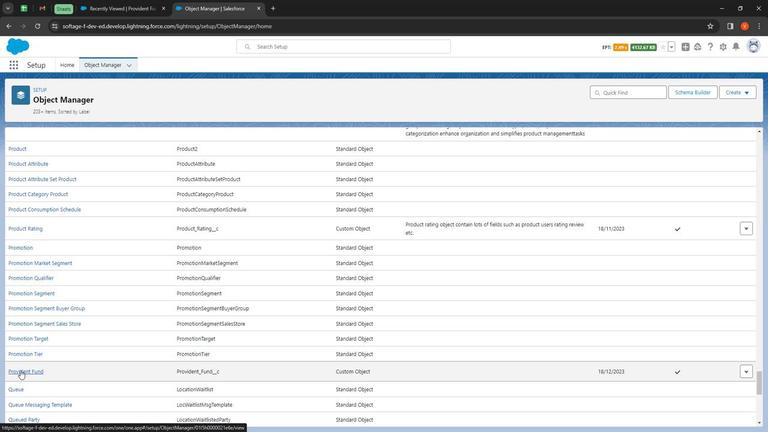 
Action: Mouse pressed left at (18, 370)
Screenshot: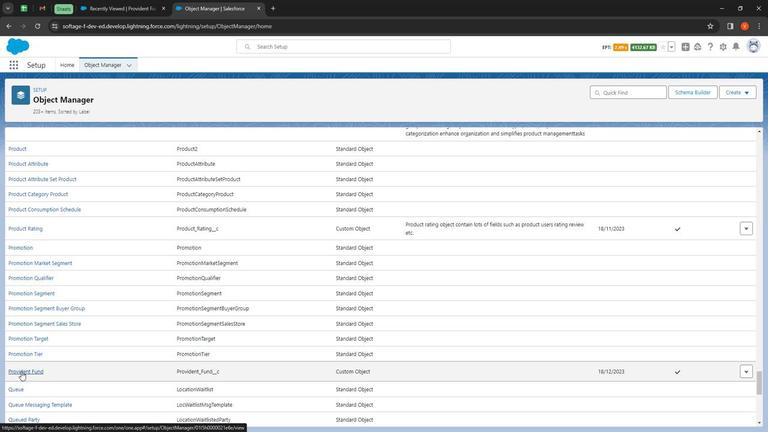 
Action: Mouse moved to (36, 378)
Screenshot: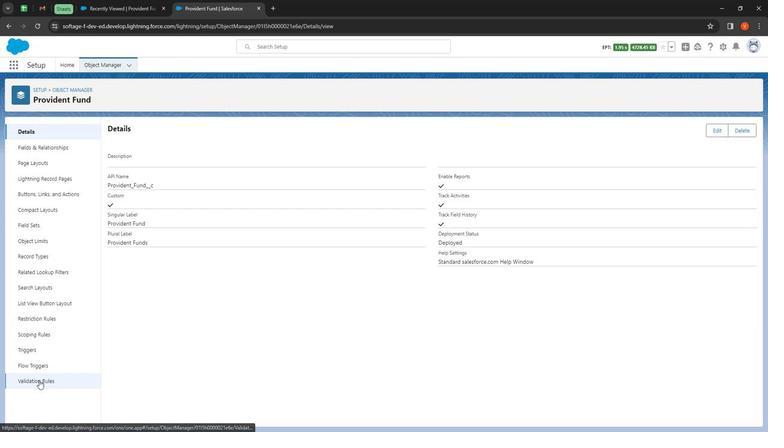 
Action: Mouse pressed left at (36, 378)
Screenshot: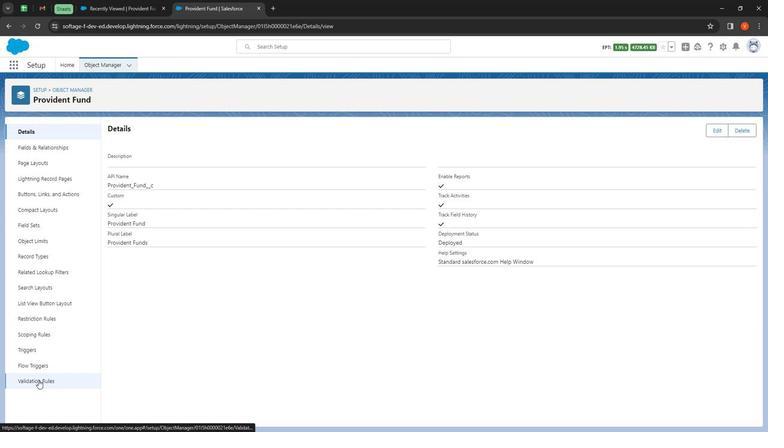 
Action: Mouse moved to (30, 151)
Screenshot: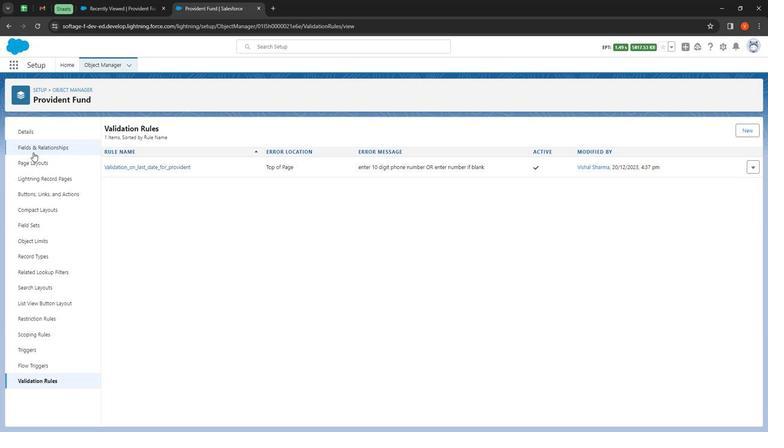 
Action: Mouse pressed left at (30, 151)
Screenshot: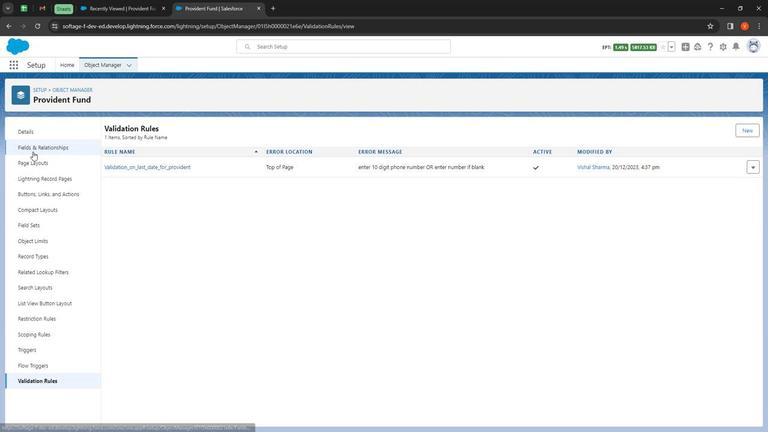 
Action: Mouse moved to (284, 233)
Screenshot: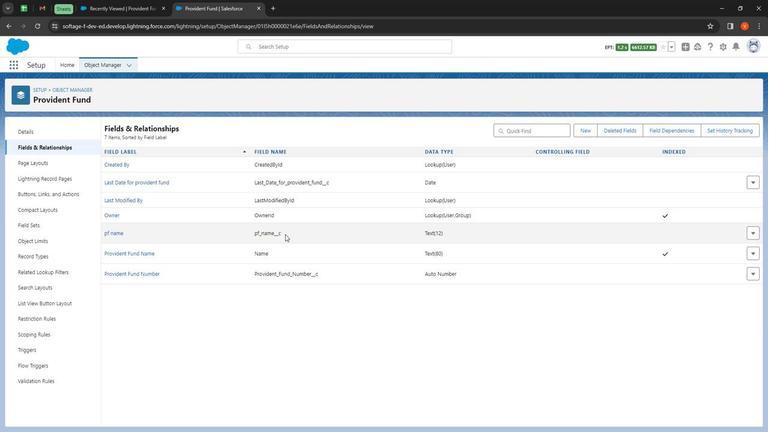 
Action: Mouse pressed left at (284, 233)
Screenshot: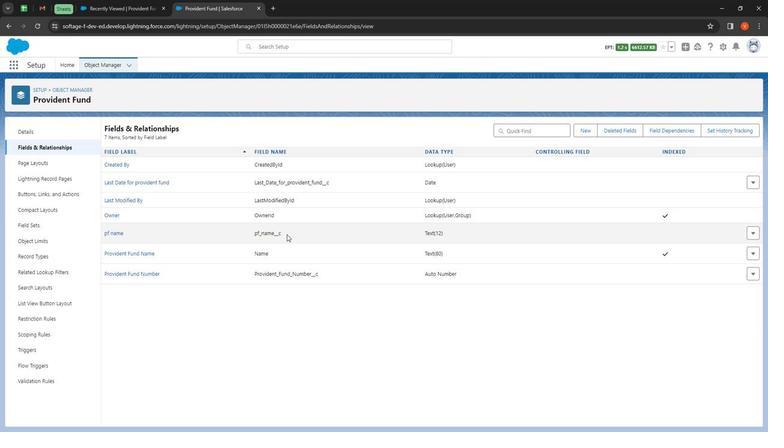 
Action: Mouse moved to (268, 237)
Screenshot: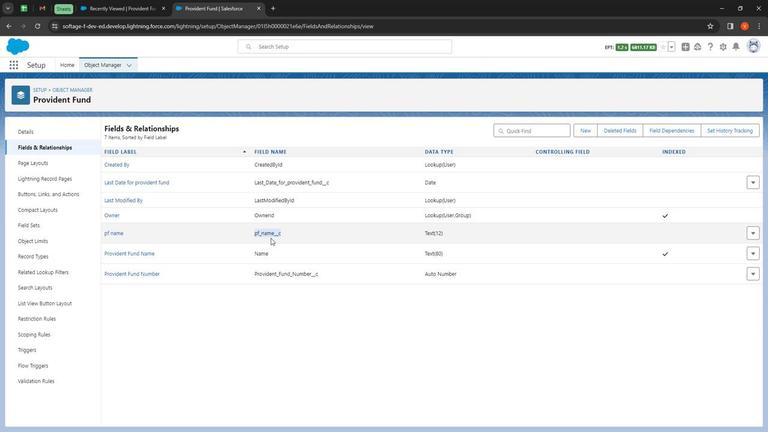 
Action: Key pressed ctrl+C
Screenshot: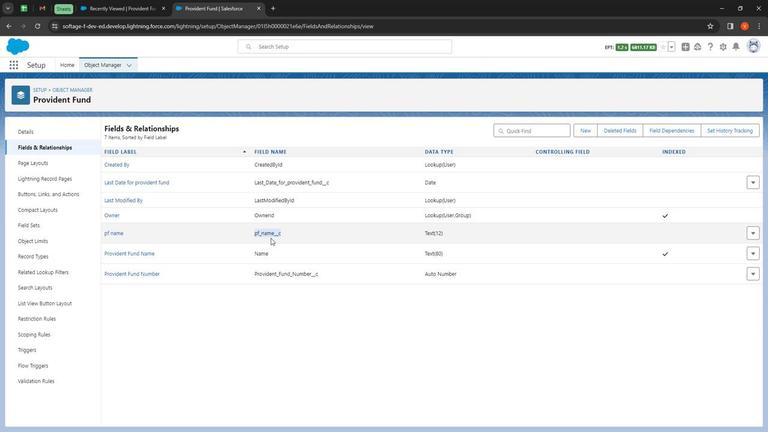 
Action: Mouse moved to (42, 386)
Screenshot: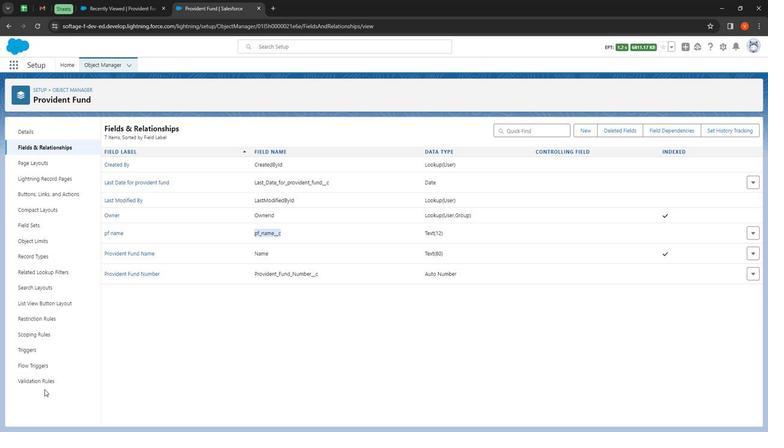 
Action: Mouse pressed left at (42, 386)
Screenshot: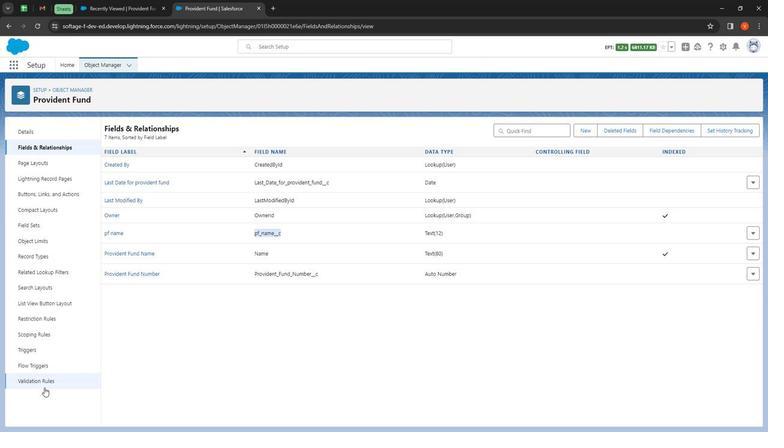 
Action: Mouse moved to (747, 129)
Screenshot: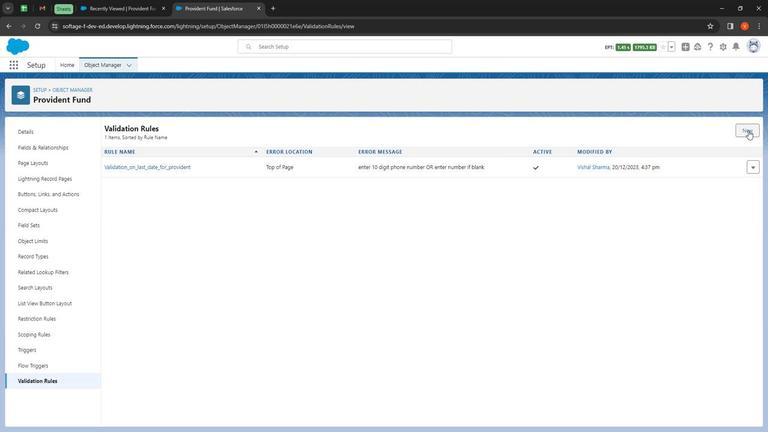 
Action: Mouse pressed left at (747, 129)
Screenshot: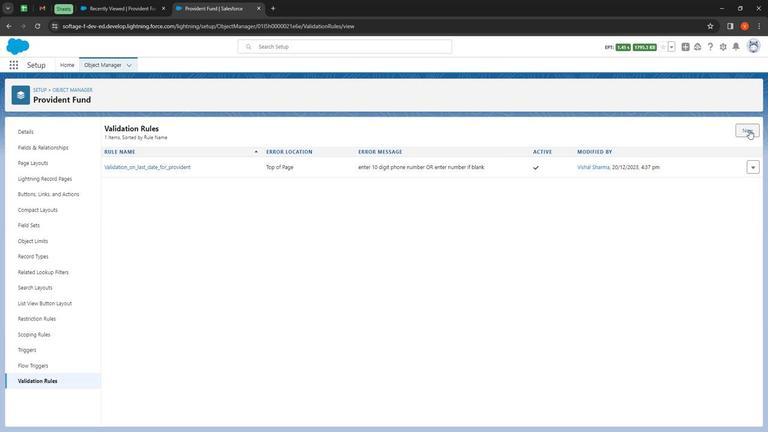 
Action: Mouse moved to (160, 180)
Screenshot: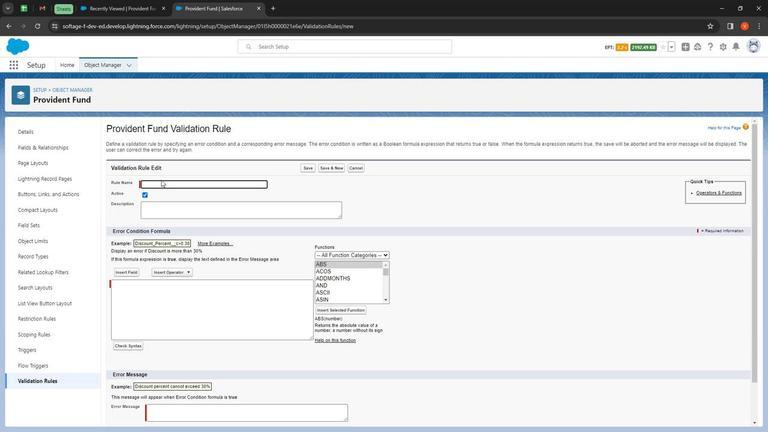 
Action: Mouse pressed left at (160, 180)
Screenshot: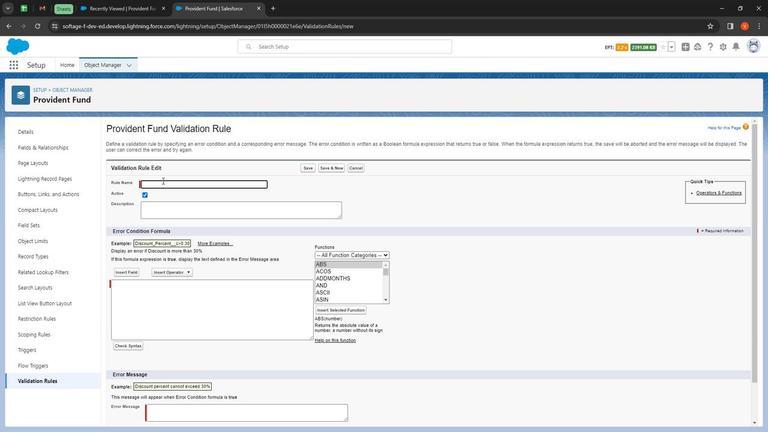 
Action: Mouse moved to (154, 178)
Screenshot: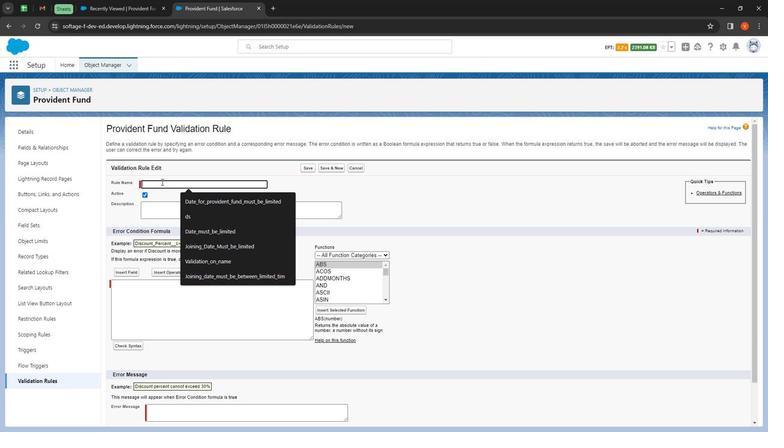 
Action: Key pressed <Key.shift><Key.shift><Key.shift><Key.shift><Key.shift>Pr<Key.backspace>f<Key.space>name<Key.space>required
Screenshot: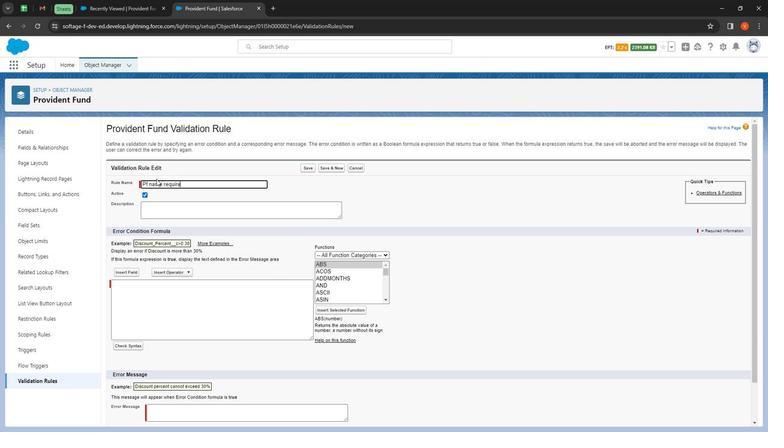 
Action: Mouse moved to (175, 209)
Screenshot: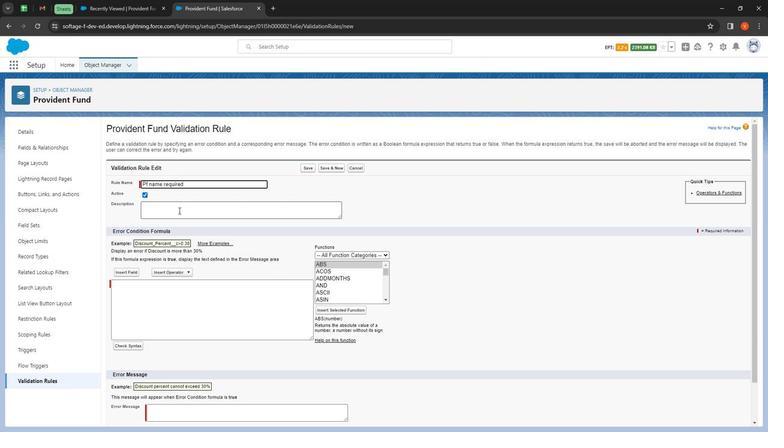 
Action: Mouse pressed left at (175, 209)
Screenshot: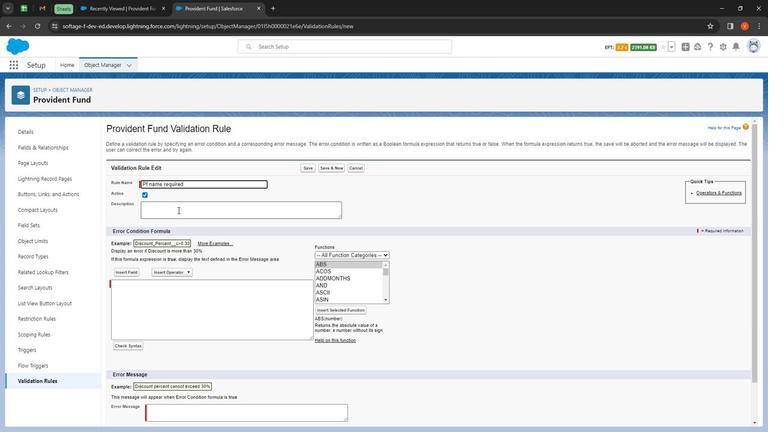
Action: Mouse moved to (150, 199)
Screenshot: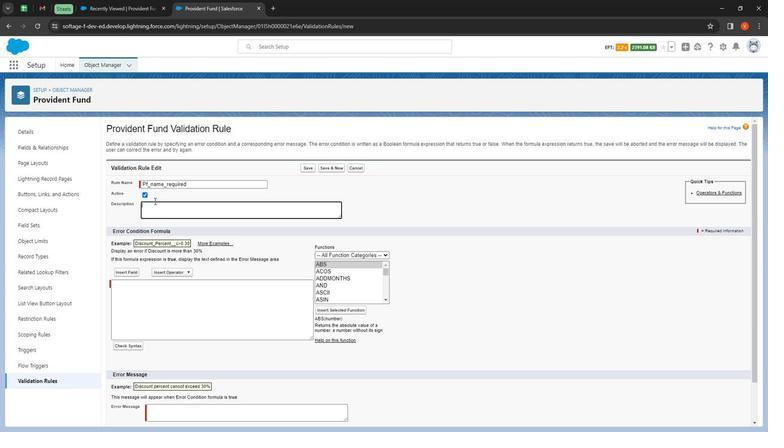 
Action: Key pressed validation<Key.space>on<Key.space>pf<Key.space>name<Key.space>required
Screenshot: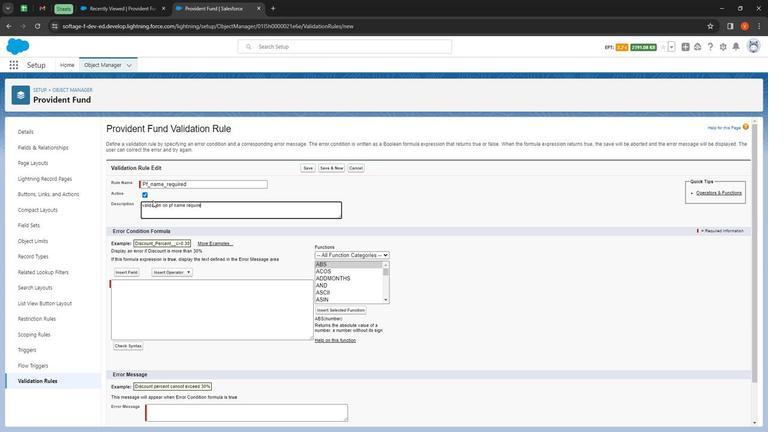 
Action: Mouse moved to (201, 310)
Screenshot: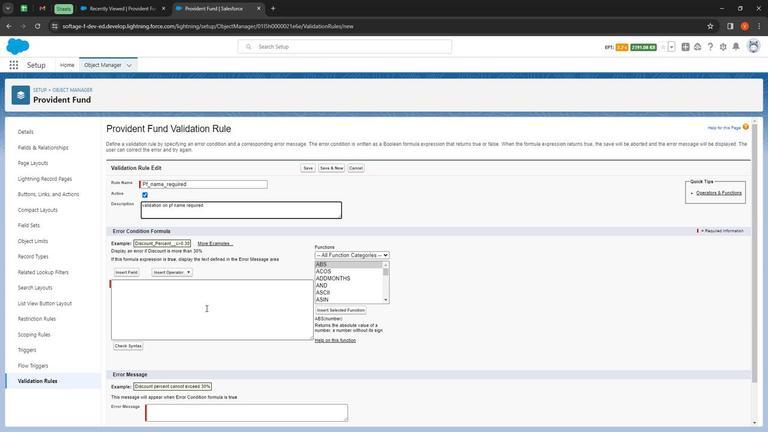
Action: Mouse pressed left at (201, 310)
Screenshot: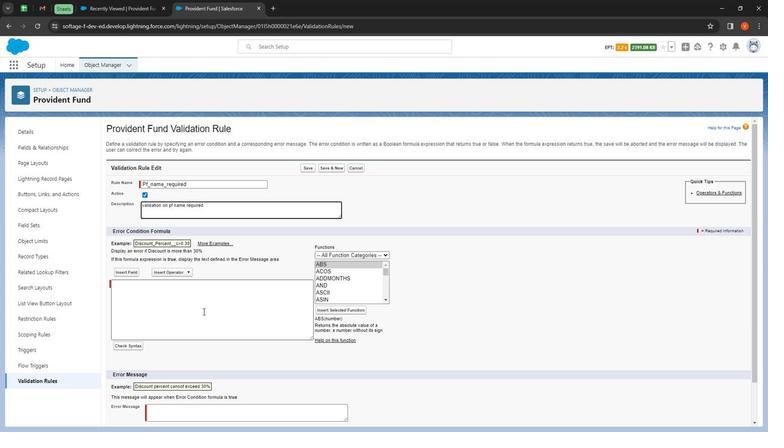 
Action: Mouse moved to (337, 274)
Screenshot: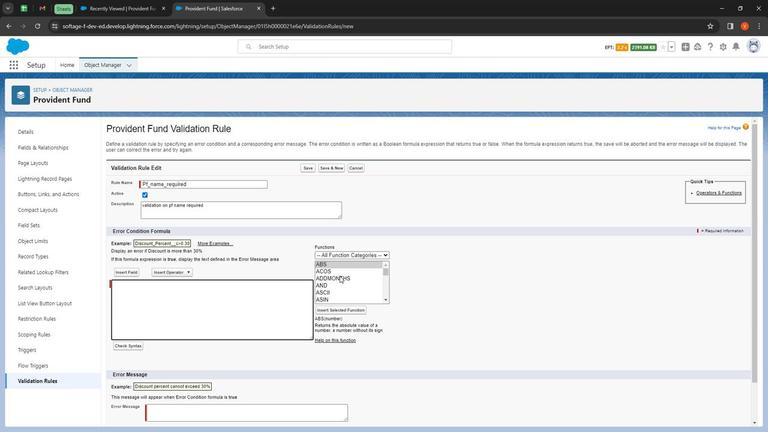 
Action: Mouse pressed left at (337, 274)
Screenshot: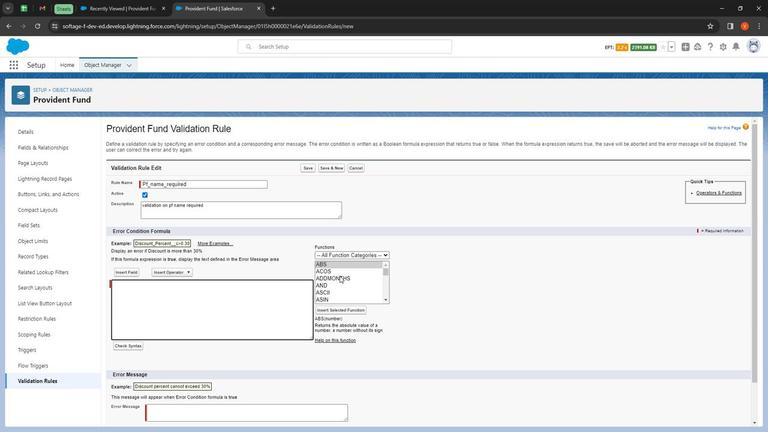 
Action: Mouse moved to (327, 239)
Screenshot: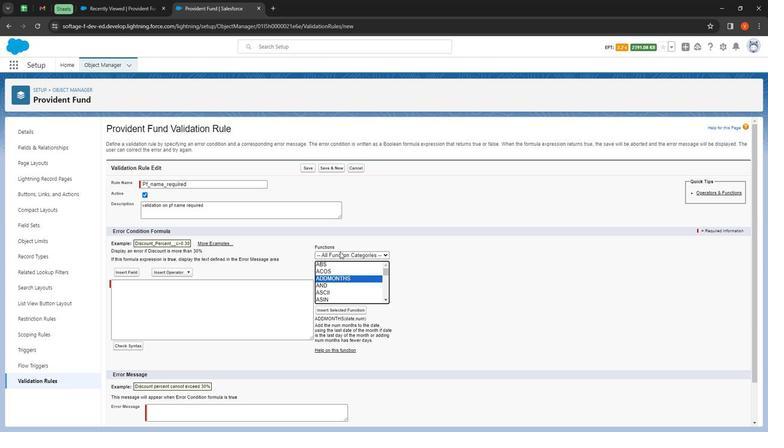 
Action: Key pressed <Key.down><Key.down><Key.down><Key.down><Key.down><Key.down><Key.down><Key.down><Key.down><Key.down><Key.down><Key.down><Key.down><Key.down><Key.down><Key.down><Key.down><Key.down><Key.down><Key.down><Key.down><Key.down><Key.down><Key.down><Key.down><Key.down><Key.down><Key.down><Key.down><Key.down><Key.down><Key.down><Key.down>
Screenshot: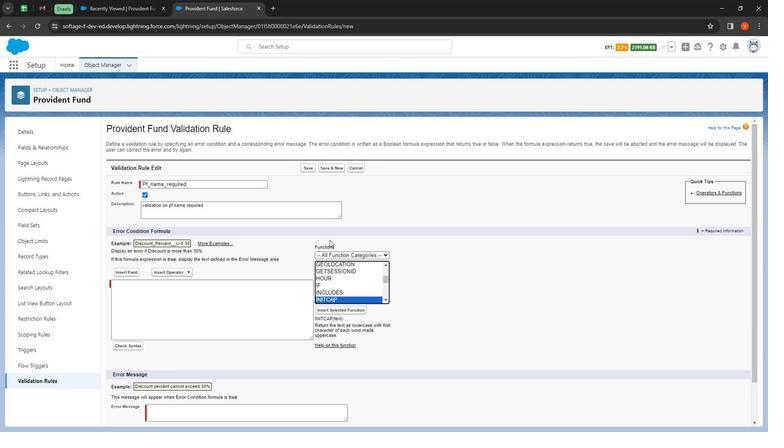 
Action: Mouse moved to (348, 309)
Screenshot: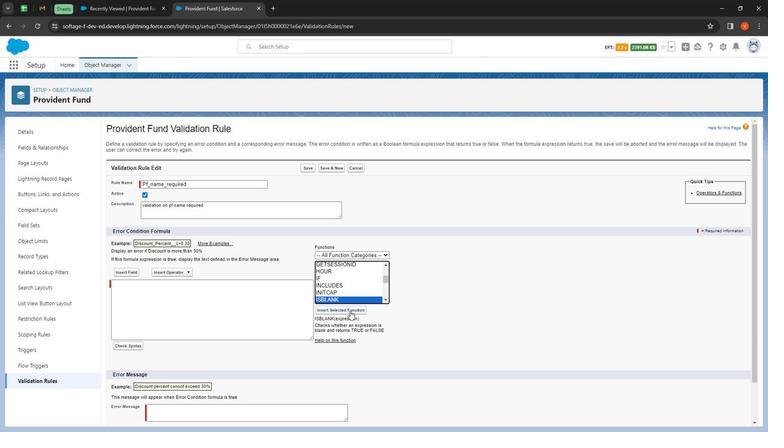 
Action: Mouse pressed left at (348, 309)
Screenshot: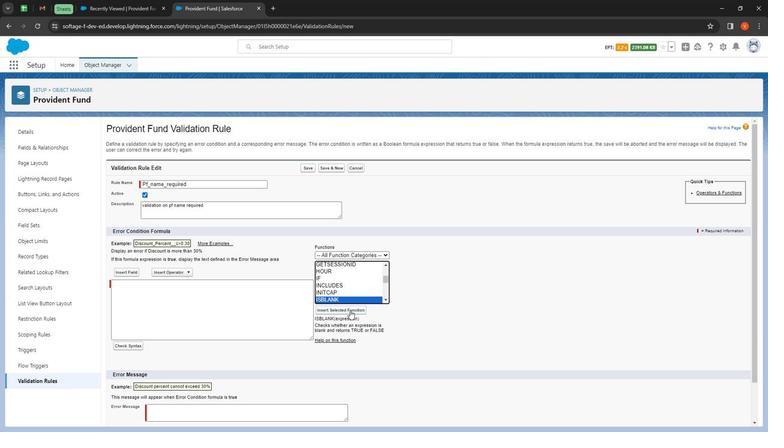 
Action: Mouse moved to (152, 286)
Screenshot: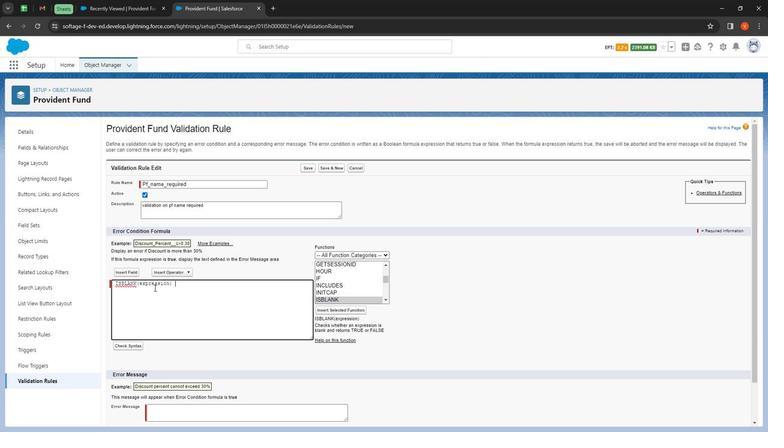 
Action: Mouse pressed left at (152, 286)
Screenshot: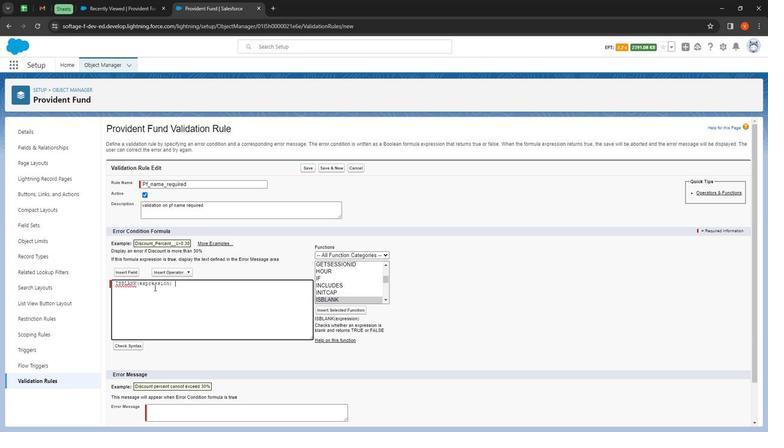 
Action: Mouse pressed left at (152, 286)
Screenshot: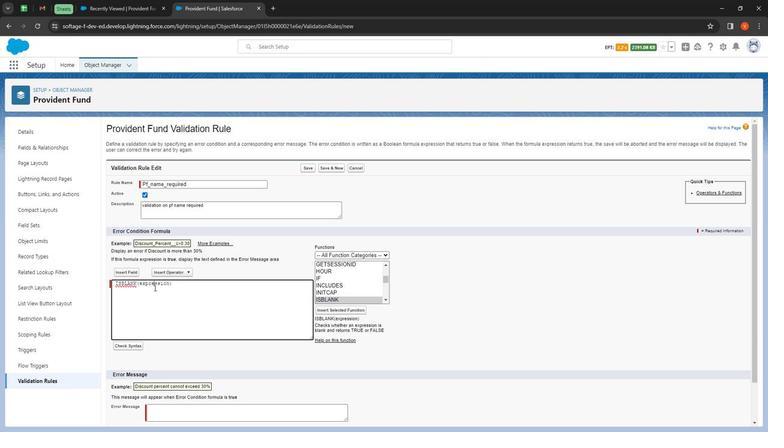 
Action: Mouse moved to (117, 273)
Screenshot: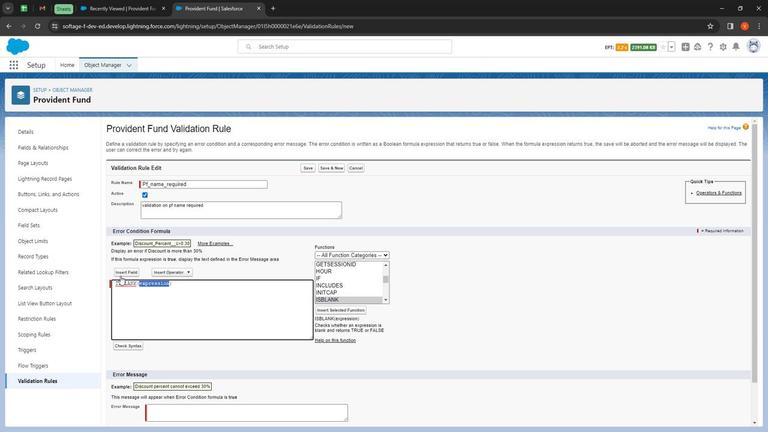 
Action: Mouse pressed left at (117, 273)
Screenshot: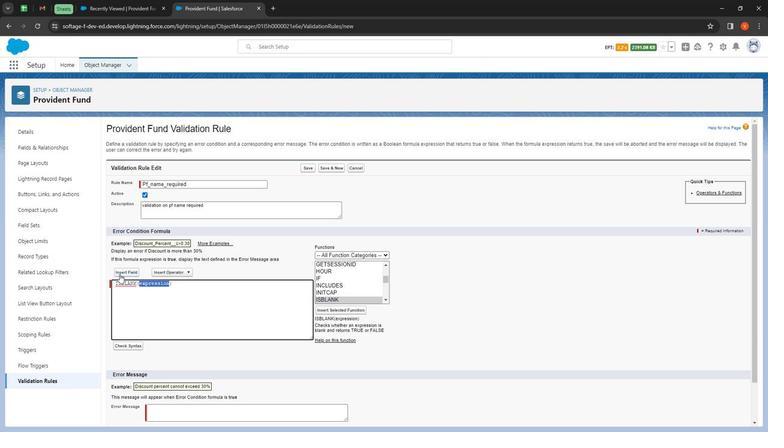 
Action: Mouse moved to (362, 258)
Screenshot: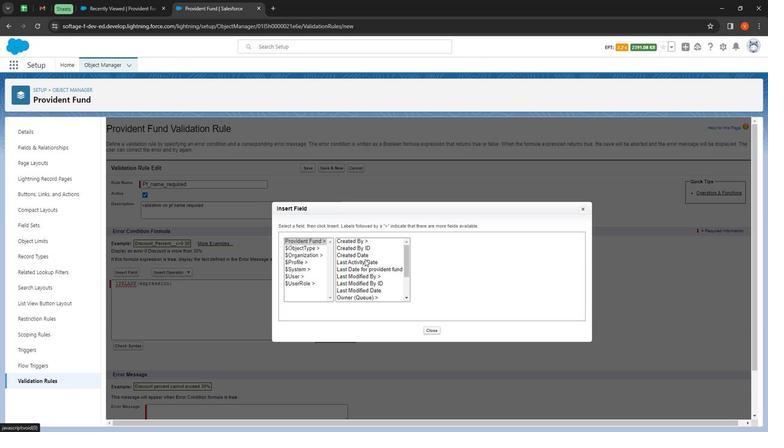 
Action: Mouse pressed left at (362, 258)
Screenshot: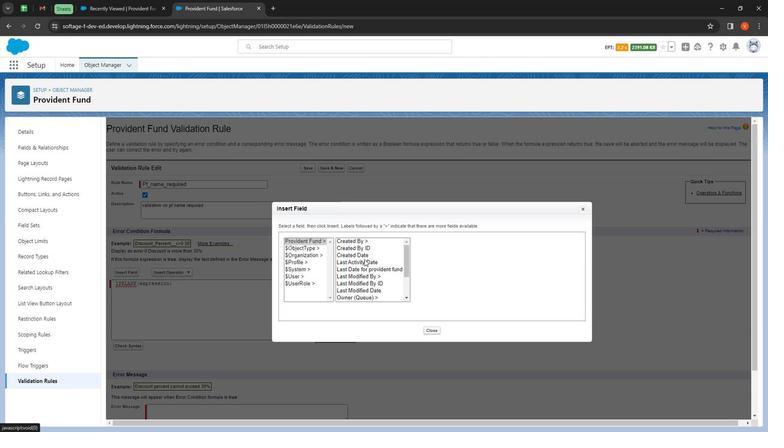 
Action: Mouse moved to (373, 253)
Screenshot: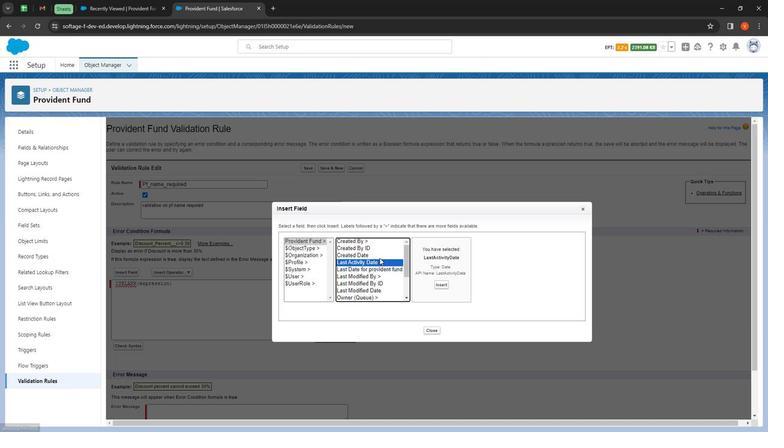 
Action: Key pressed <Key.down><Key.down><Key.down><Key.down><Key.down><Key.down><Key.down><Key.down><Key.enter>
Screenshot: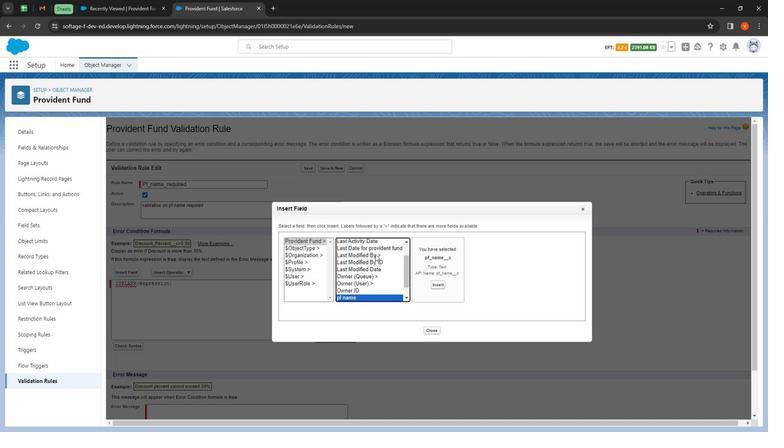 
Action: Mouse moved to (437, 283)
Screenshot: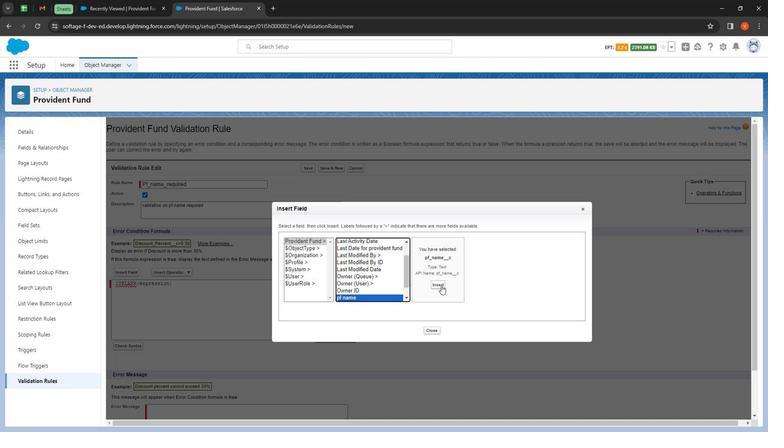 
Action: Mouse pressed left at (437, 283)
Screenshot: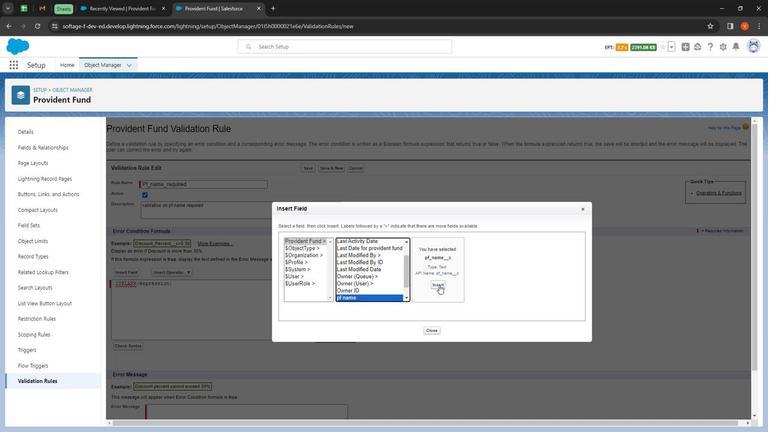 
Action: Mouse moved to (130, 343)
Screenshot: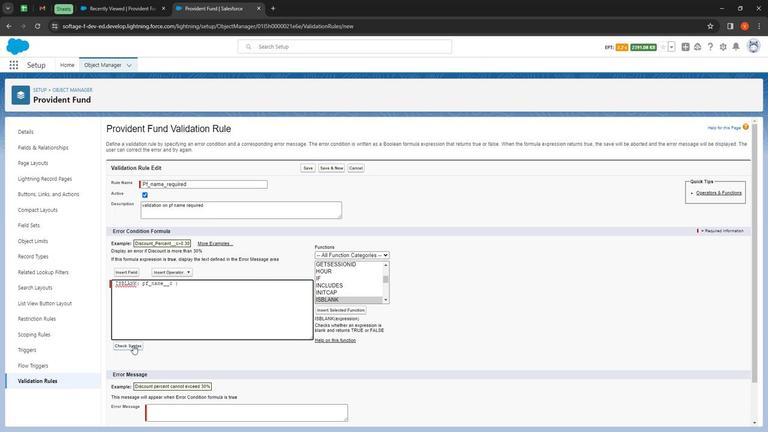
Action: Mouse pressed left at (130, 343)
Screenshot: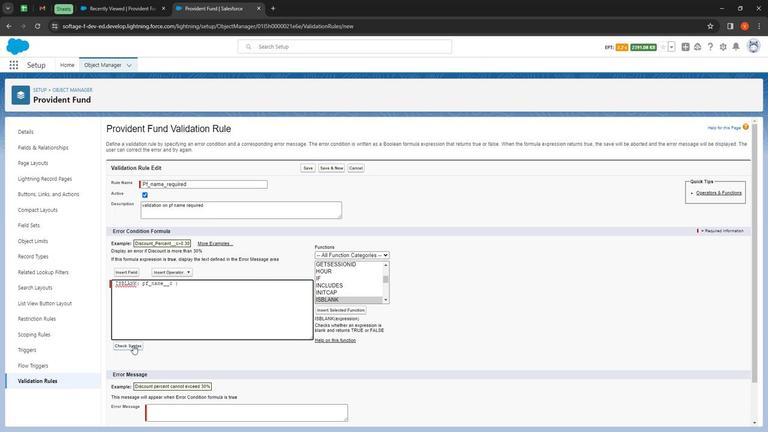 
Action: Mouse moved to (174, 345)
Screenshot: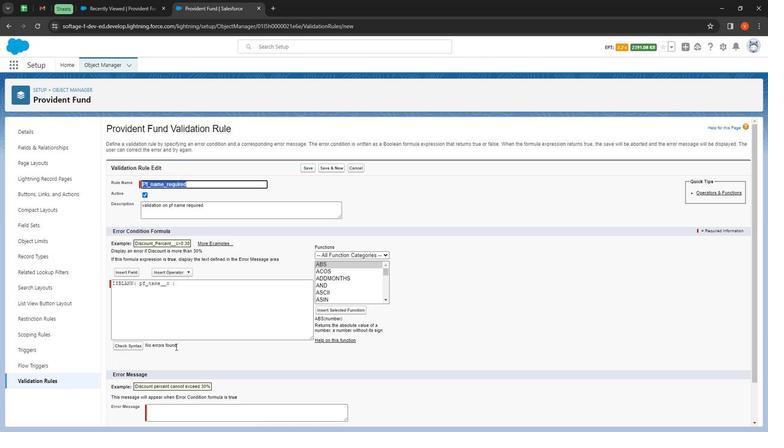 
Action: Mouse pressed left at (174, 345)
Screenshot: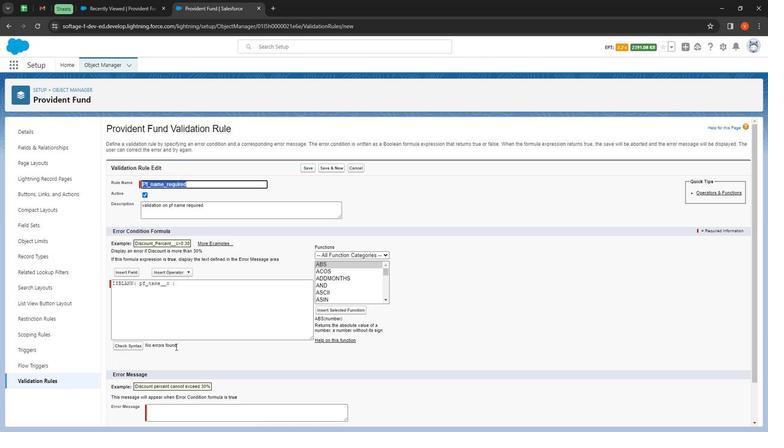 
Action: Mouse moved to (195, 356)
Screenshot: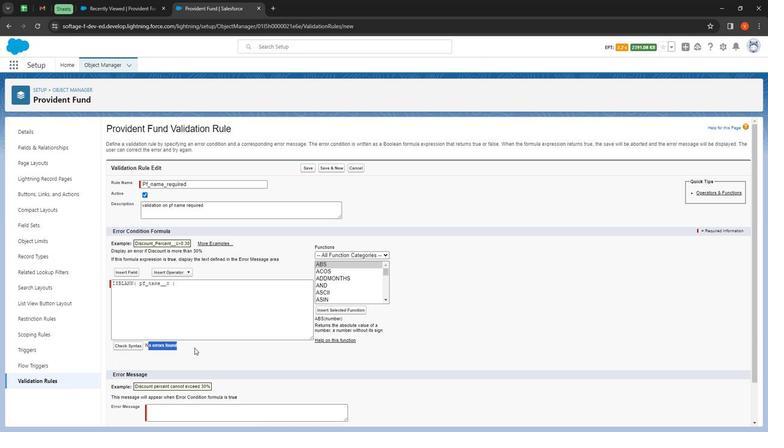 
Action: Mouse scrolled (195, 355) with delta (0, 0)
Screenshot: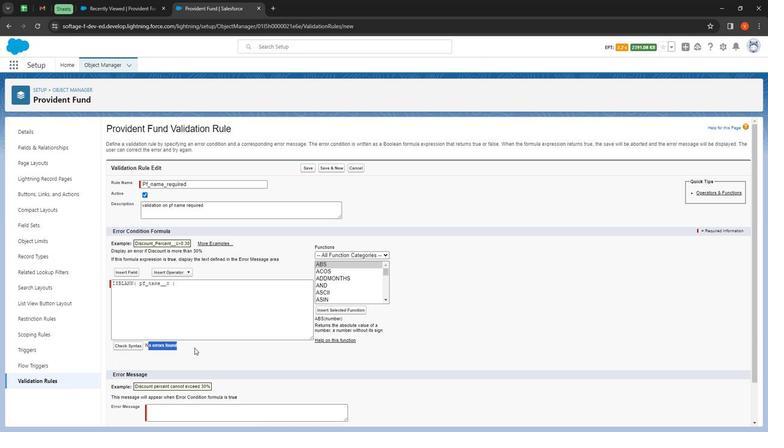 
Action: Mouse scrolled (195, 355) with delta (0, 0)
Screenshot: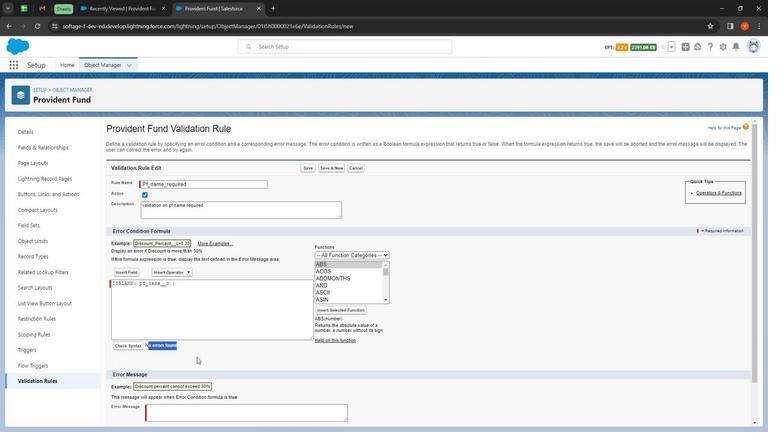 
Action: Mouse moved to (195, 357)
Screenshot: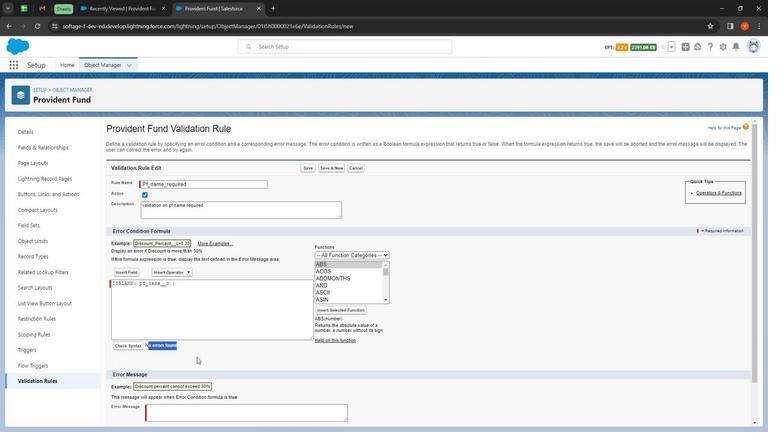 
Action: Mouse scrolled (195, 356) with delta (0, 0)
Screenshot: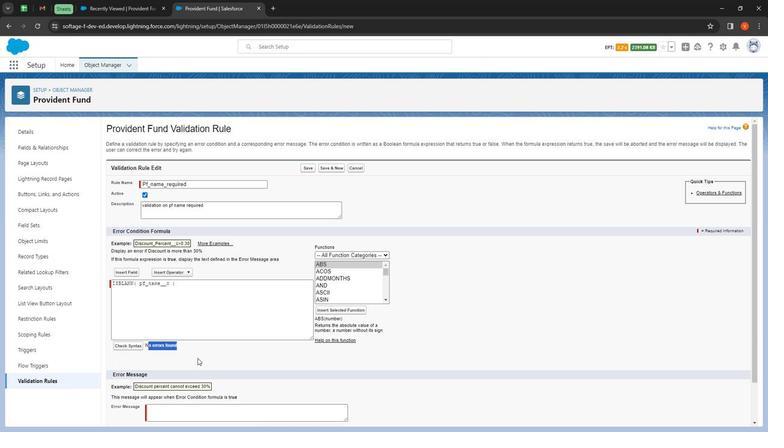 
Action: Mouse moved to (187, 361)
Screenshot: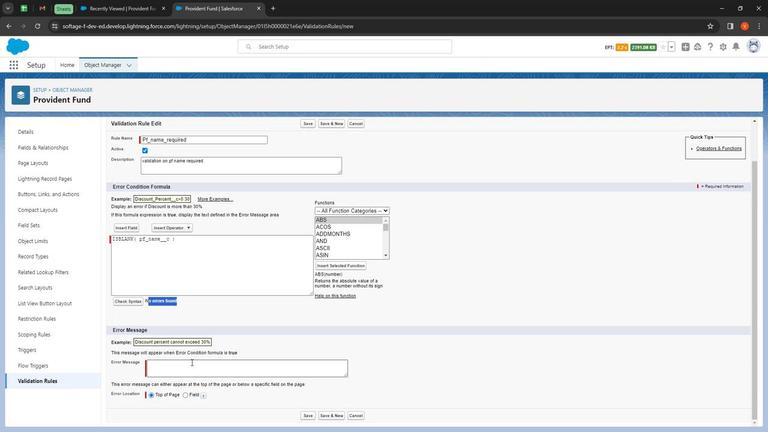 
Action: Mouse pressed left at (187, 361)
Screenshot: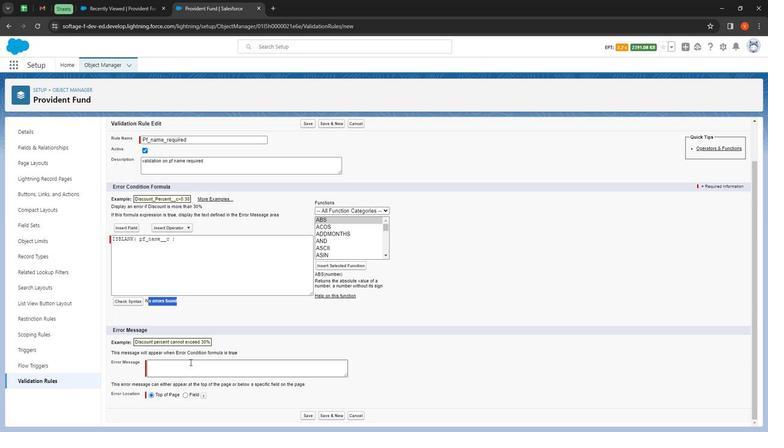 
Action: Mouse moved to (189, 359)
Screenshot: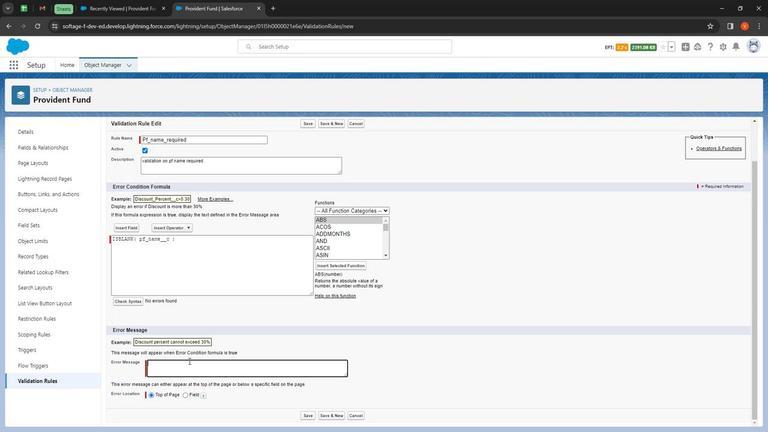 
Action: Key pressed please<Key.space>fill<Key.space>up<Key.space>pf<Key.space>fund<Key.space>name
Screenshot: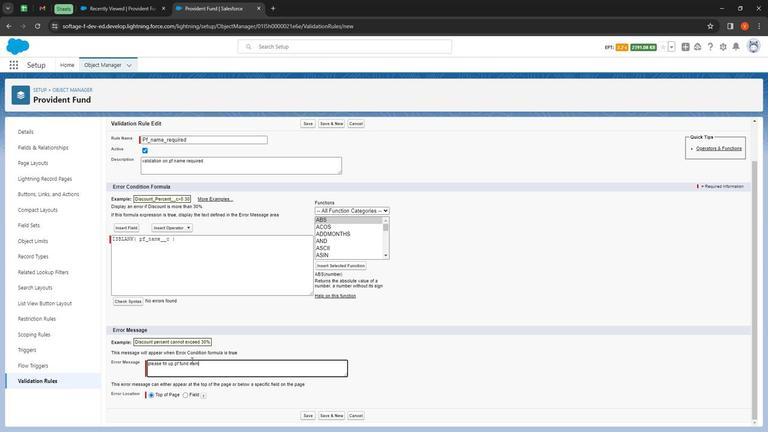 
Action: Mouse moved to (306, 414)
Screenshot: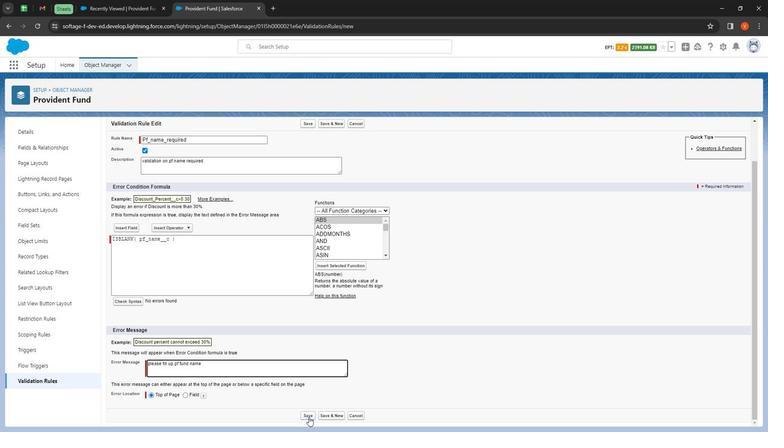 
Action: Mouse pressed left at (306, 414)
Screenshot: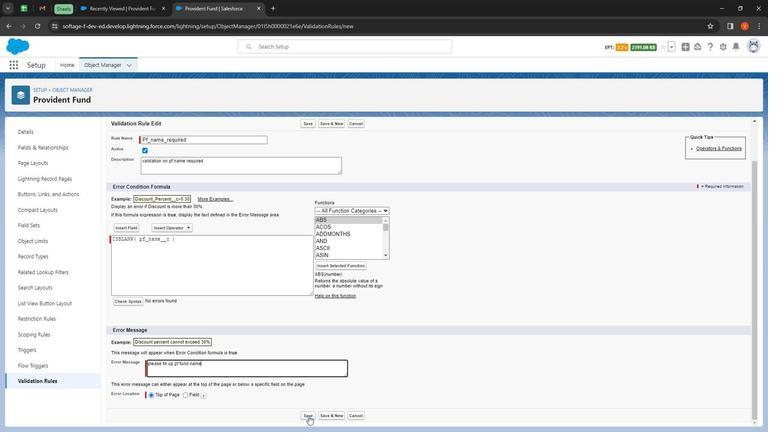 
Action: Mouse moved to (10, 70)
Screenshot: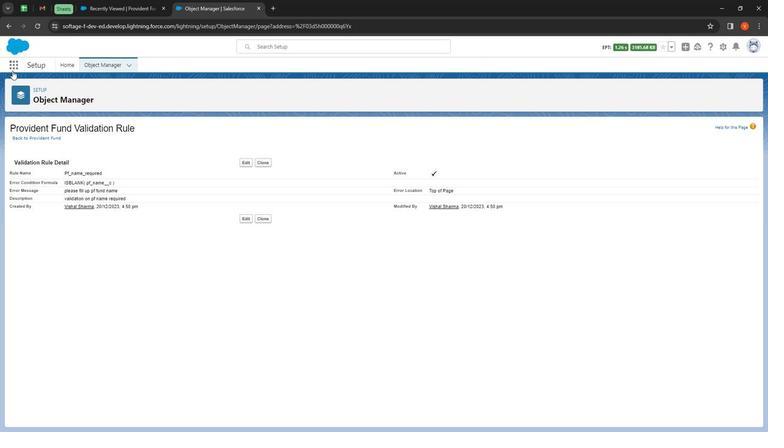 
Action: Mouse pressed left at (10, 70)
